 Task: Find connections with filter location Amberg with filter topic #Jobwith filter profile language English with filter current company Dilip Buildcon Ltd. with filter school GIA (Gemological Institute of America) with filter industry Housing and Community Development with filter service category Tax Preparation with filter keywords title Mortgage Loan Processor
Action: Mouse moved to (594, 89)
Screenshot: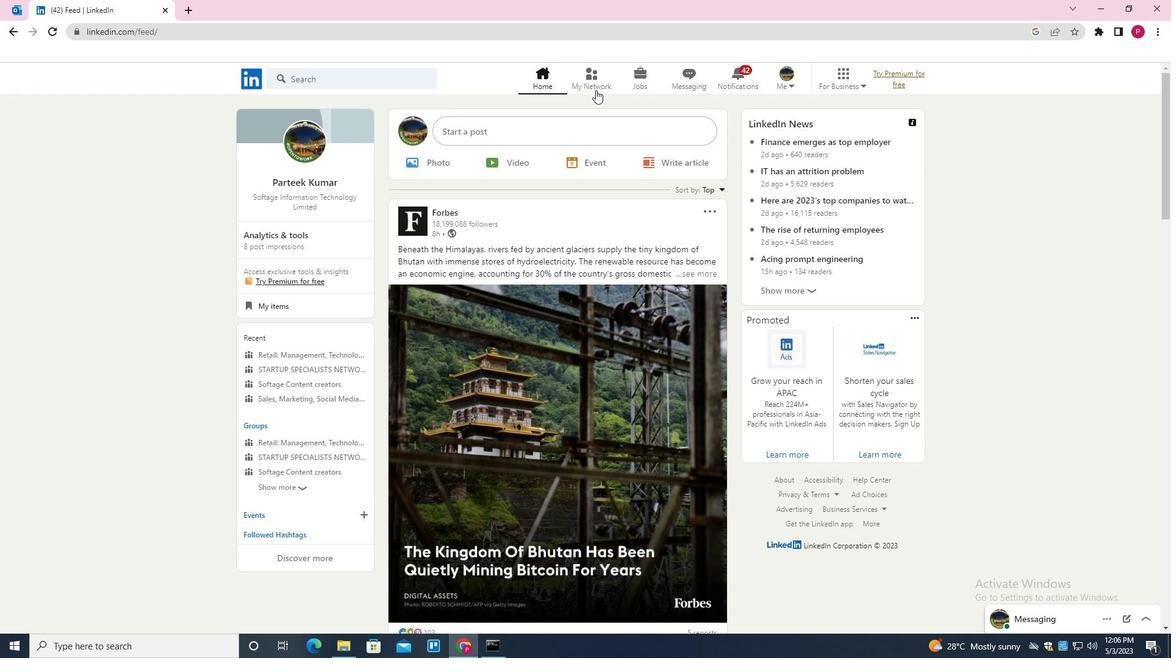 
Action: Mouse pressed left at (594, 89)
Screenshot: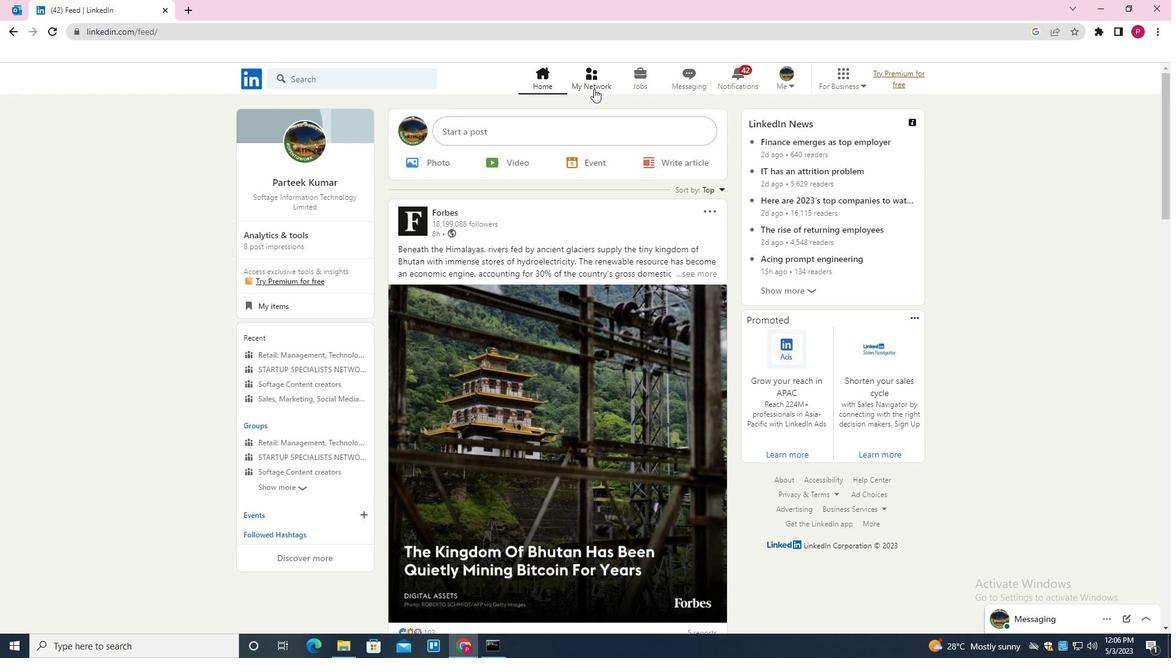 
Action: Mouse moved to (354, 145)
Screenshot: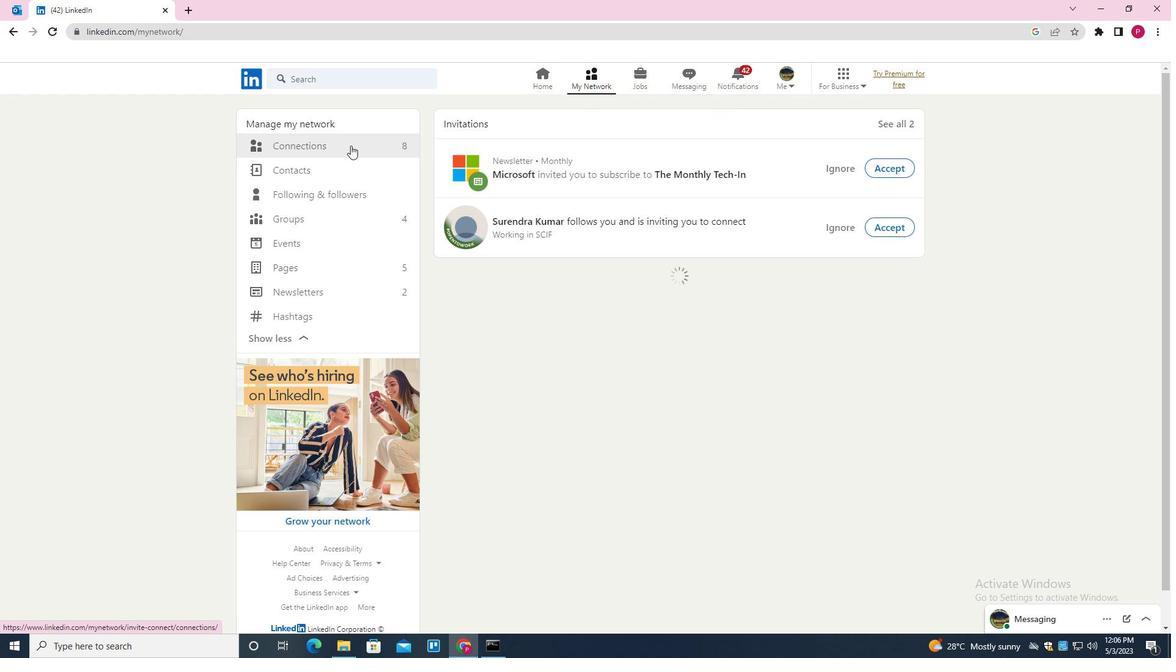 
Action: Mouse pressed left at (354, 145)
Screenshot: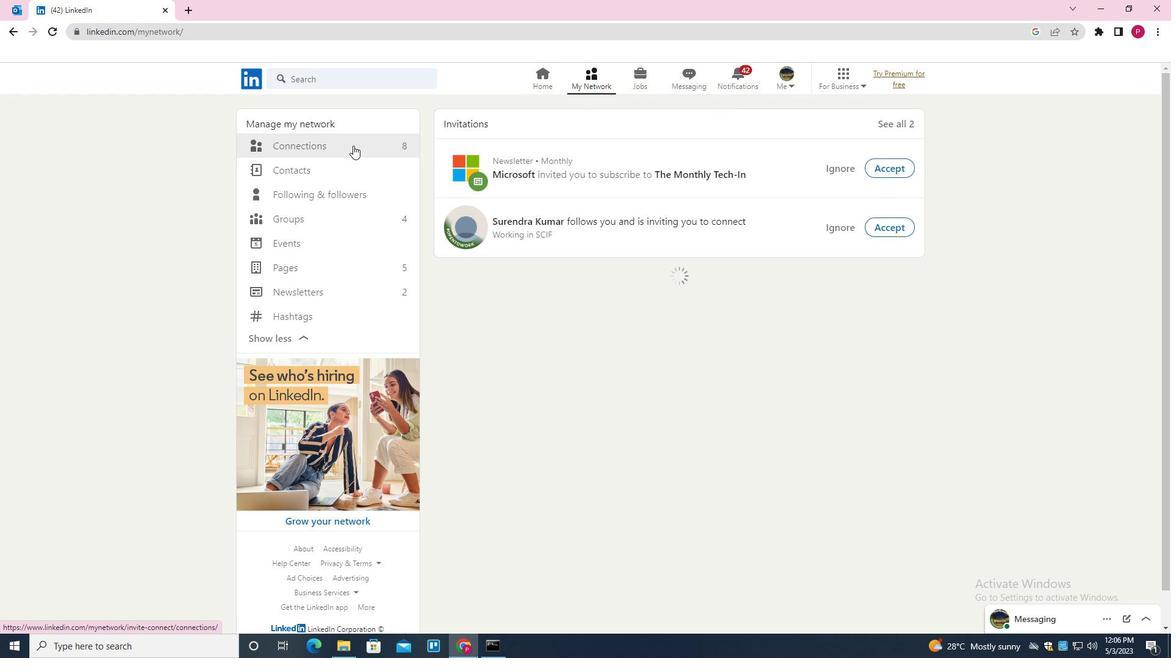 
Action: Mouse moved to (669, 148)
Screenshot: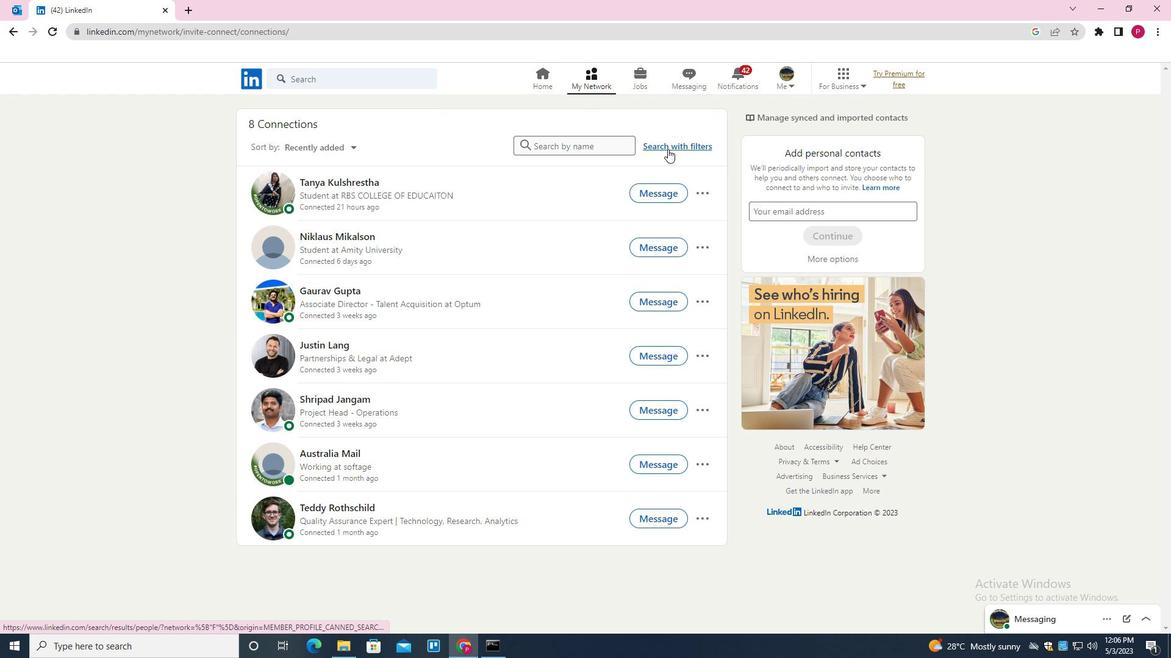 
Action: Mouse pressed left at (669, 148)
Screenshot: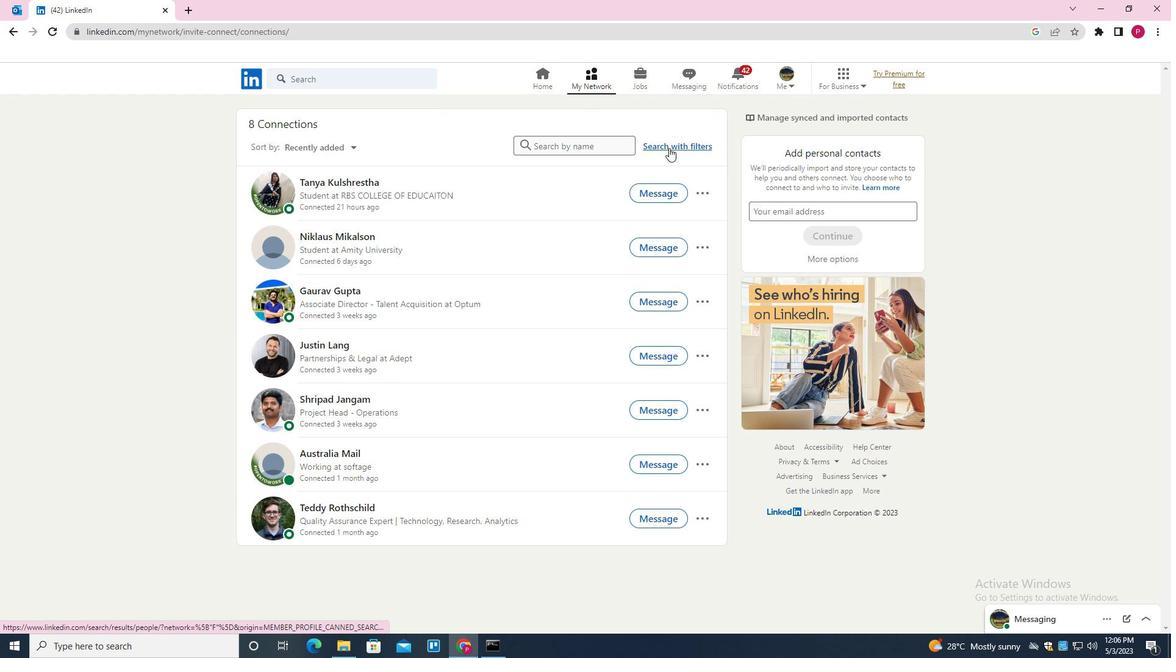 
Action: Mouse moved to (630, 112)
Screenshot: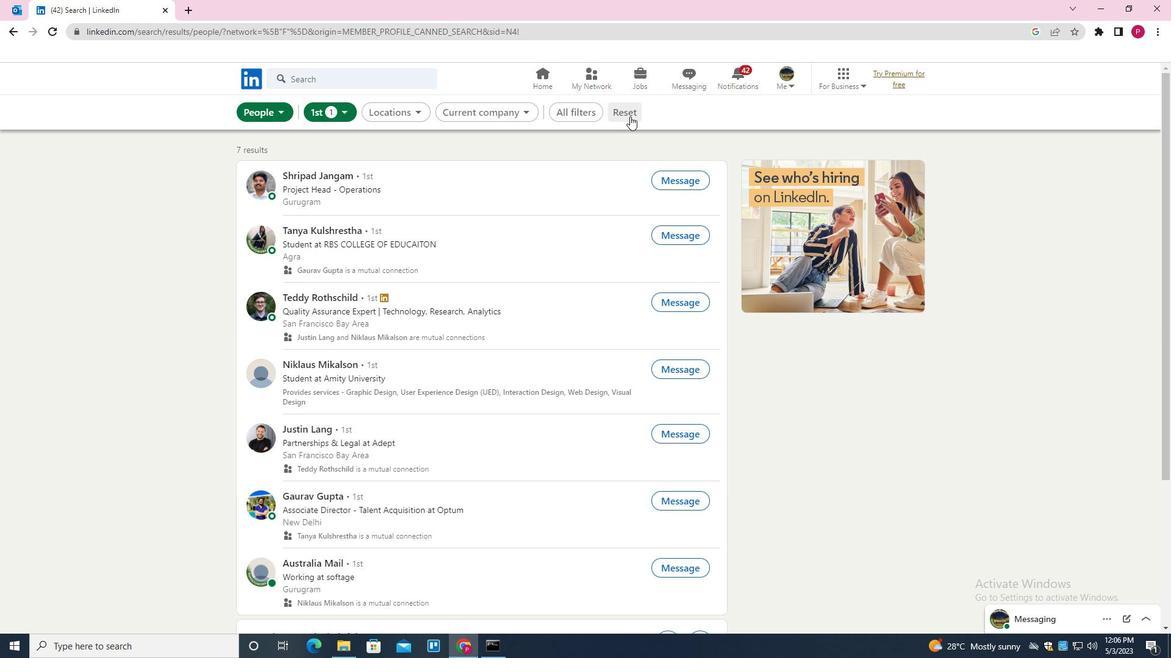 
Action: Mouse pressed left at (630, 112)
Screenshot: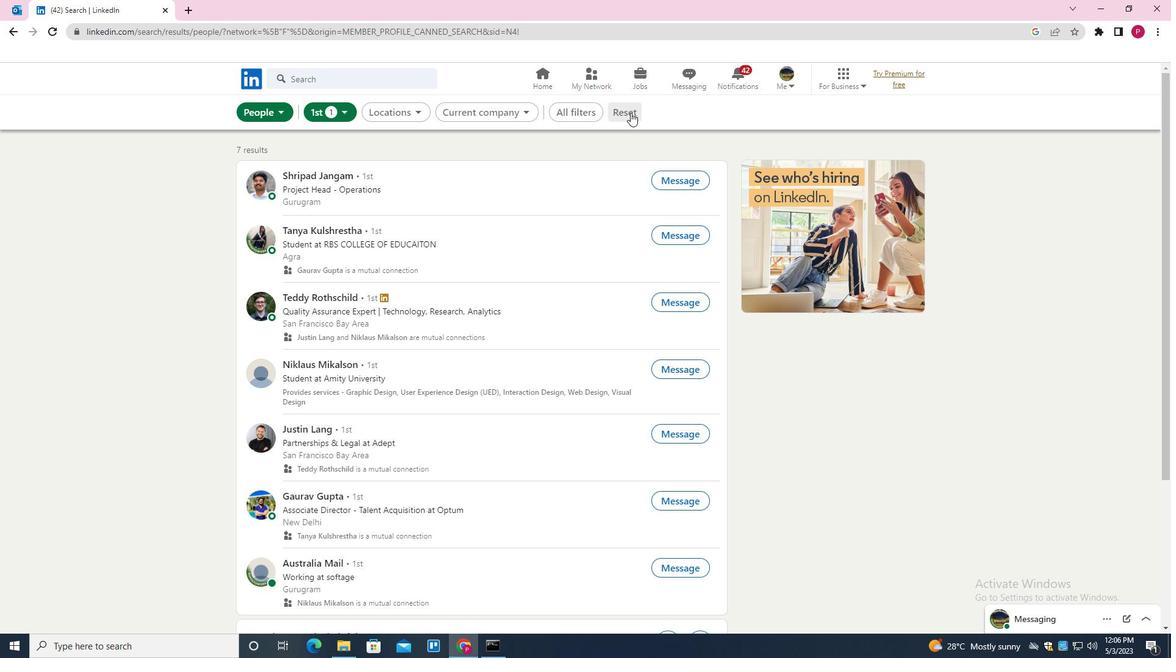 
Action: Mouse moved to (616, 110)
Screenshot: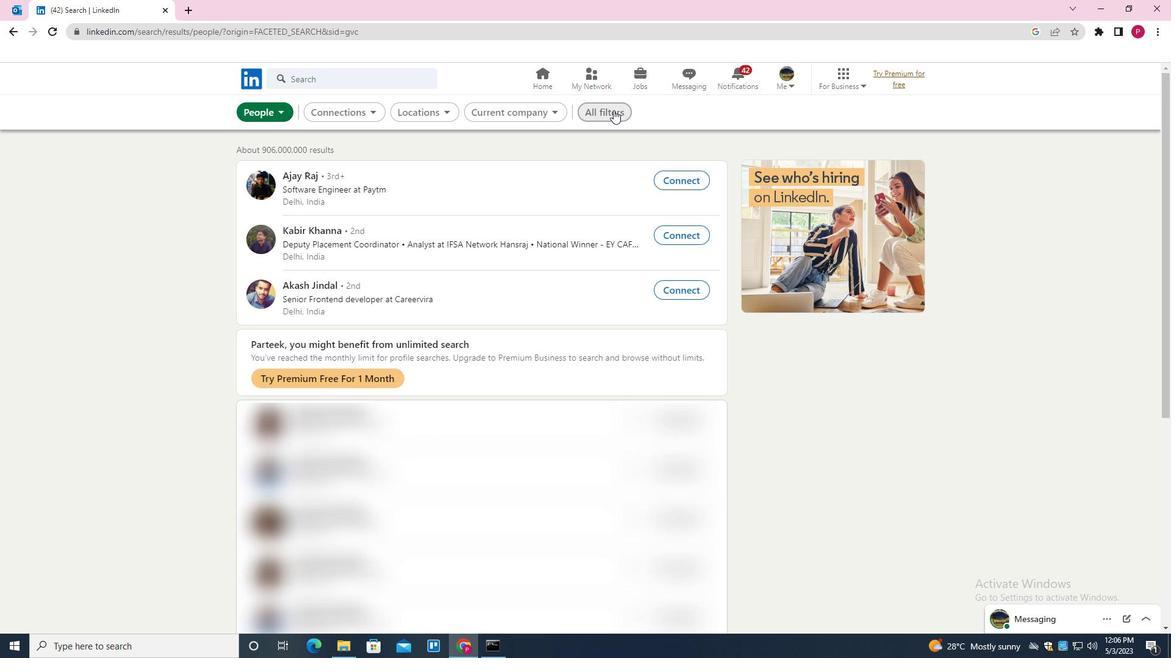 
Action: Mouse pressed left at (616, 110)
Screenshot: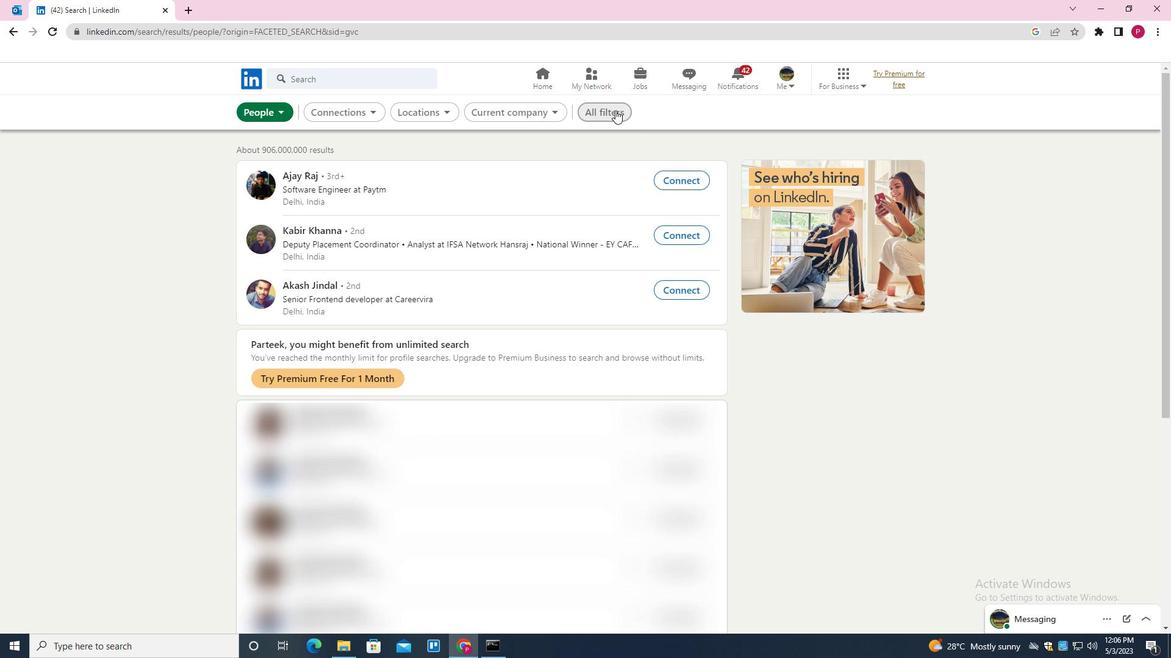 
Action: Mouse moved to (952, 316)
Screenshot: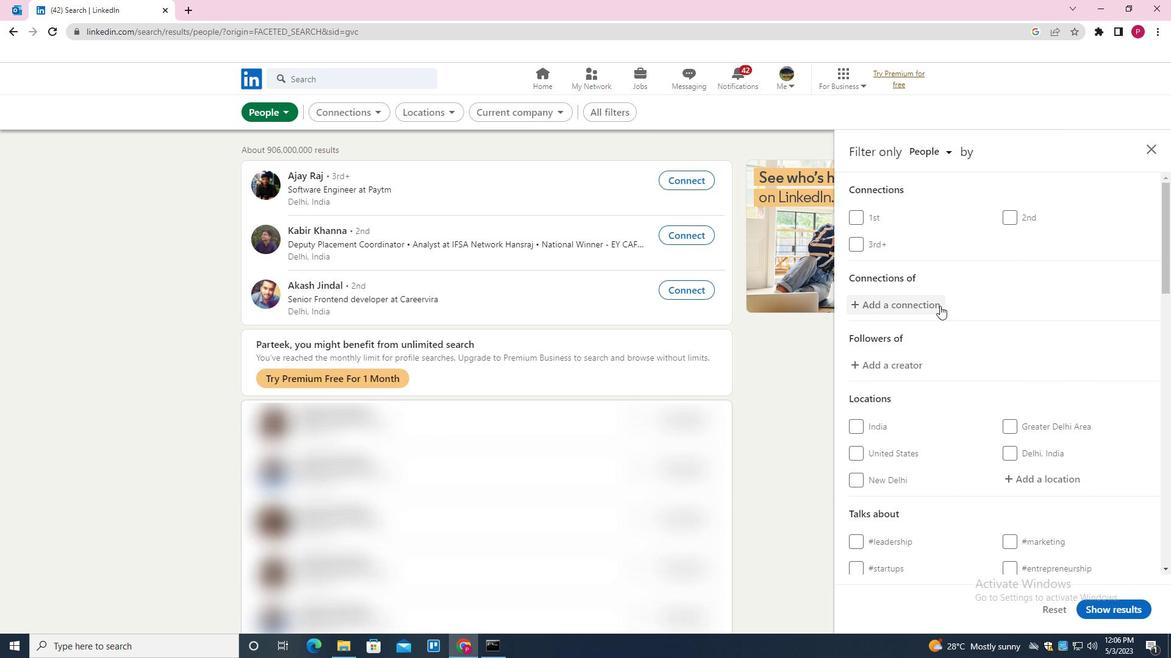 
Action: Mouse scrolled (952, 315) with delta (0, 0)
Screenshot: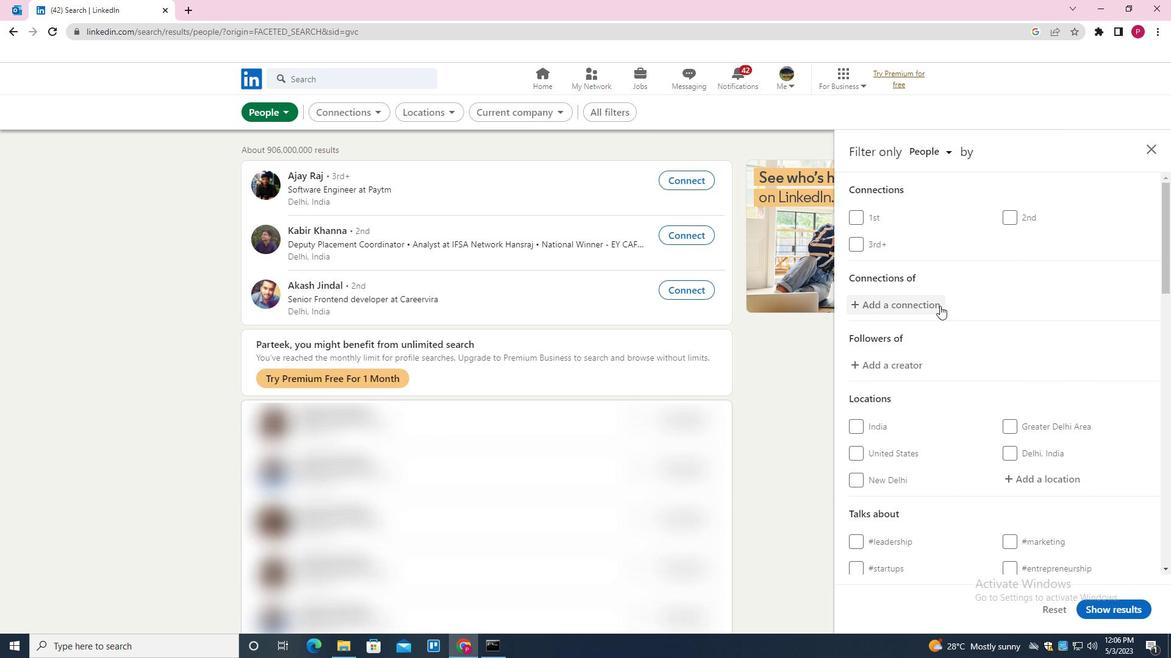 
Action: Mouse moved to (1049, 414)
Screenshot: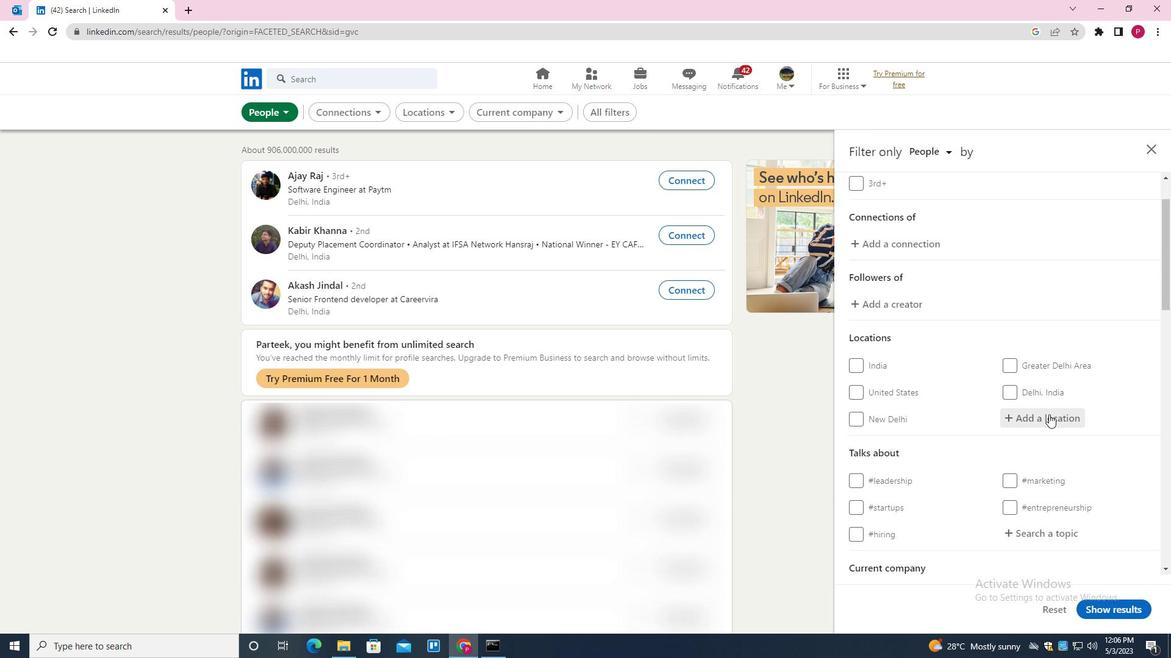 
Action: Mouse pressed left at (1049, 414)
Screenshot: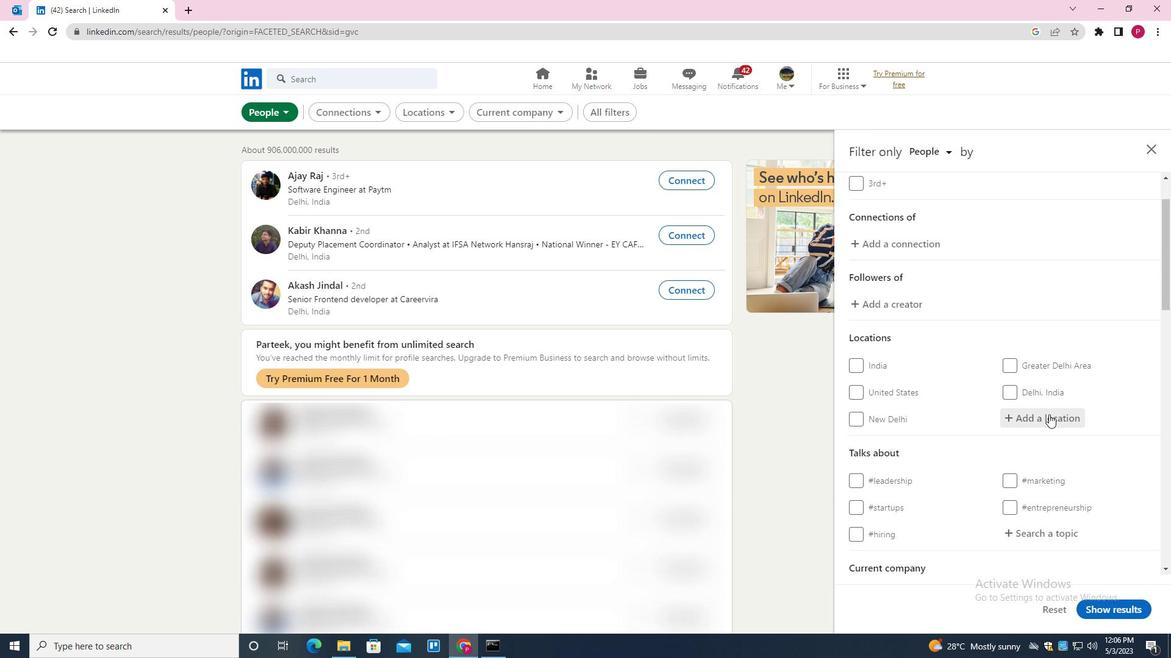 
Action: Key pressed <Key.shift>AMBERG<Key.down><Key.enter>
Screenshot: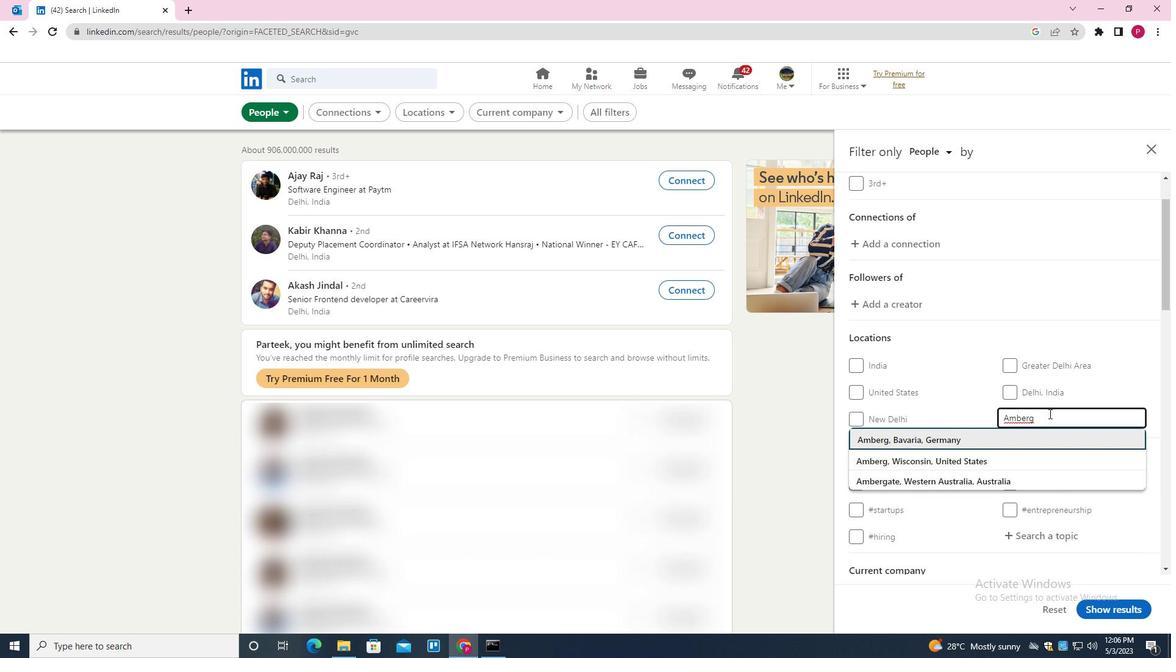
Action: Mouse moved to (1020, 415)
Screenshot: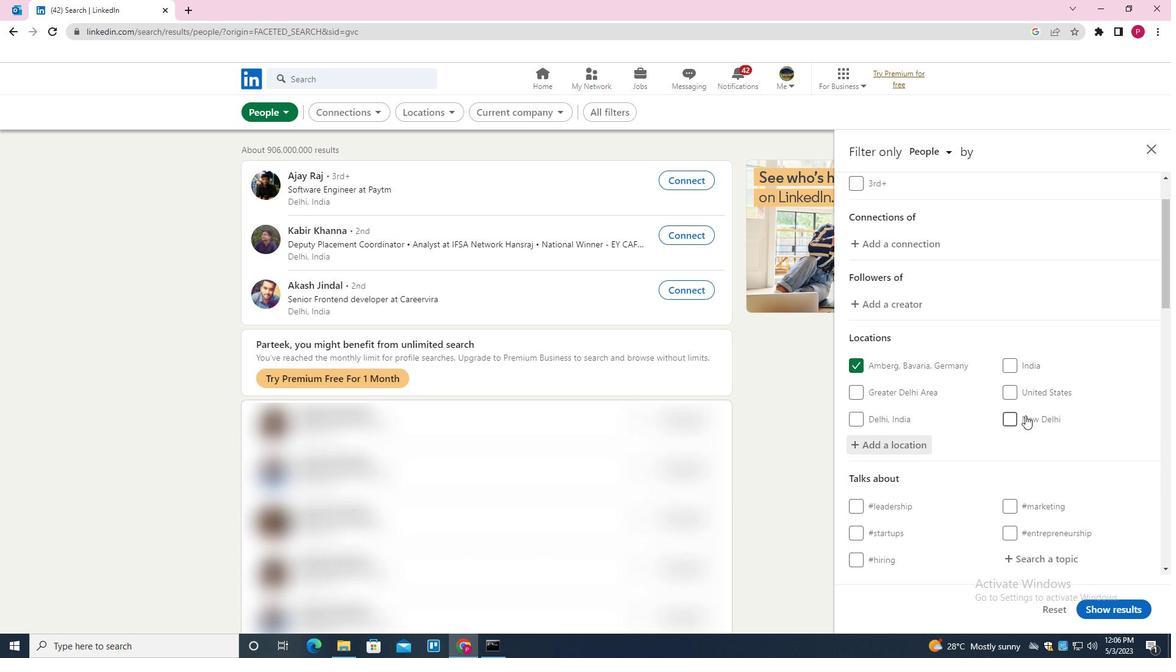 
Action: Mouse scrolled (1020, 415) with delta (0, 0)
Screenshot: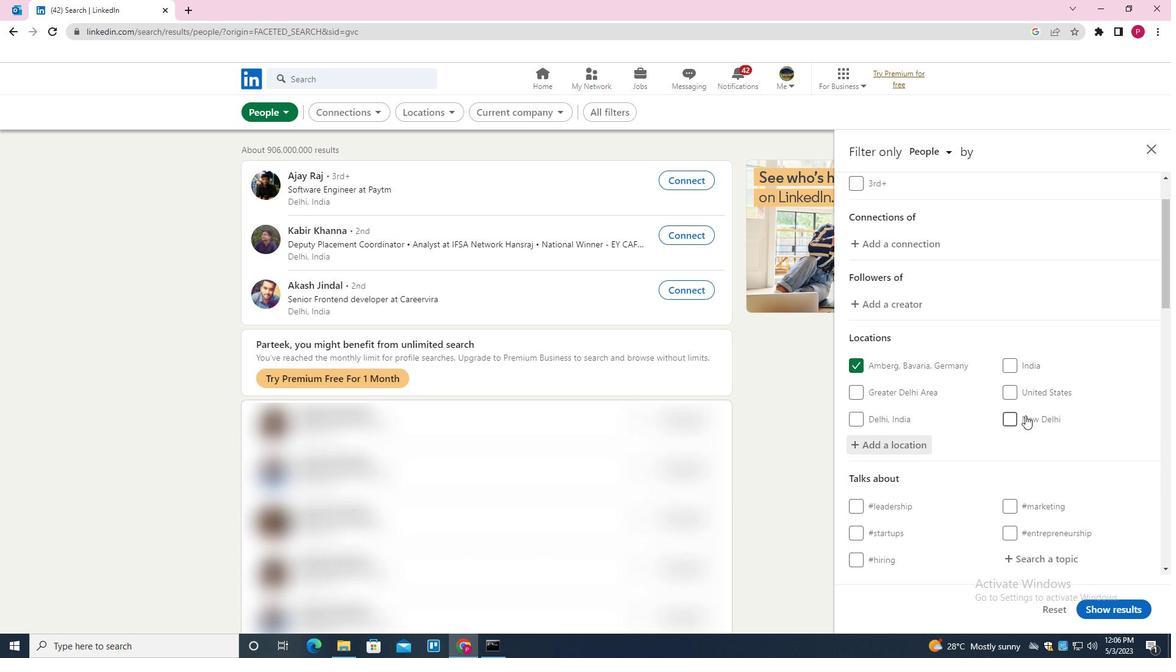 
Action: Mouse moved to (1014, 417)
Screenshot: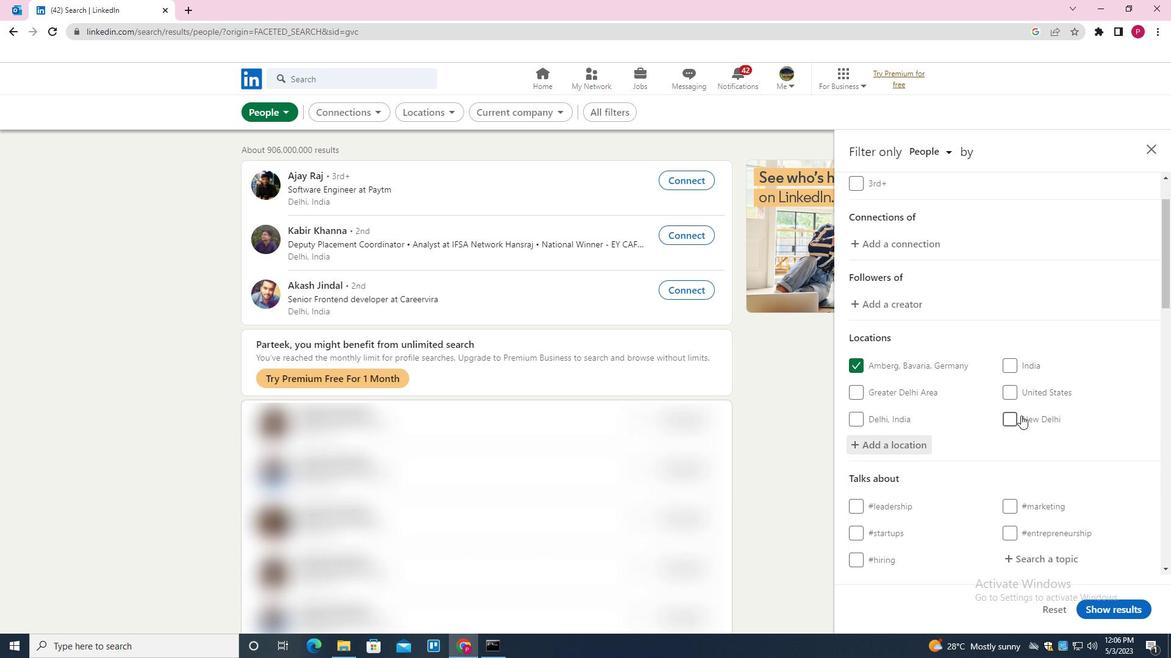 
Action: Mouse scrolled (1014, 416) with delta (0, 0)
Screenshot: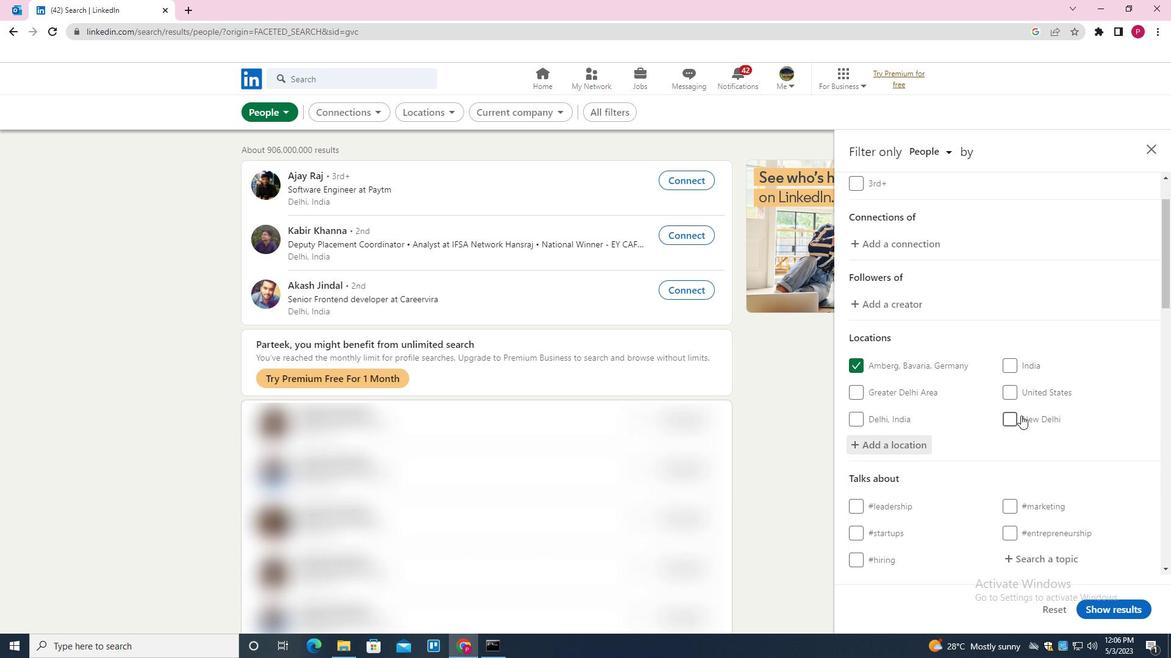 
Action: Mouse scrolled (1014, 416) with delta (0, 0)
Screenshot: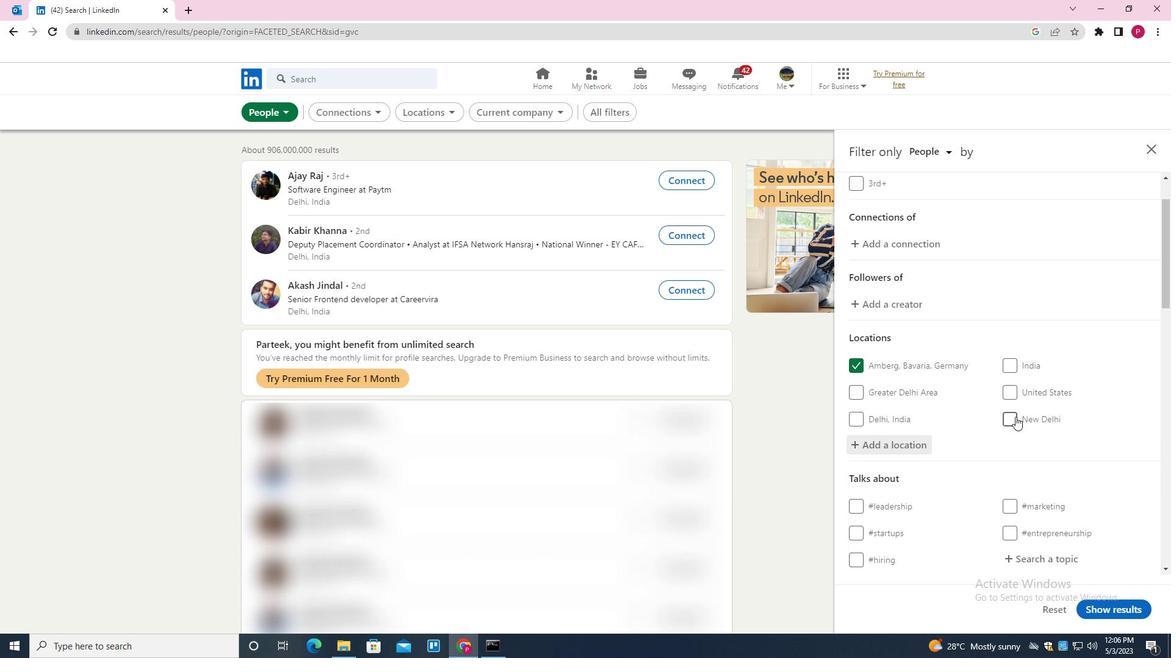
Action: Mouse scrolled (1014, 416) with delta (0, 0)
Screenshot: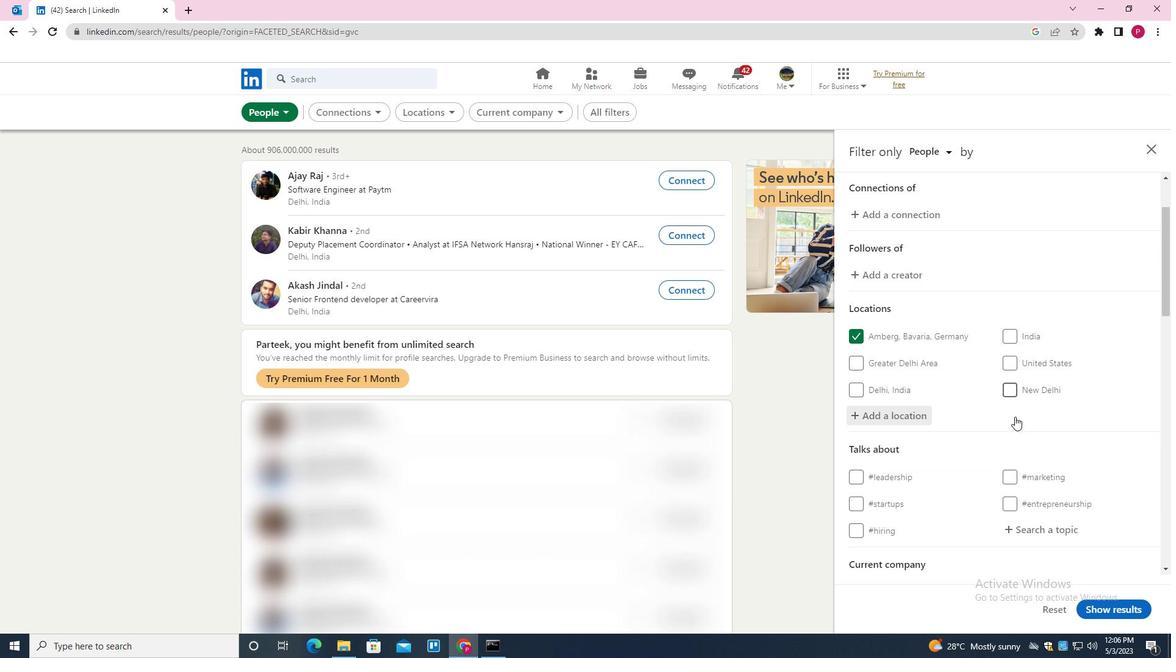 
Action: Mouse moved to (1050, 315)
Screenshot: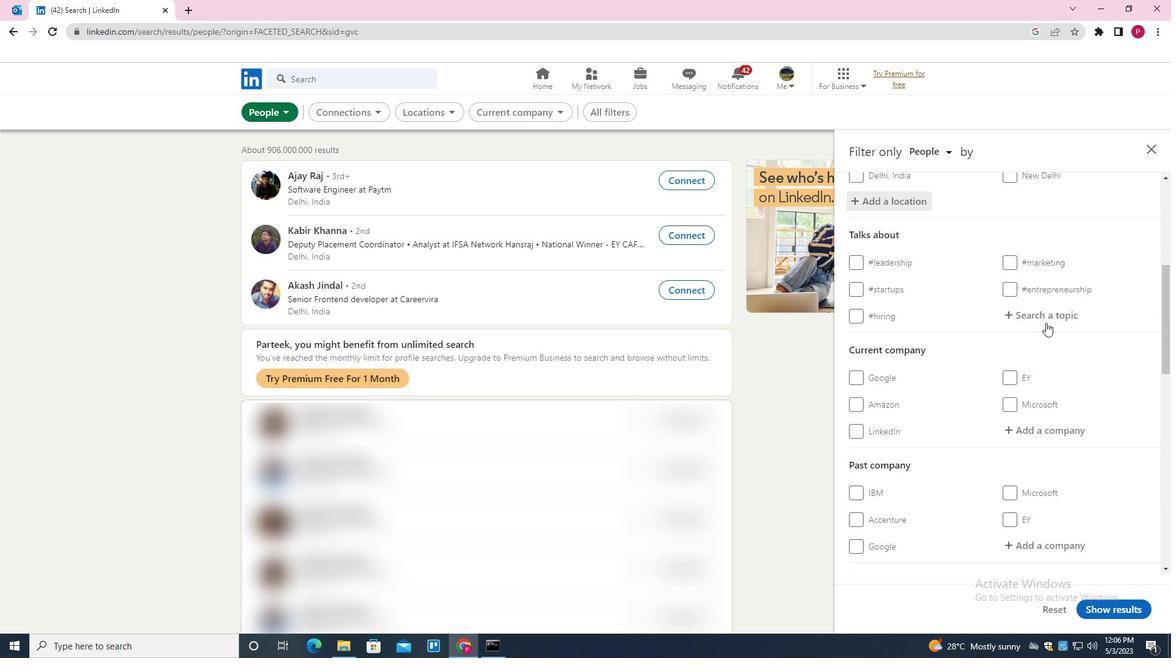
Action: Mouse pressed left at (1050, 315)
Screenshot: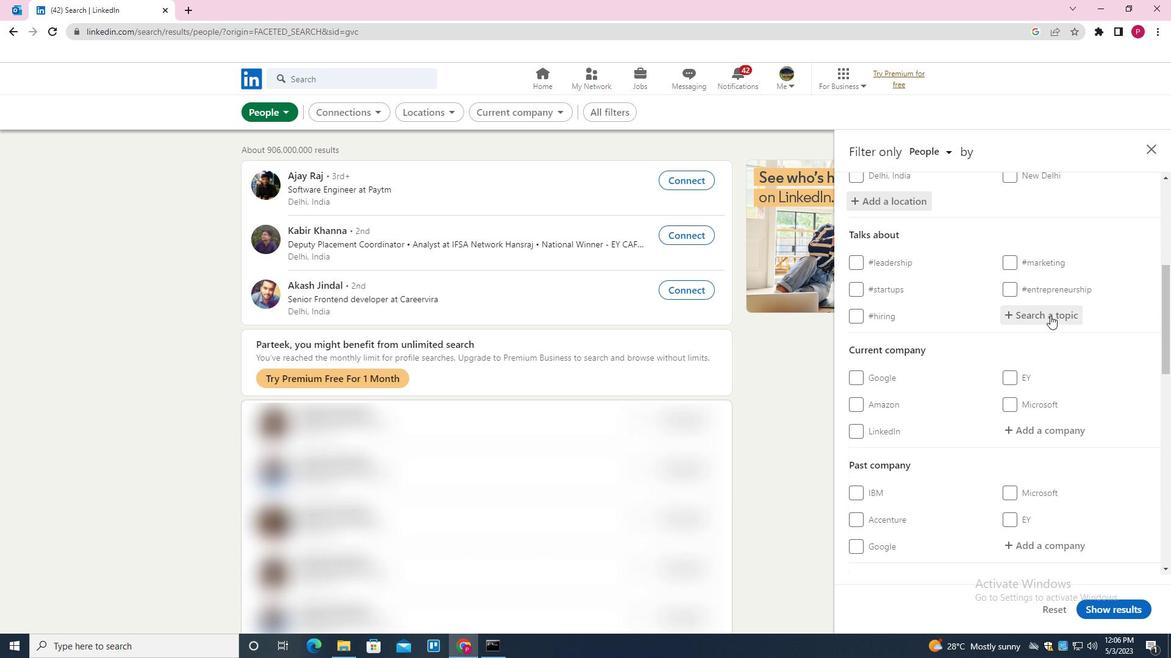
Action: Key pressed JOB<Key.down><Key.enter>
Screenshot: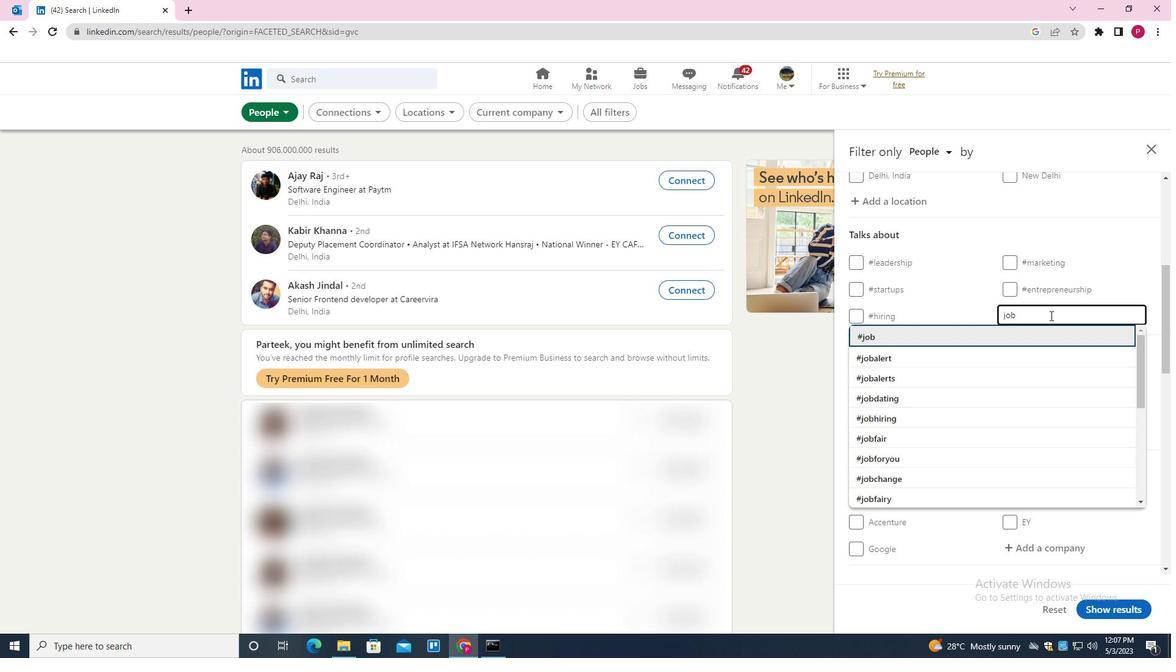 
Action: Mouse moved to (1004, 408)
Screenshot: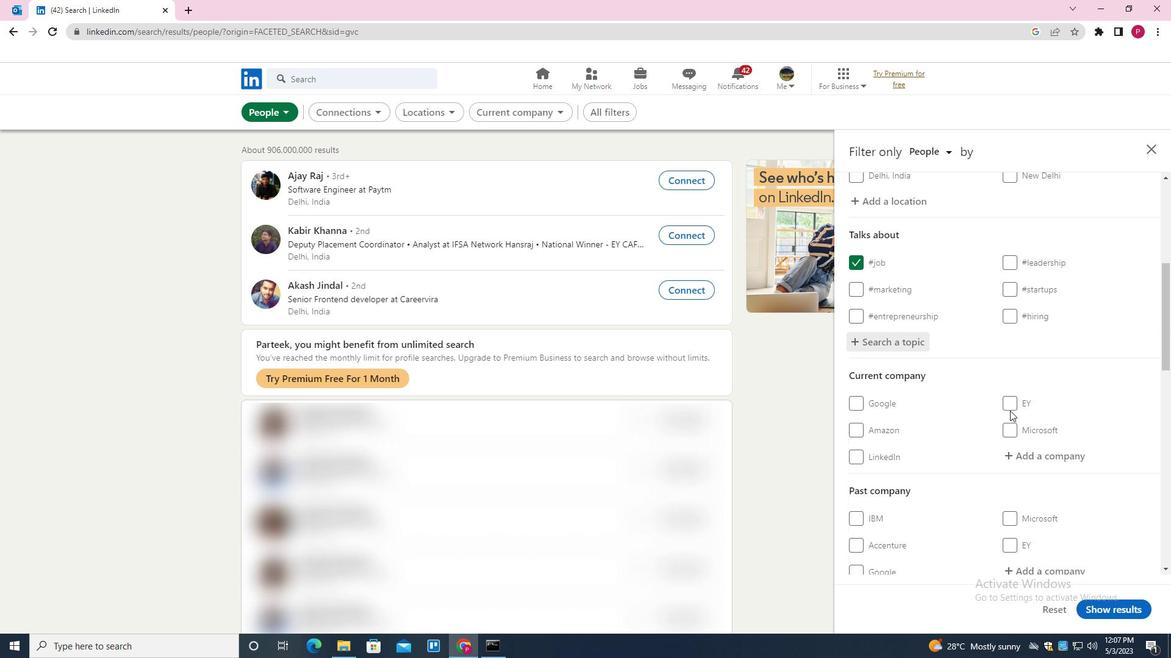 
Action: Mouse scrolled (1004, 407) with delta (0, 0)
Screenshot: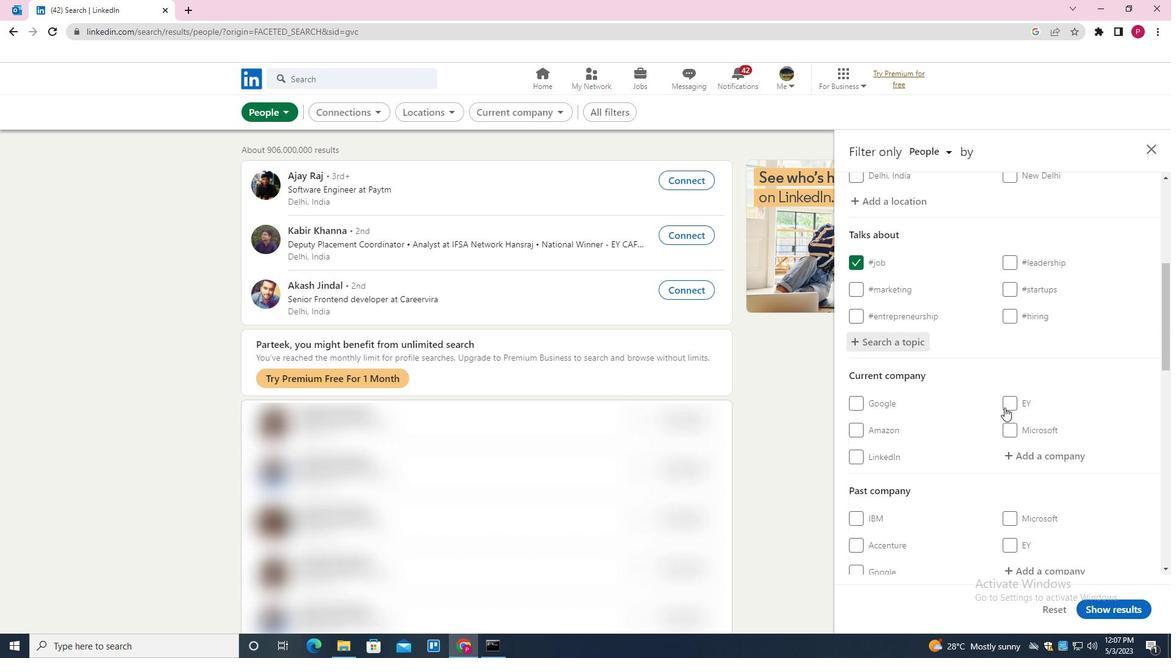 
Action: Mouse scrolled (1004, 407) with delta (0, 0)
Screenshot: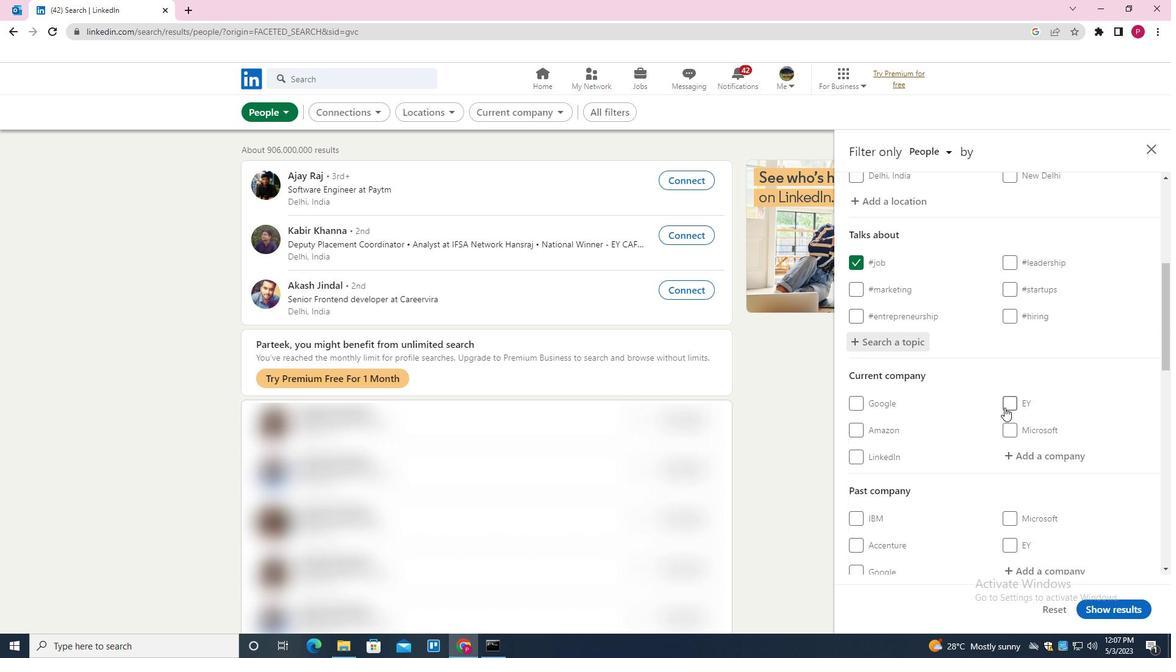 
Action: Mouse scrolled (1004, 407) with delta (0, 0)
Screenshot: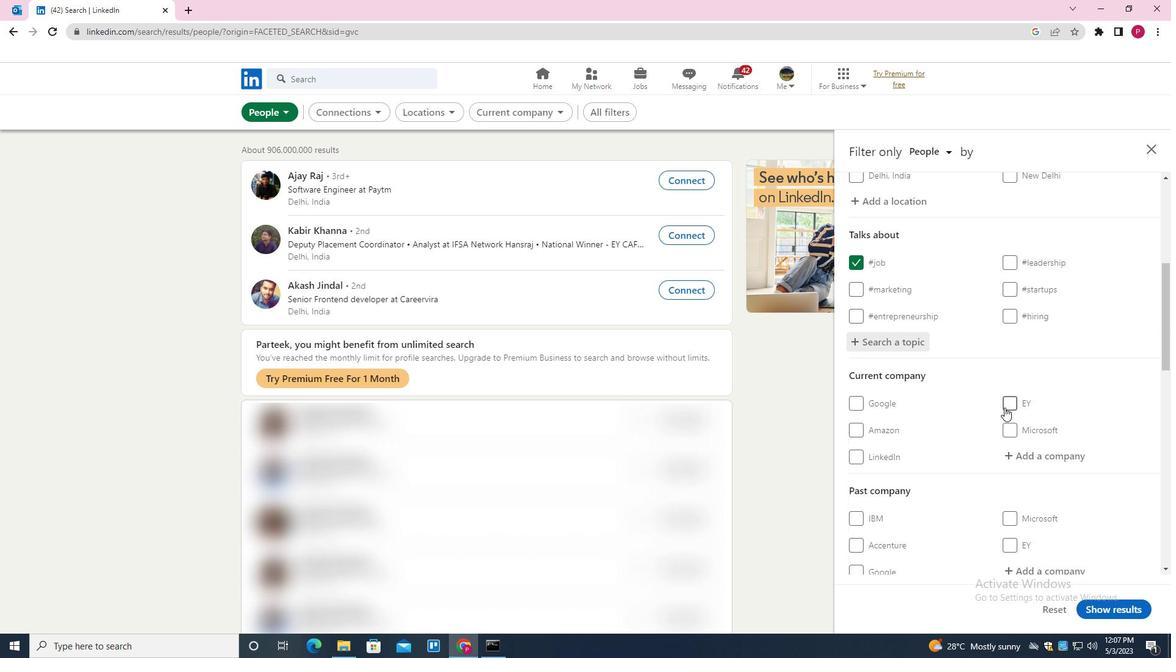 
Action: Mouse scrolled (1004, 407) with delta (0, 0)
Screenshot: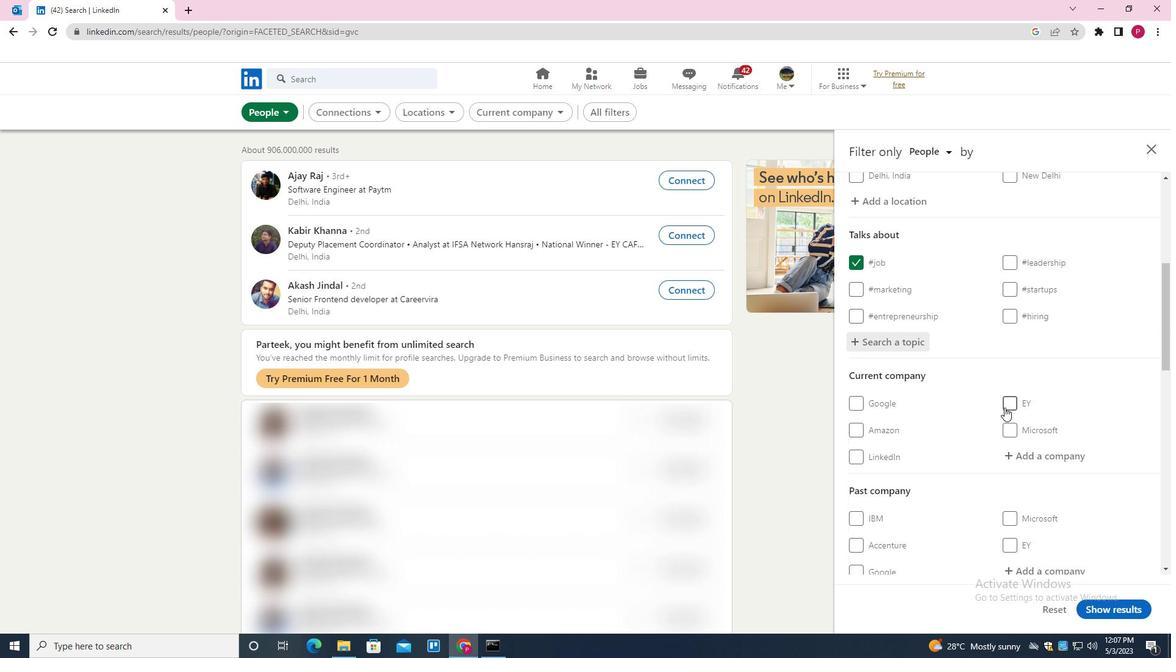 
Action: Mouse scrolled (1004, 407) with delta (0, 0)
Screenshot: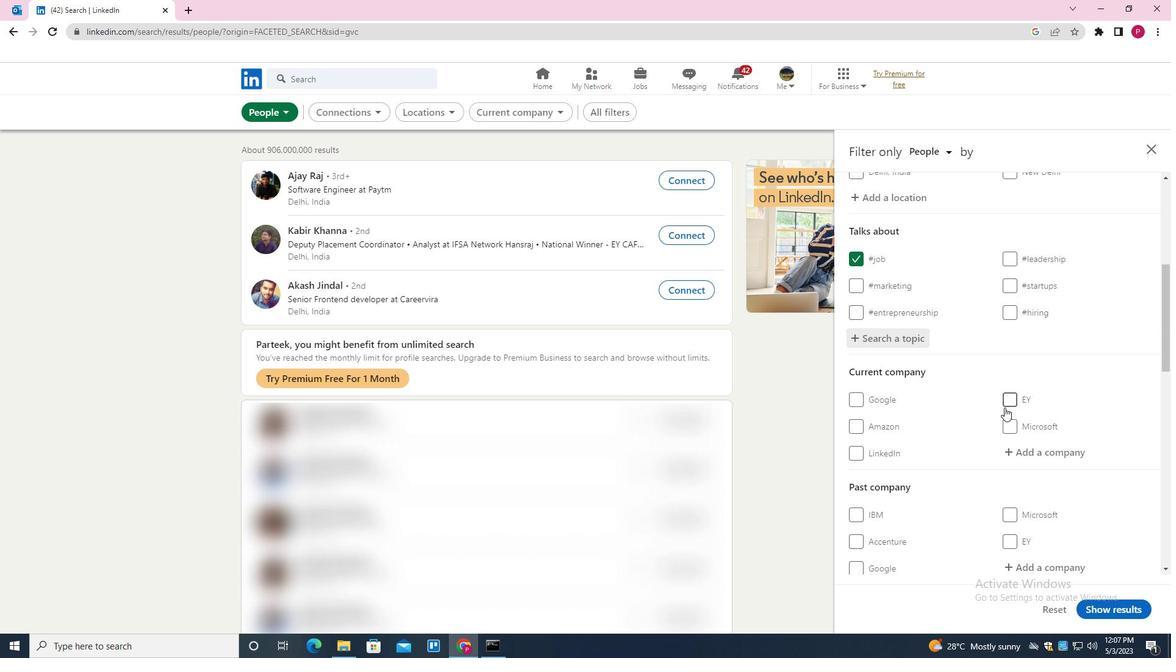 
Action: Mouse moved to (1003, 408)
Screenshot: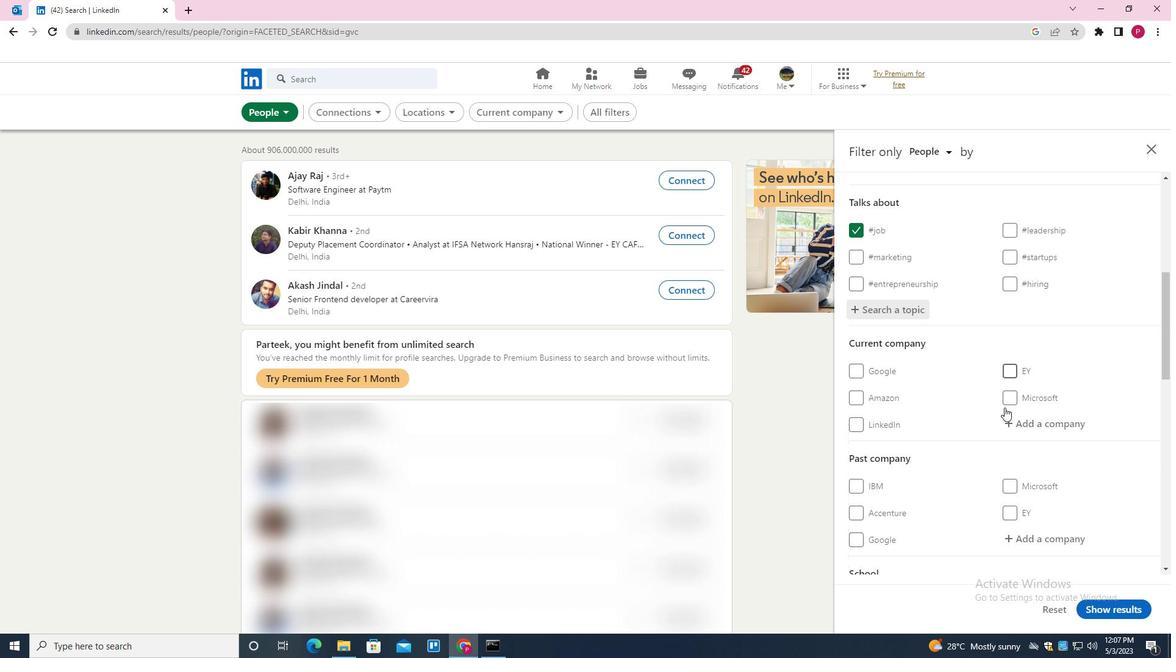 
Action: Mouse scrolled (1003, 407) with delta (0, 0)
Screenshot: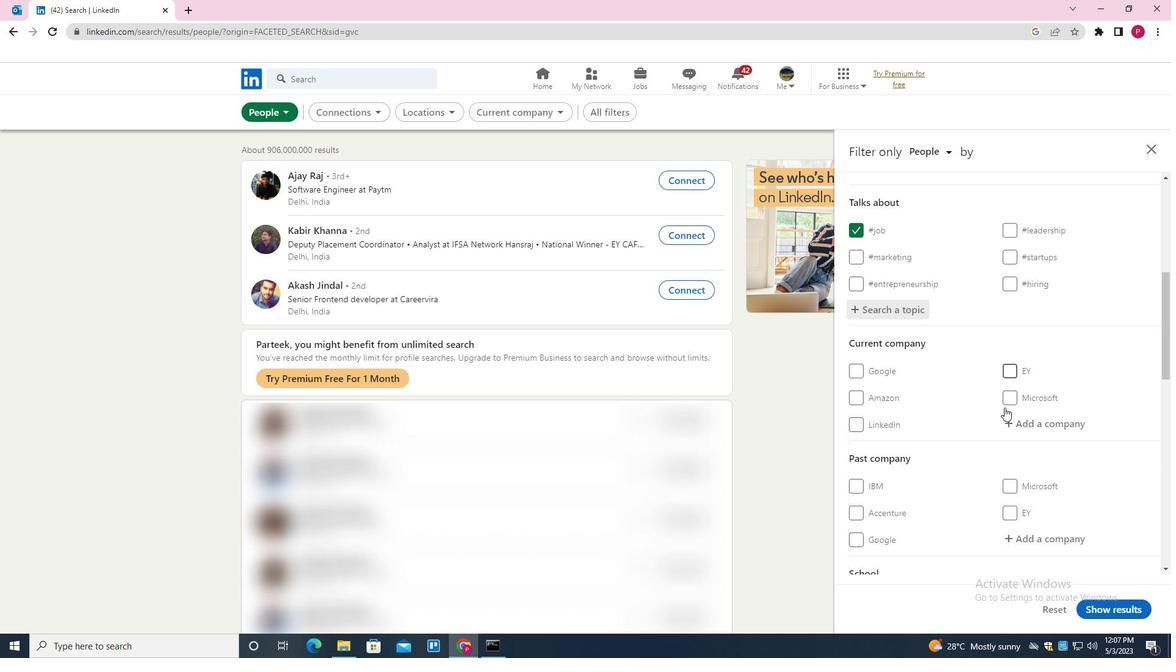 
Action: Mouse moved to (994, 405)
Screenshot: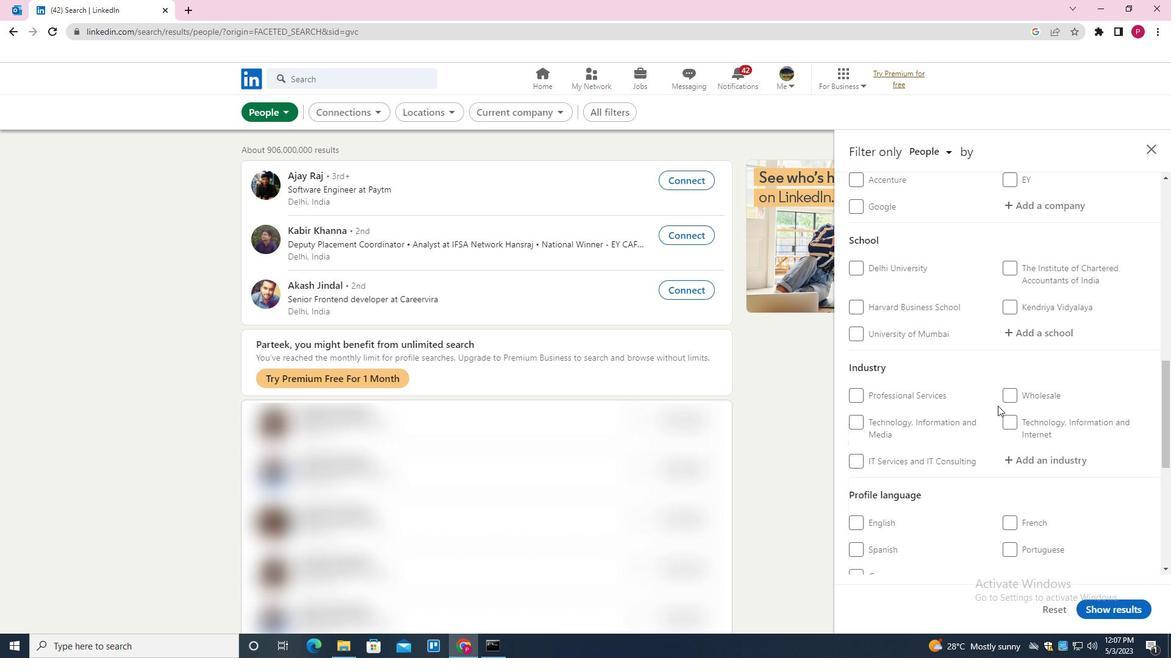 
Action: Mouse scrolled (994, 404) with delta (0, 0)
Screenshot: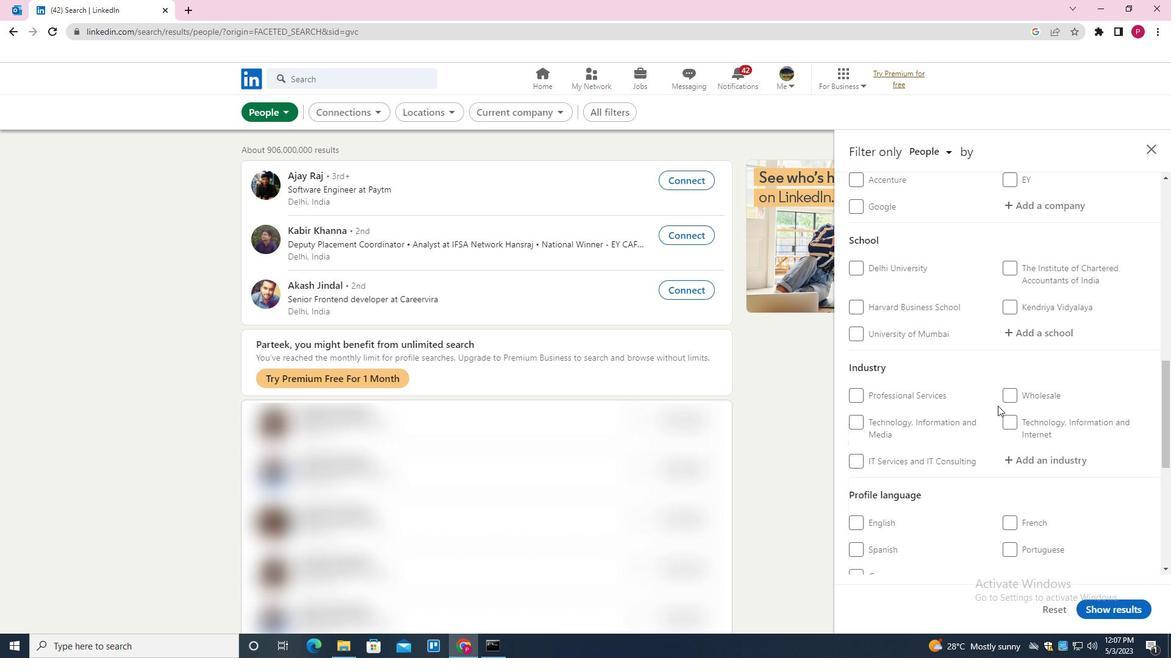 
Action: Mouse moved to (994, 405)
Screenshot: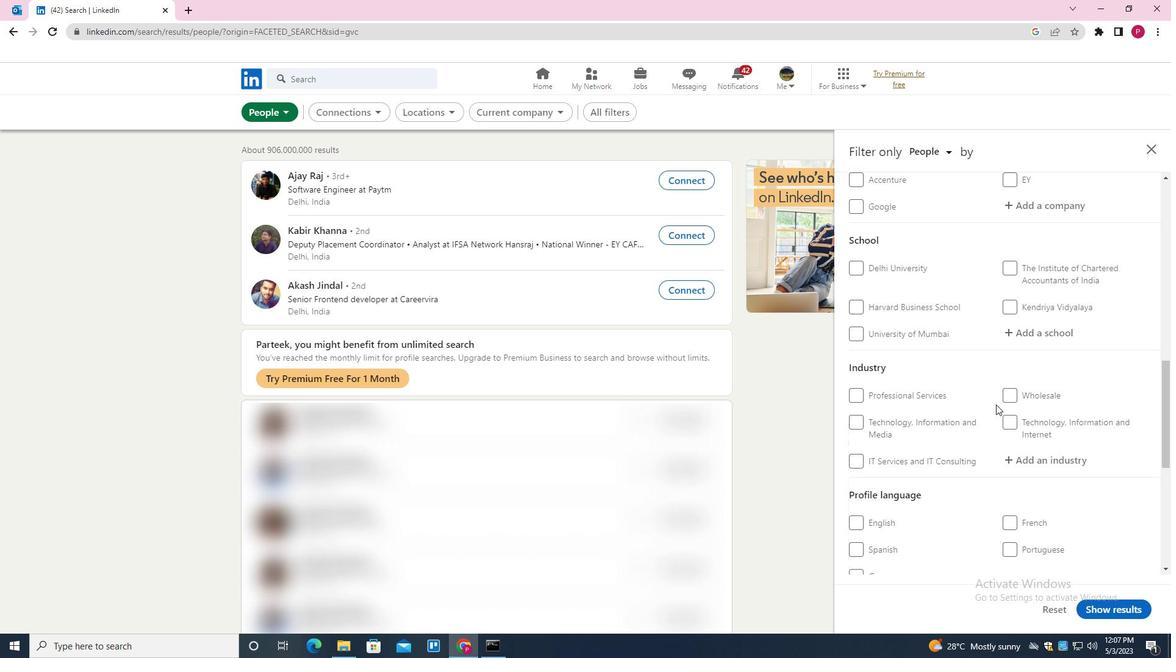 
Action: Mouse scrolled (994, 405) with delta (0, 0)
Screenshot: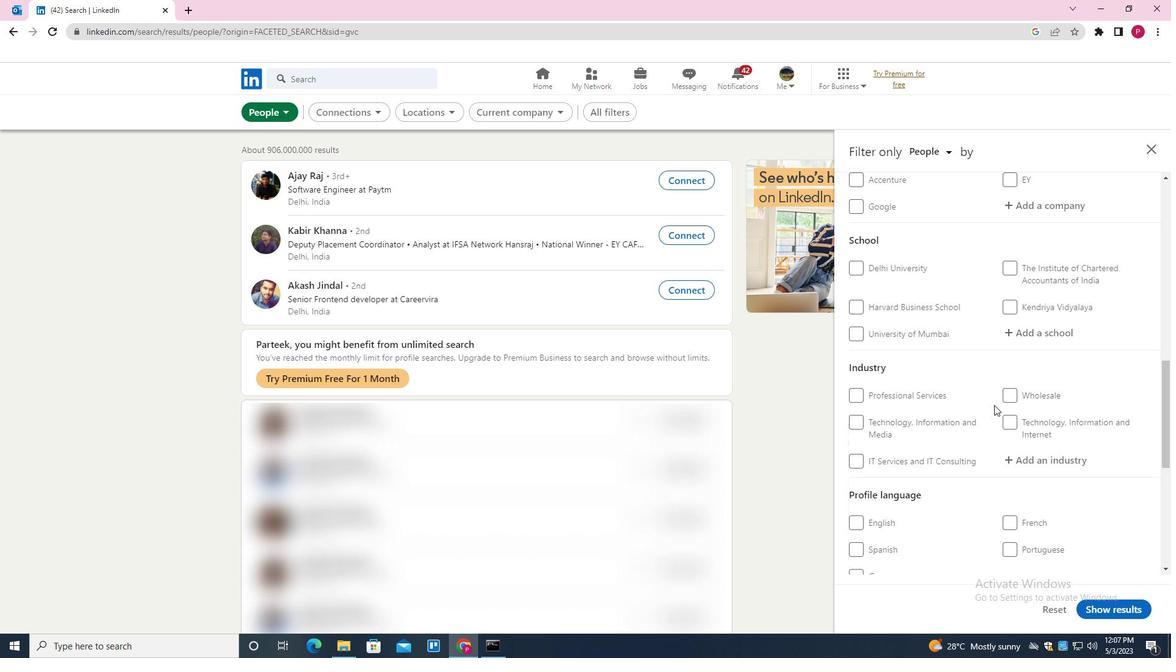 
Action: Mouse scrolled (994, 405) with delta (0, 0)
Screenshot: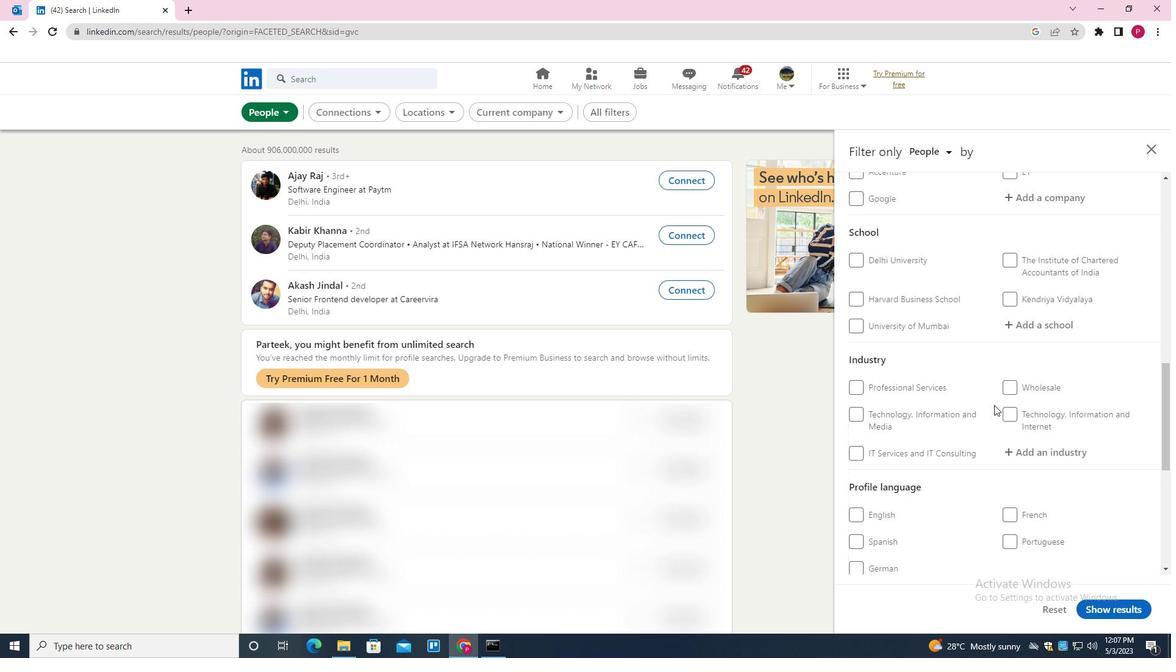 
Action: Mouse moved to (990, 405)
Screenshot: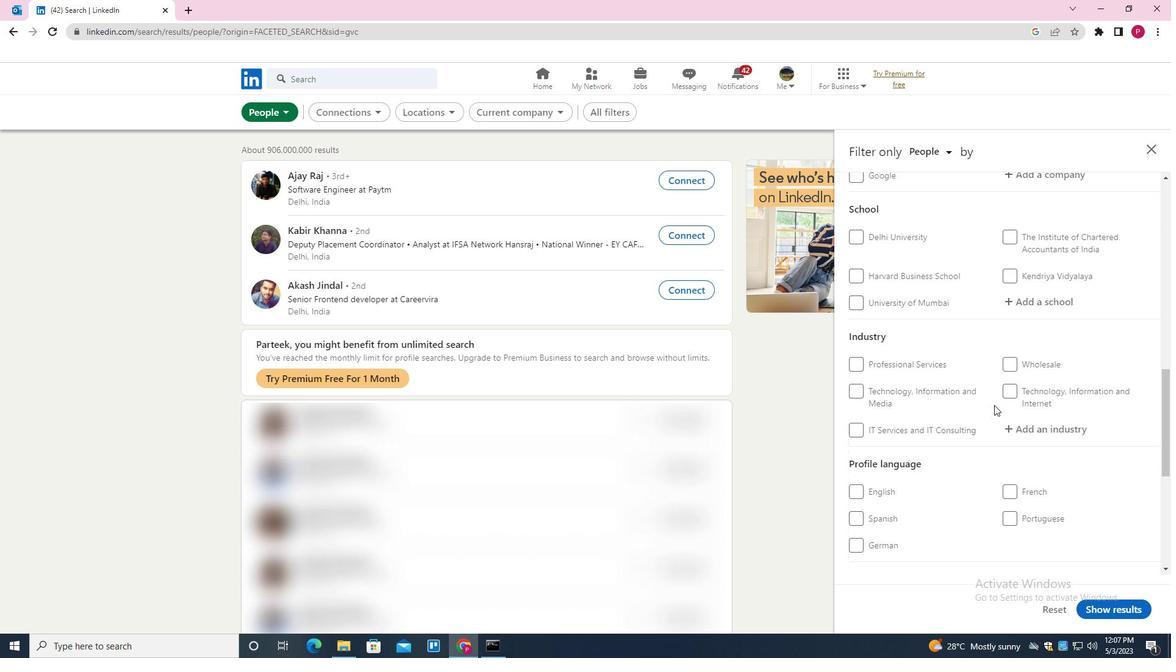 
Action: Mouse scrolled (990, 405) with delta (0, 0)
Screenshot: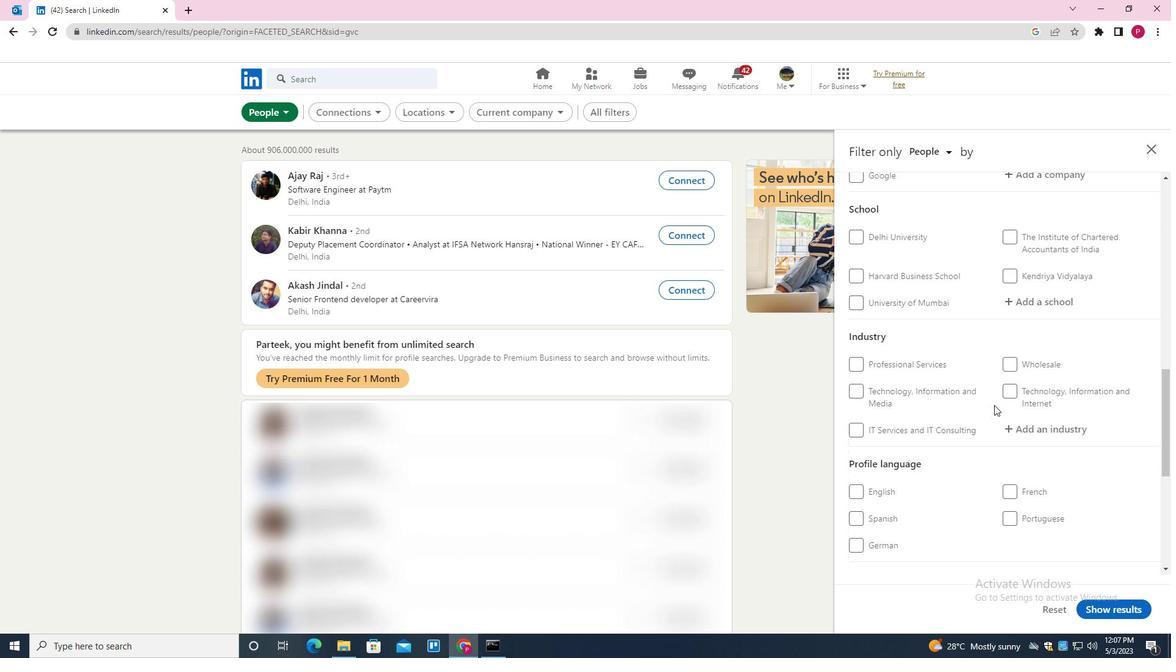 
Action: Mouse moved to (856, 274)
Screenshot: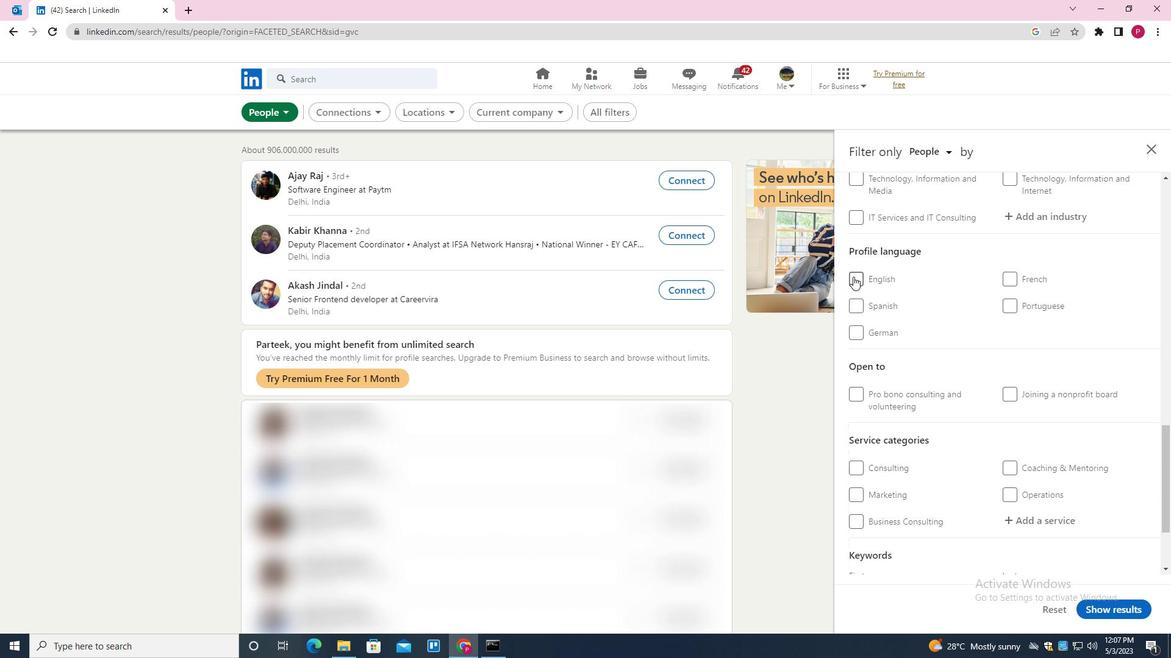 
Action: Mouse pressed left at (856, 274)
Screenshot: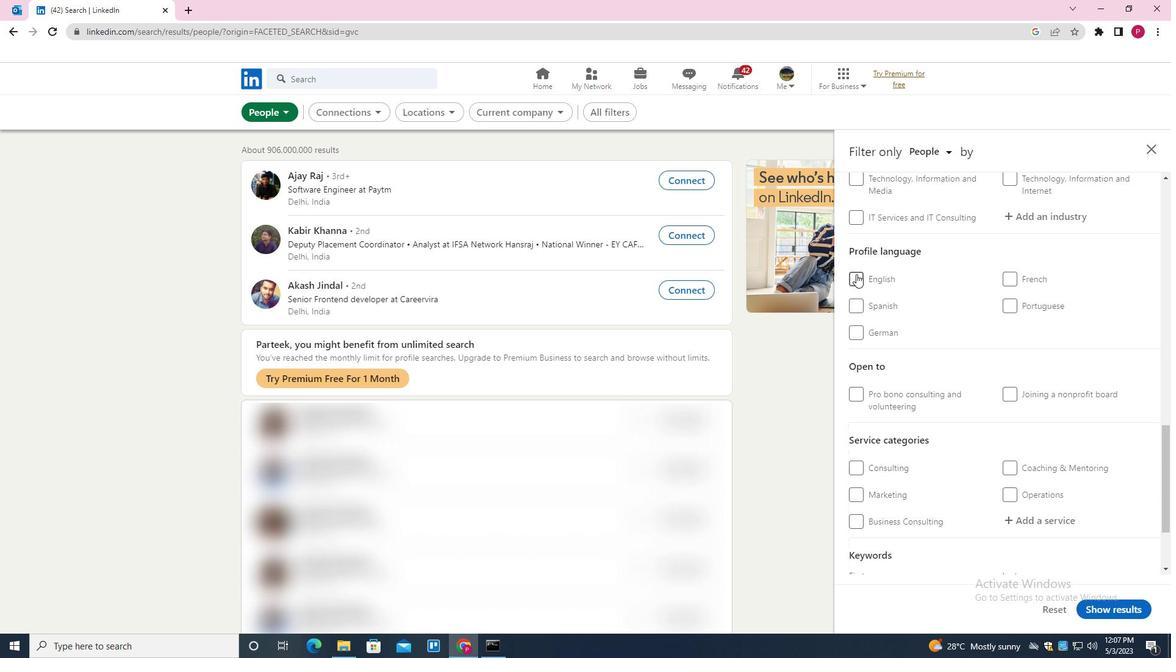 
Action: Mouse moved to (923, 341)
Screenshot: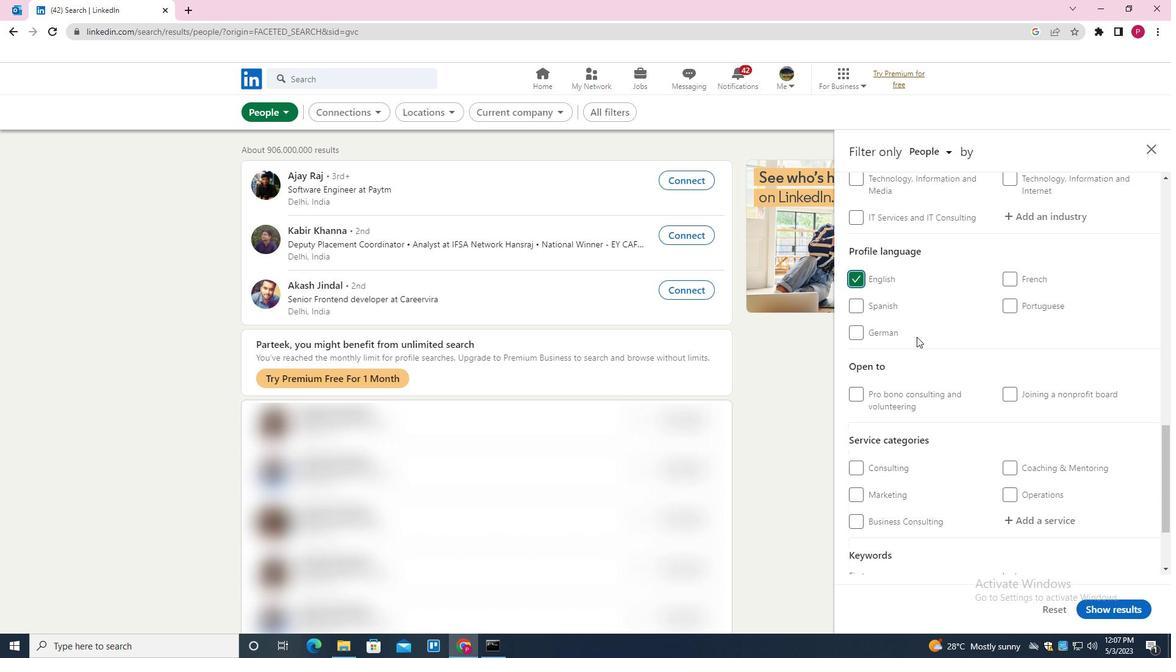 
Action: Mouse scrolled (923, 342) with delta (0, 0)
Screenshot: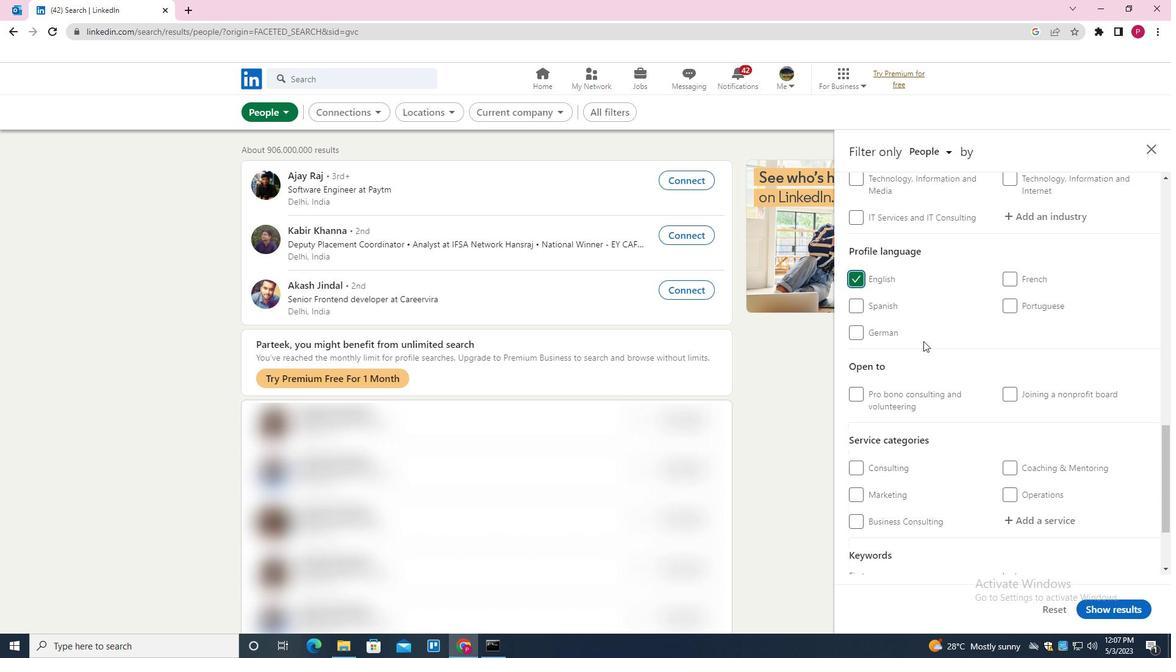 
Action: Mouse scrolled (923, 342) with delta (0, 0)
Screenshot: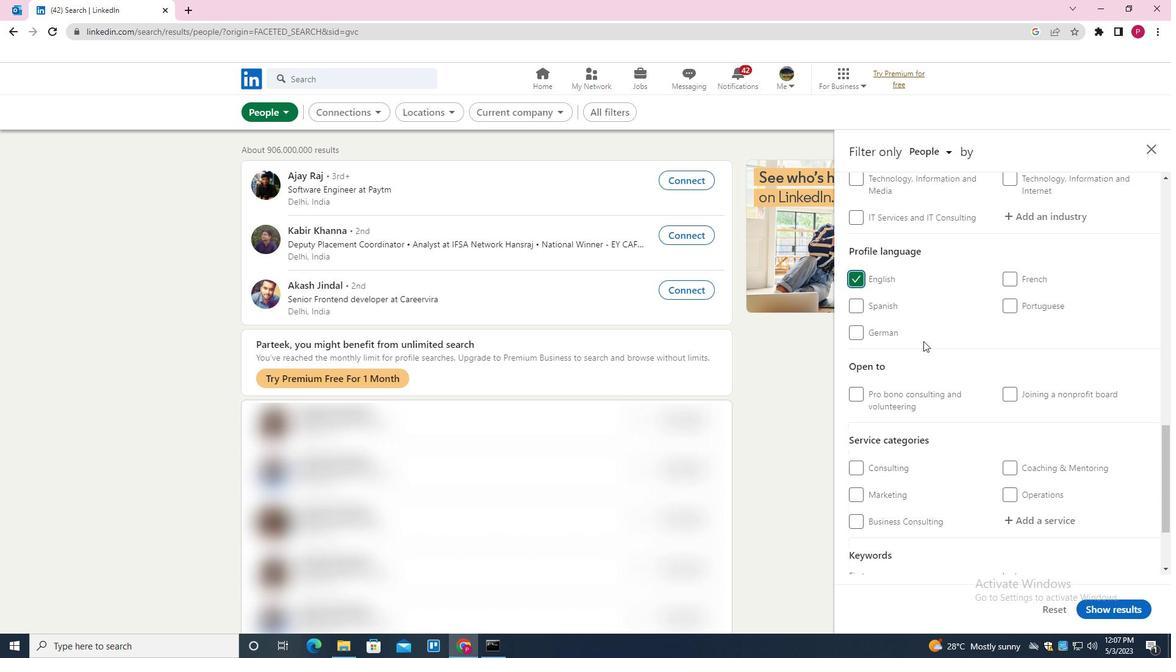 
Action: Mouse scrolled (923, 342) with delta (0, 0)
Screenshot: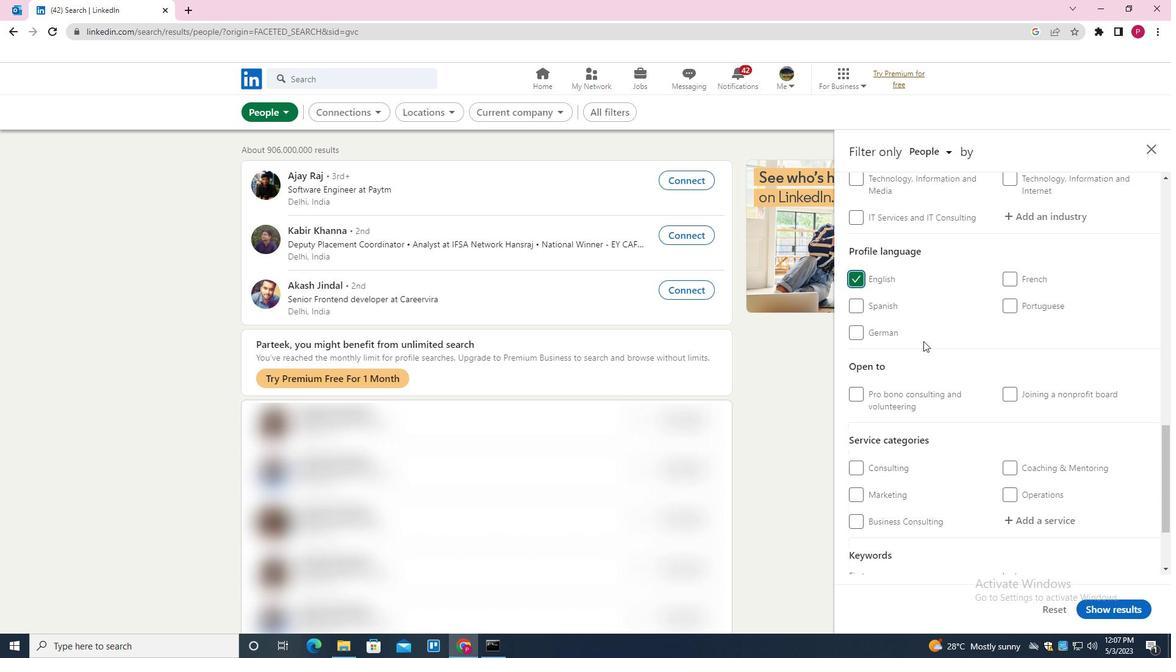 
Action: Mouse scrolled (923, 342) with delta (0, 0)
Screenshot: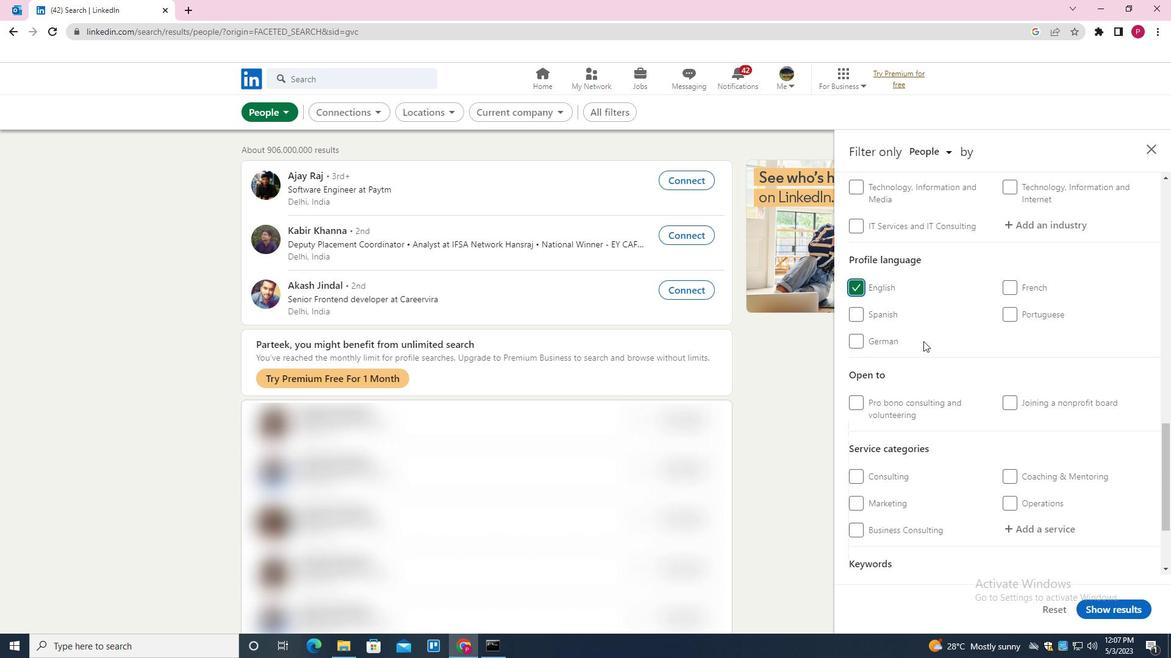 
Action: Mouse scrolled (923, 342) with delta (0, 0)
Screenshot: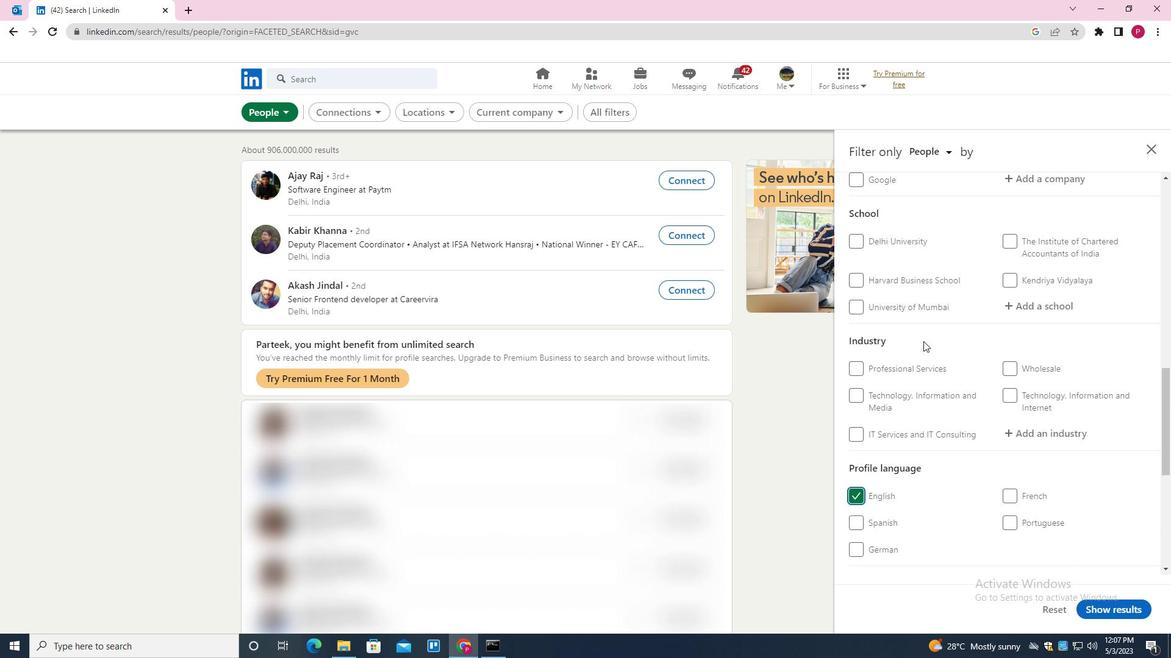 
Action: Mouse scrolled (923, 342) with delta (0, 0)
Screenshot: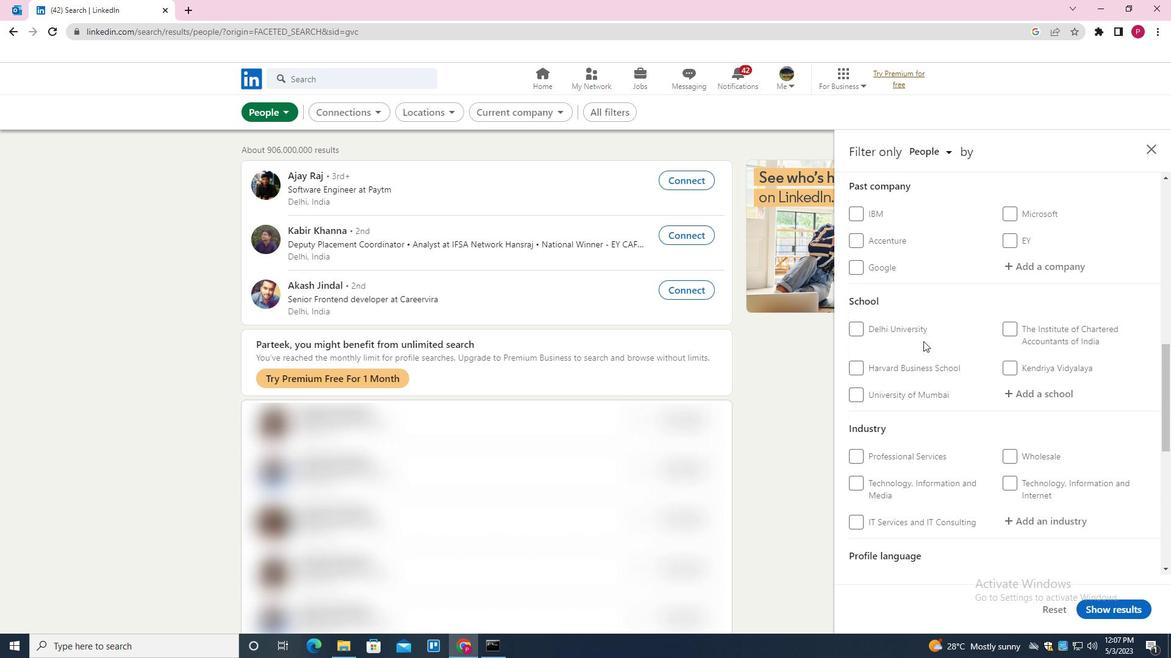 
Action: Mouse scrolled (923, 342) with delta (0, 0)
Screenshot: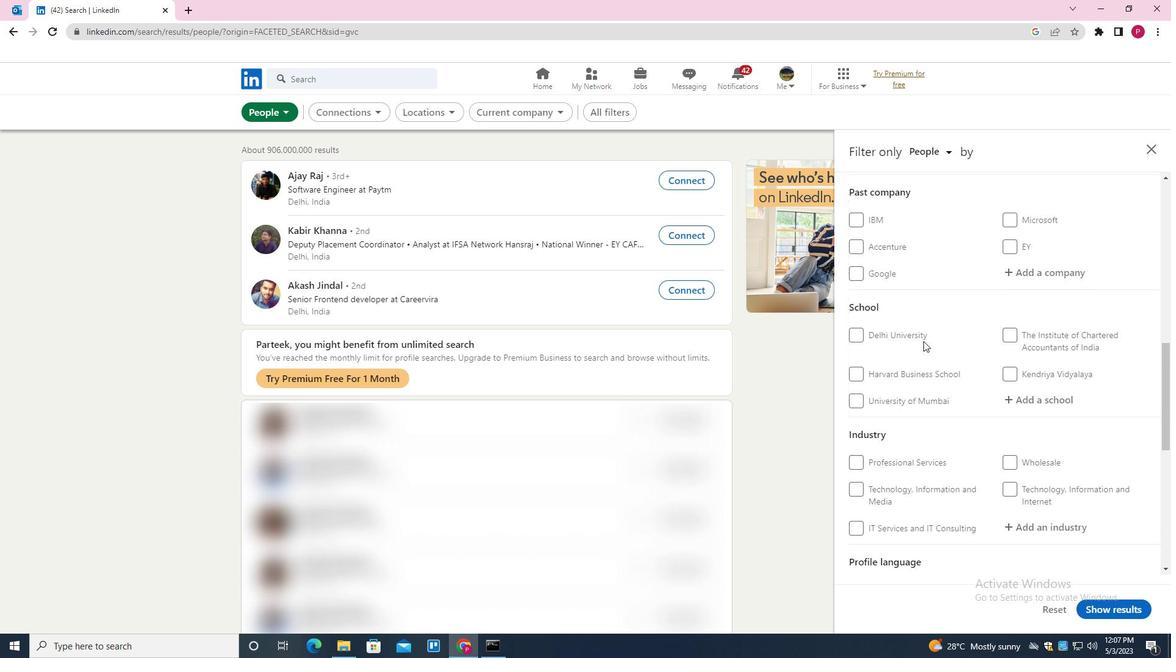 
Action: Mouse moved to (1067, 276)
Screenshot: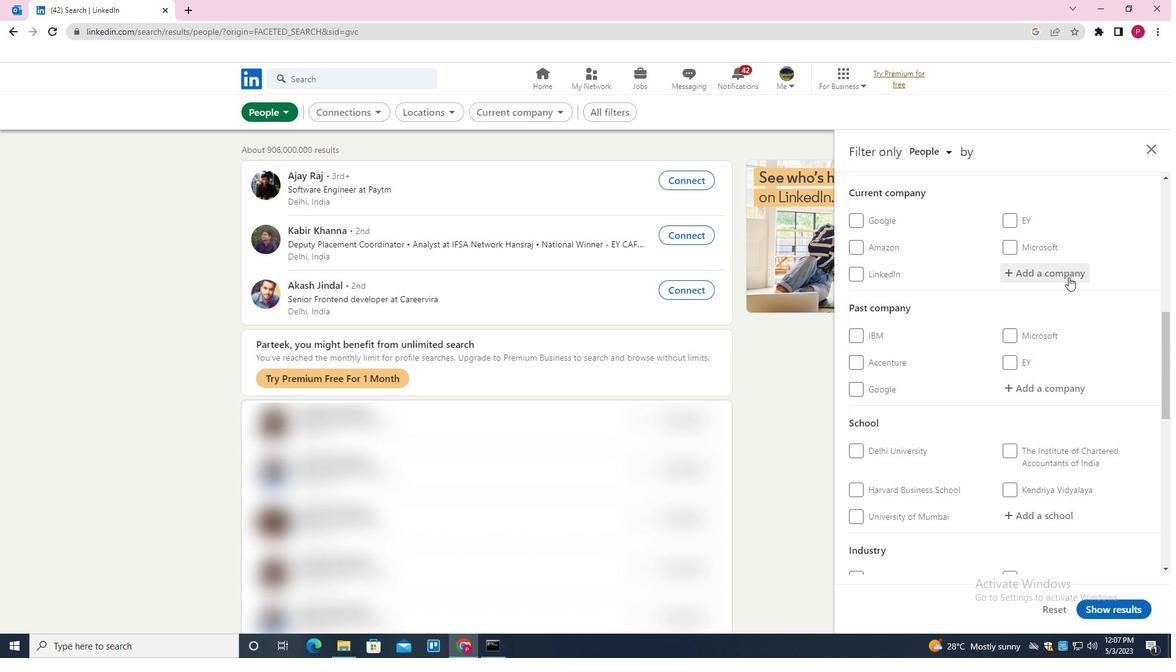 
Action: Mouse pressed left at (1067, 276)
Screenshot: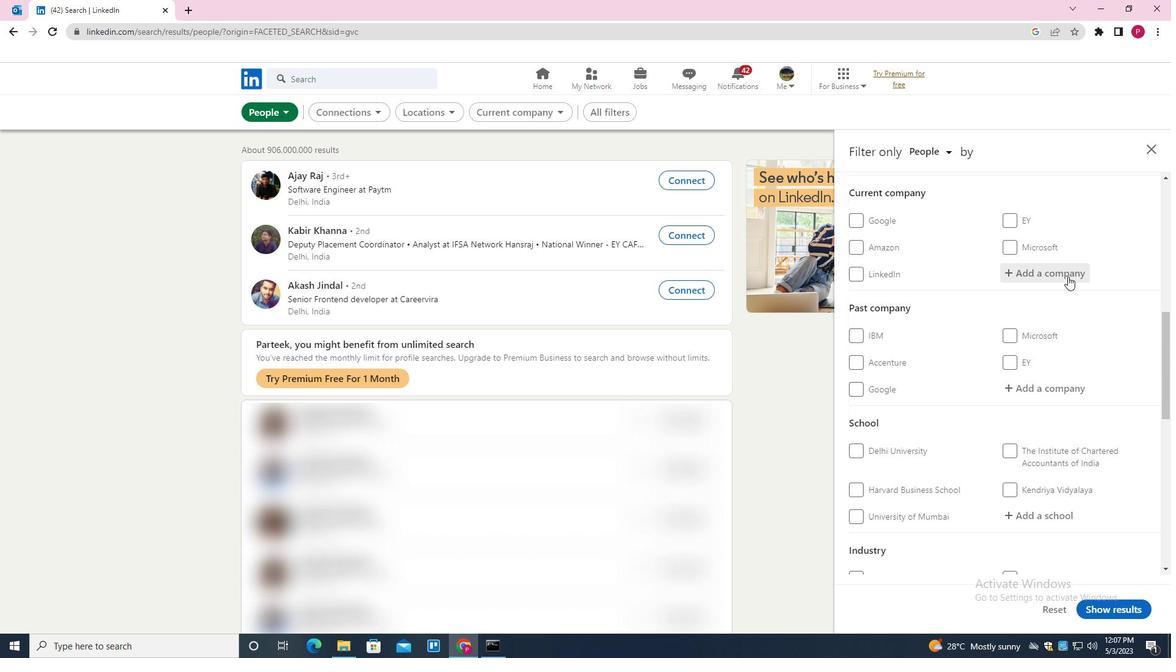 
Action: Key pressed <Key.shift><Key.shift><Key.shift><Key.shift><Key.shift>DILIP<Key.space><Key.shift>BUILDCON<Key.down><Key.enter>
Screenshot: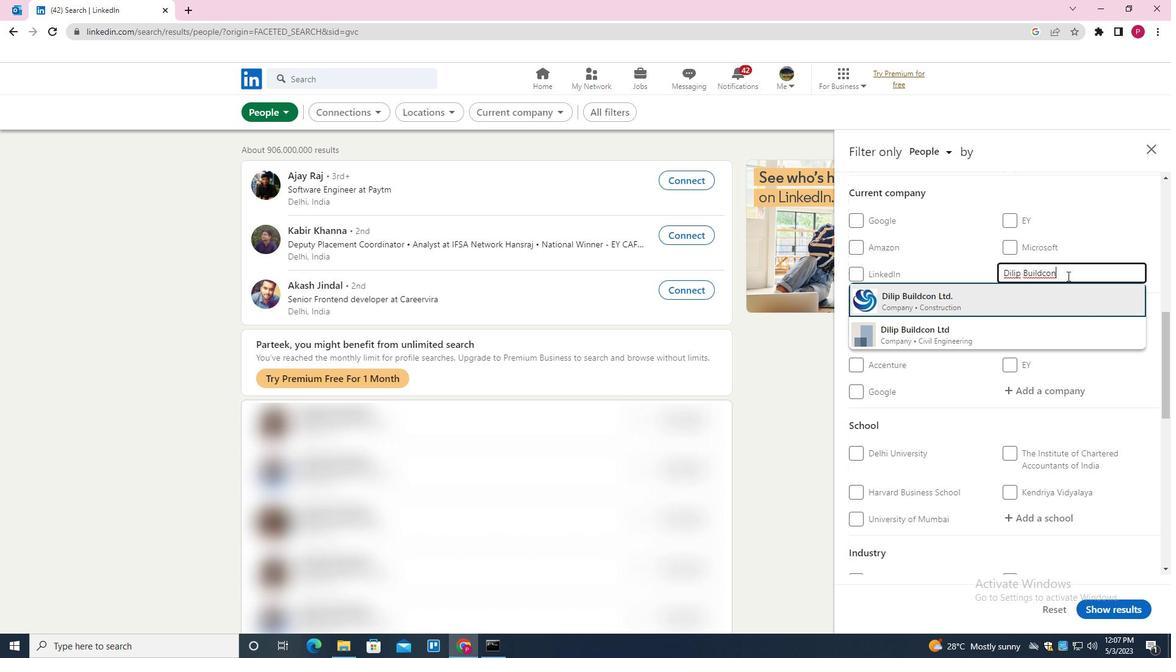 
Action: Mouse moved to (993, 334)
Screenshot: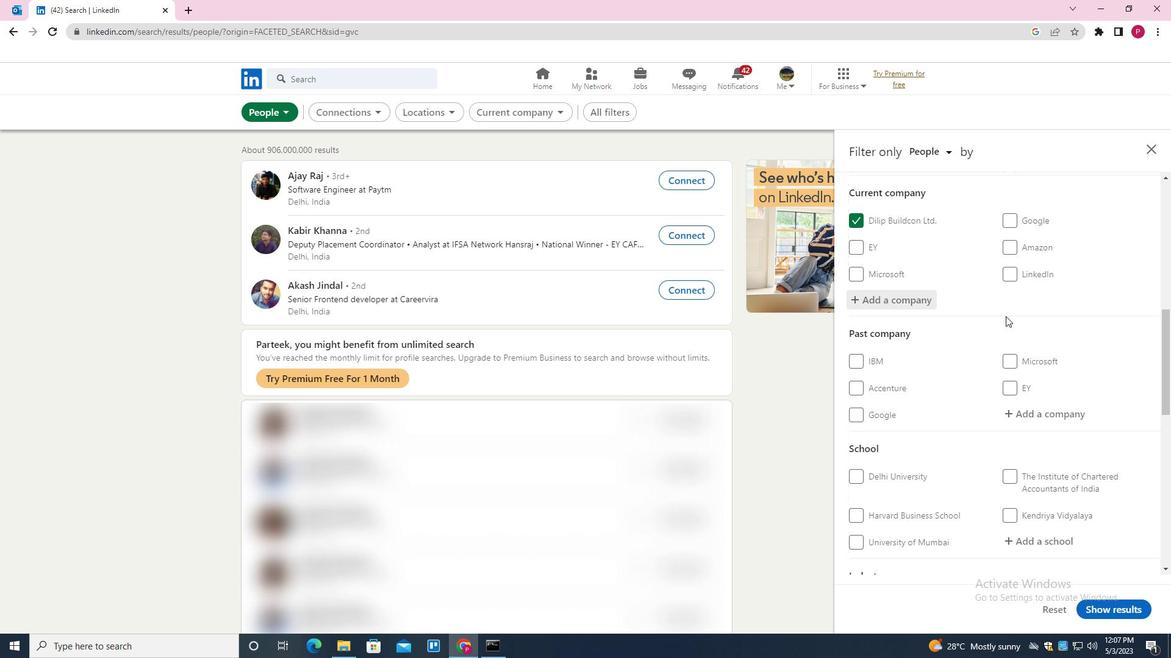 
Action: Mouse scrolled (993, 333) with delta (0, 0)
Screenshot: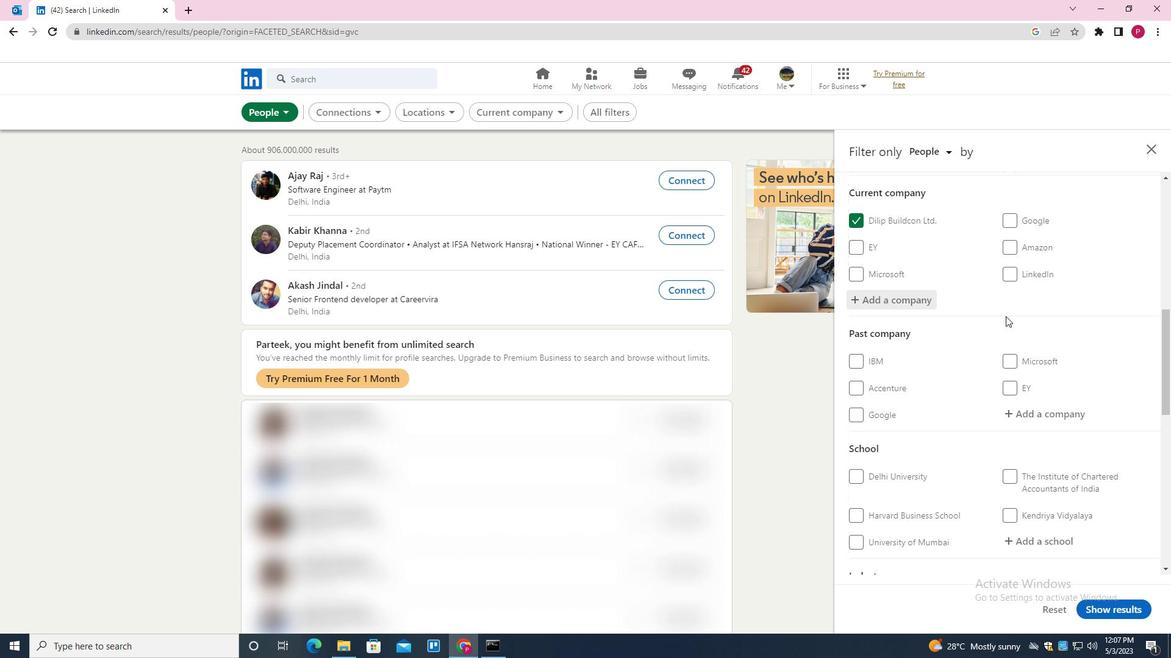 
Action: Mouse moved to (992, 336)
Screenshot: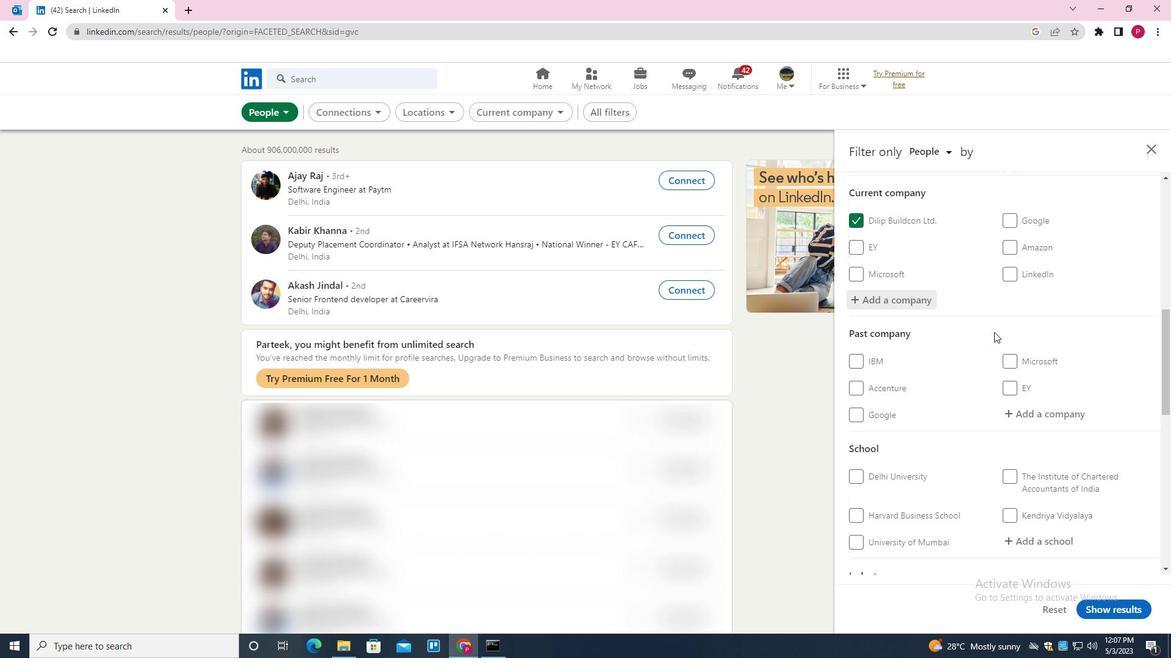 
Action: Mouse scrolled (992, 335) with delta (0, 0)
Screenshot: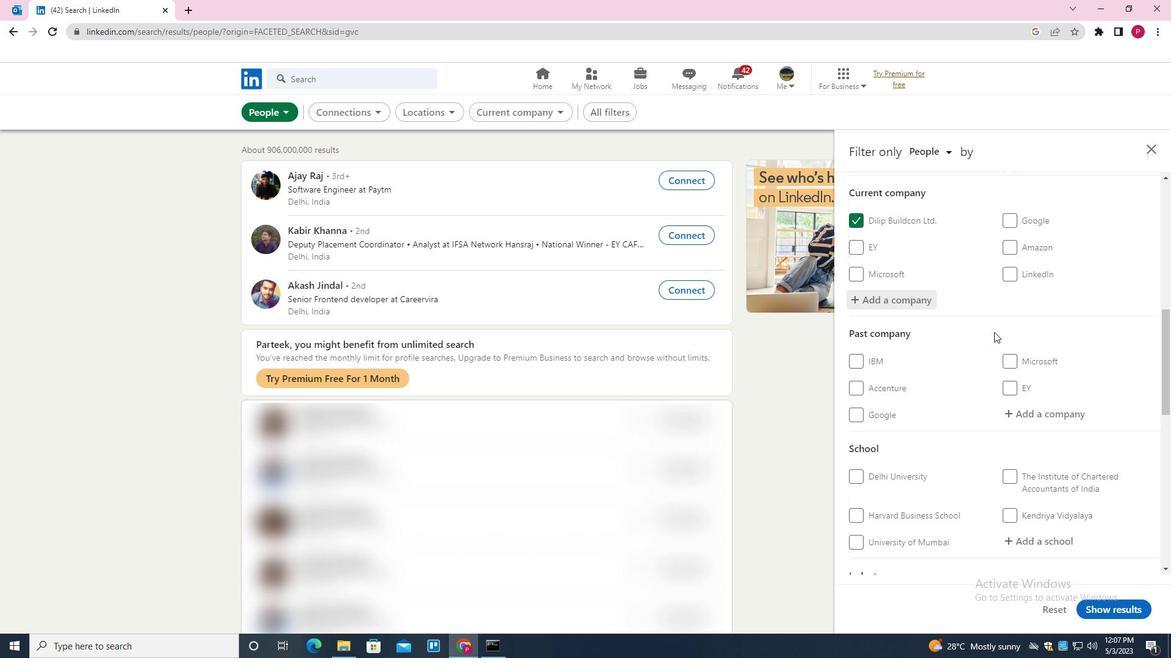 
Action: Mouse moved to (991, 336)
Screenshot: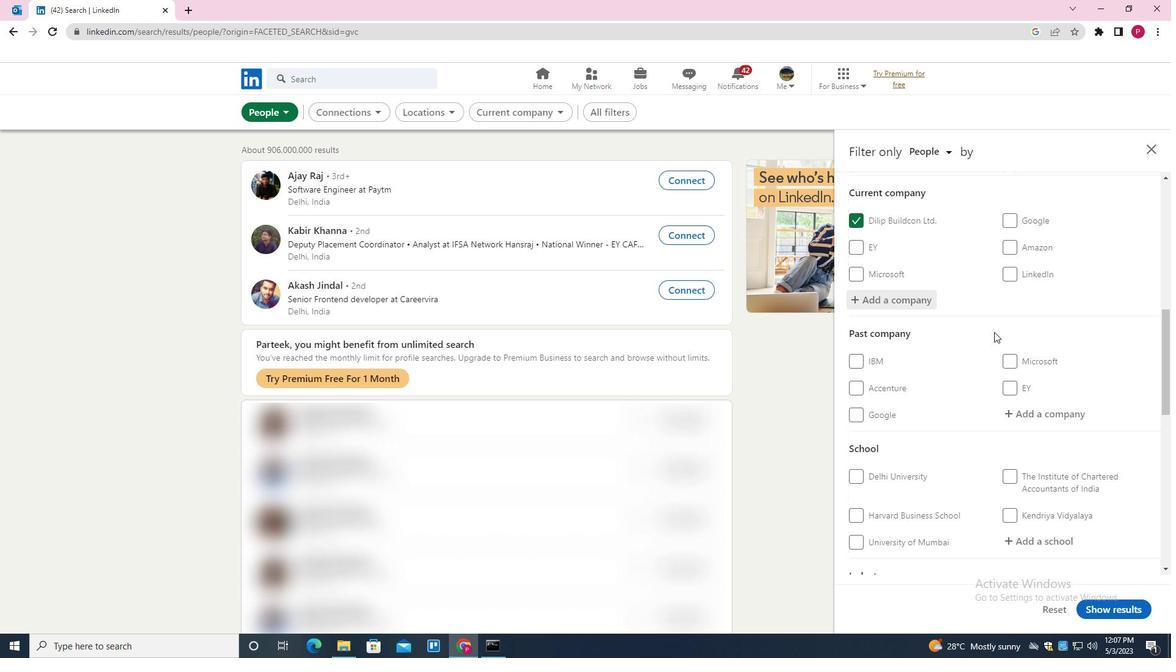 
Action: Mouse scrolled (991, 336) with delta (0, 0)
Screenshot: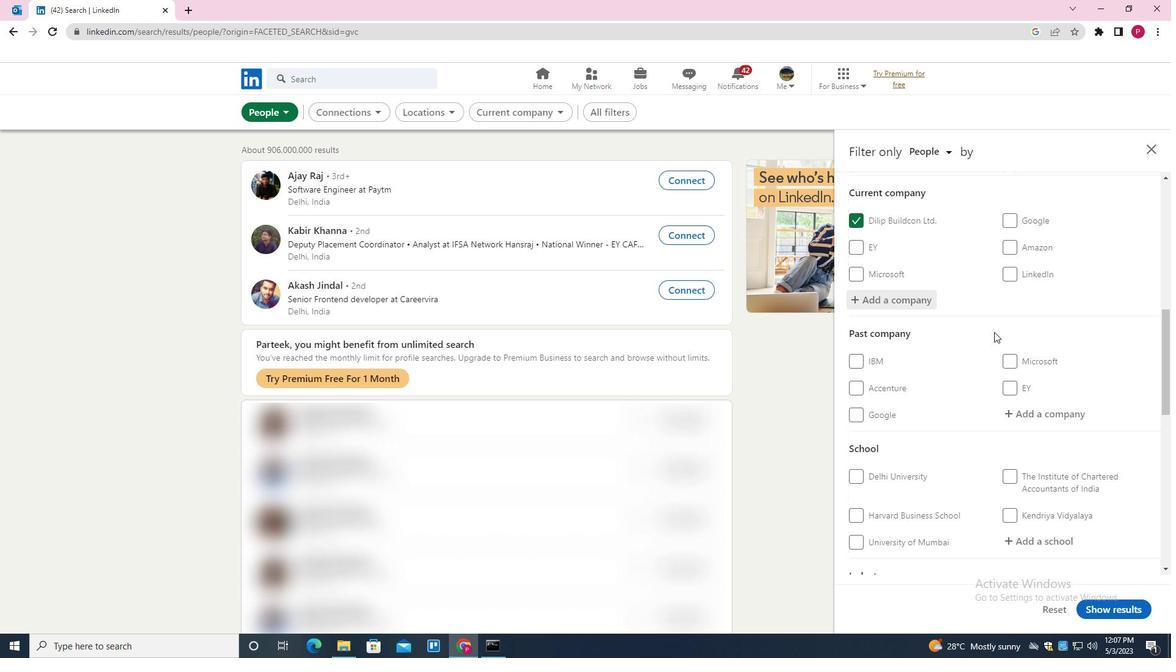 
Action: Mouse moved to (991, 337)
Screenshot: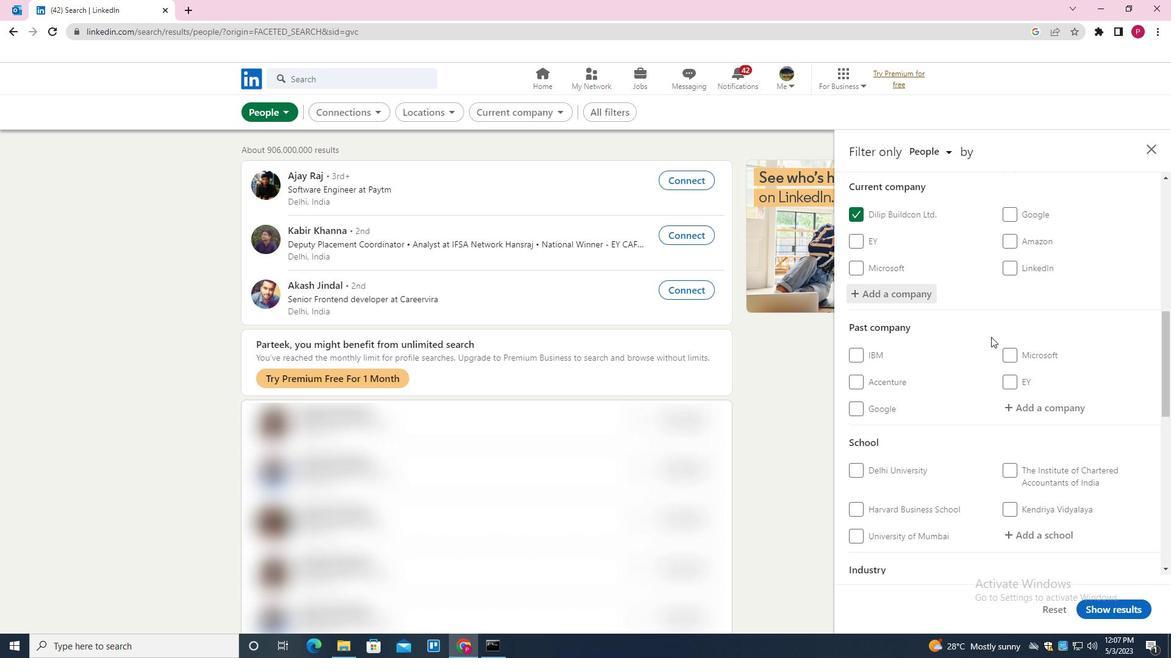 
Action: Mouse scrolled (991, 337) with delta (0, 0)
Screenshot: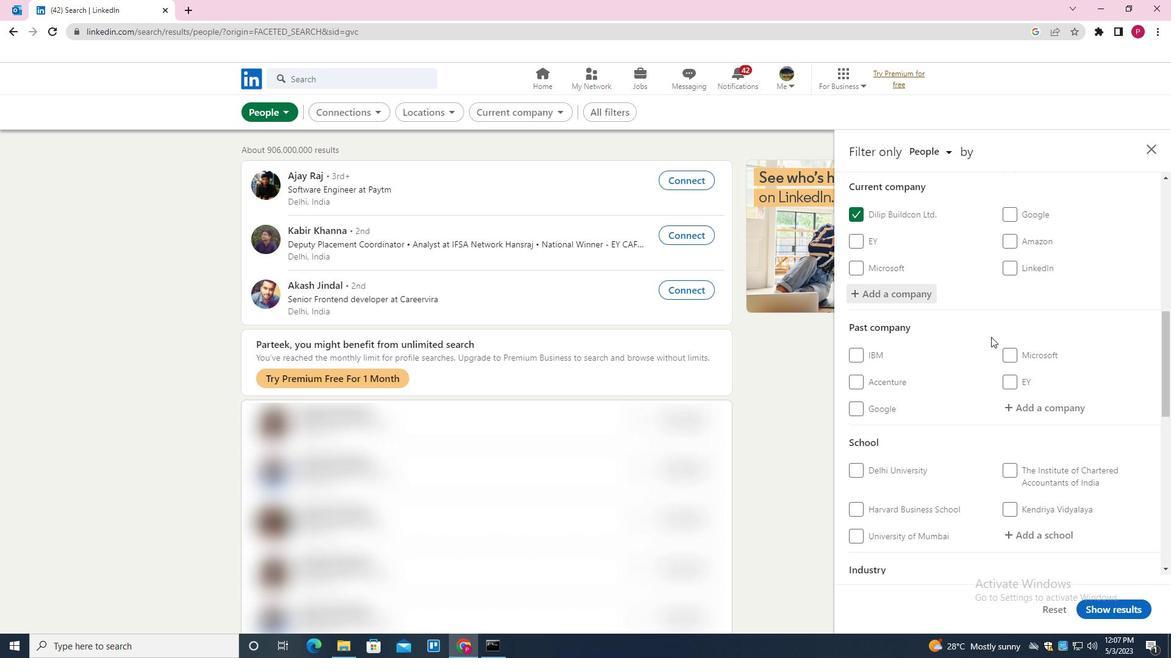 
Action: Mouse moved to (1048, 291)
Screenshot: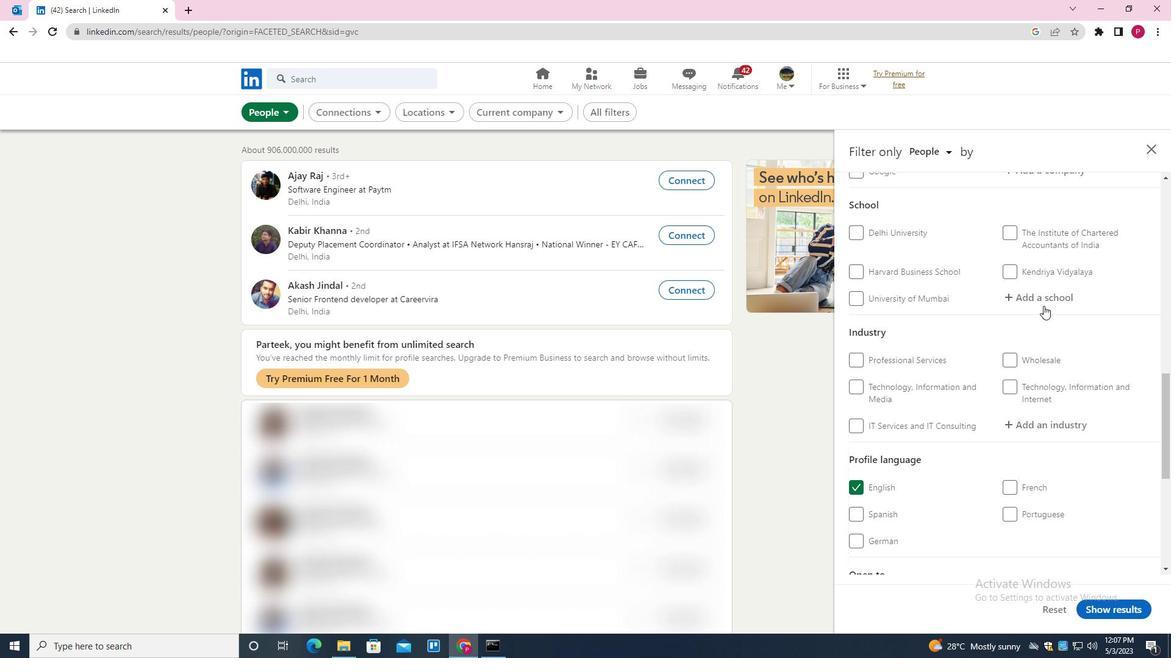 
Action: Mouse pressed left at (1048, 291)
Screenshot: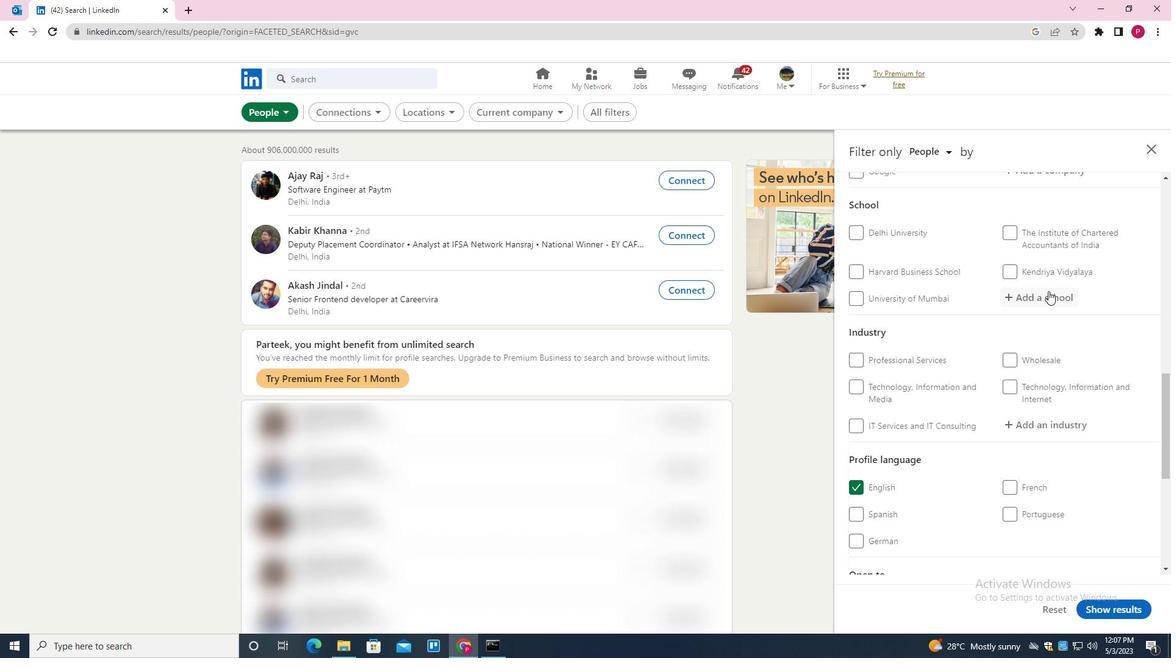 
Action: Key pressed <Key.shift><Key.shift><Key.shift><Key.shift><Key.shift><Key.shift><Key.shift><Key.shift>GIA<Key.space><Key.down><Key.enter>
Screenshot: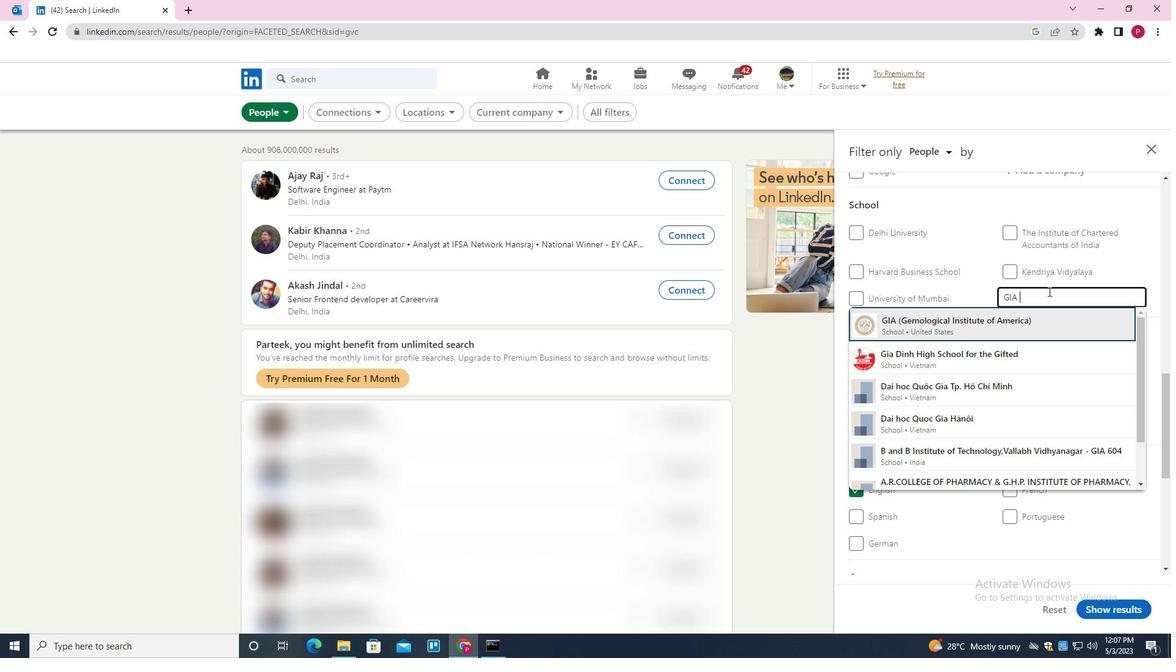 
Action: Mouse moved to (985, 341)
Screenshot: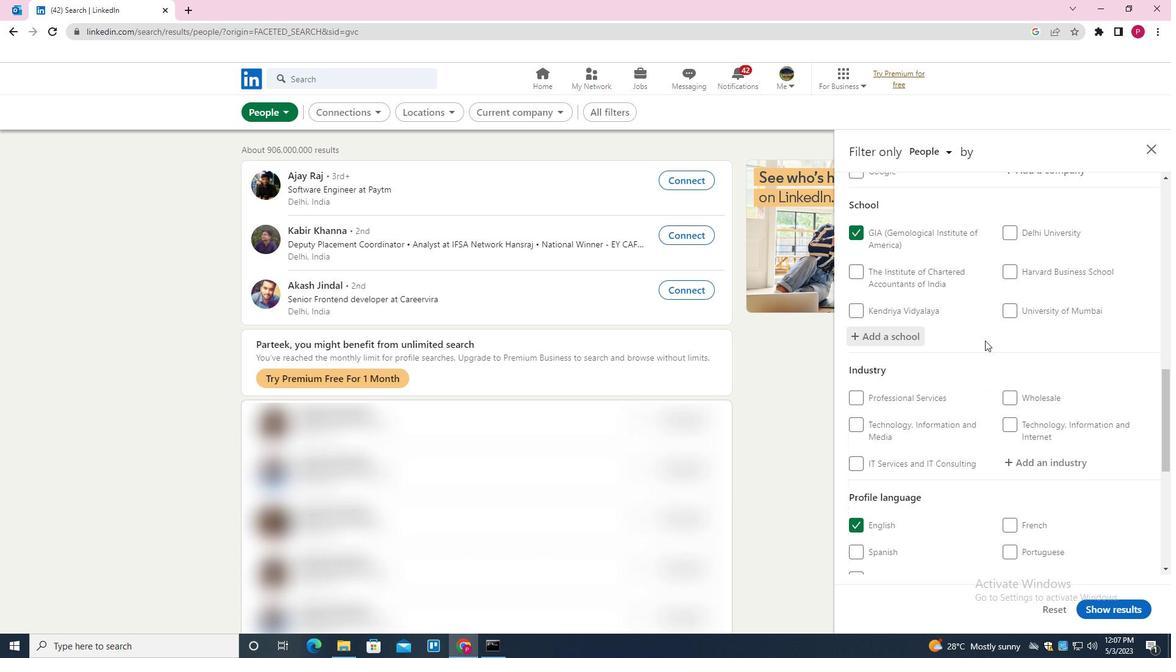 
Action: Mouse scrolled (985, 340) with delta (0, 0)
Screenshot: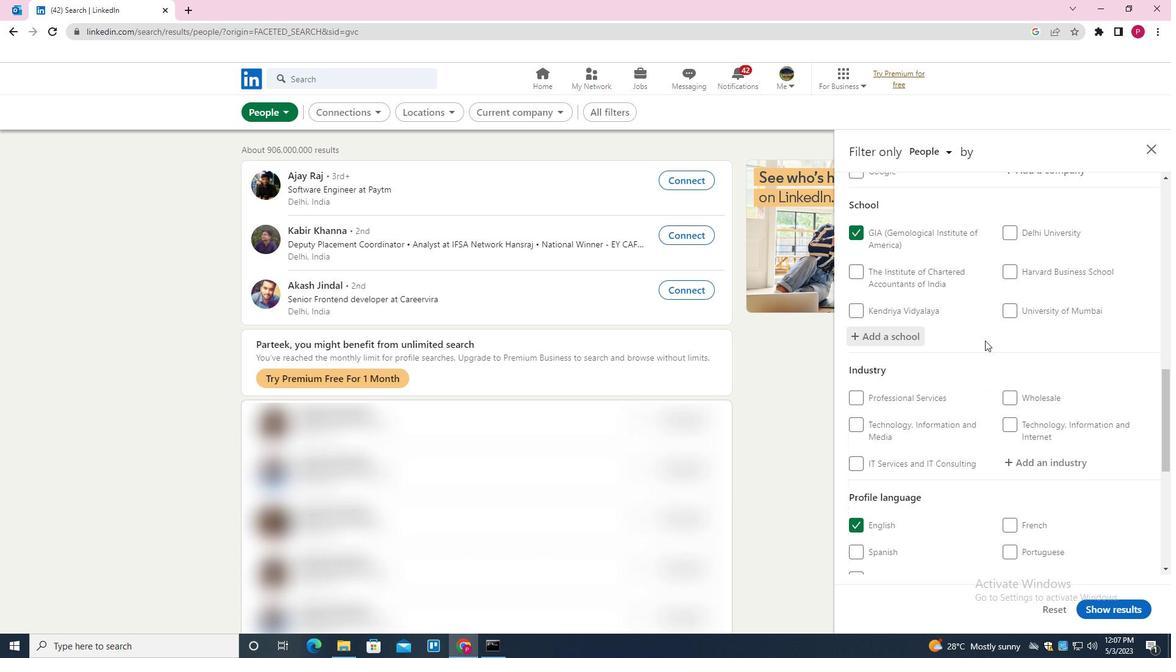 
Action: Mouse moved to (985, 342)
Screenshot: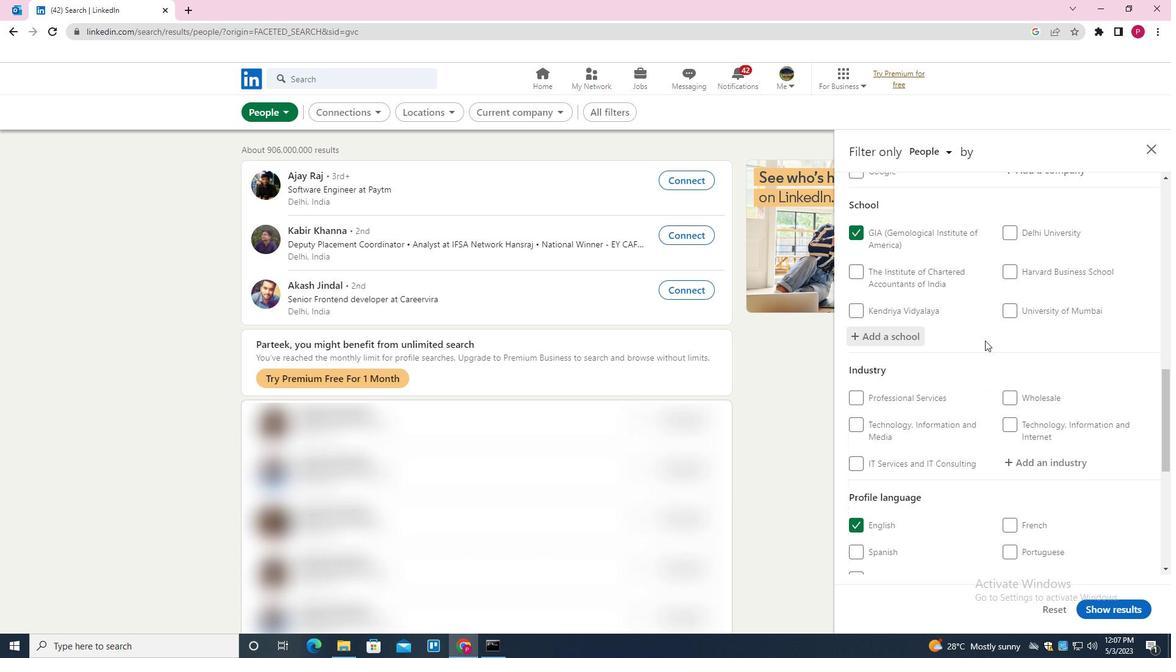 
Action: Mouse scrolled (985, 342) with delta (0, 0)
Screenshot: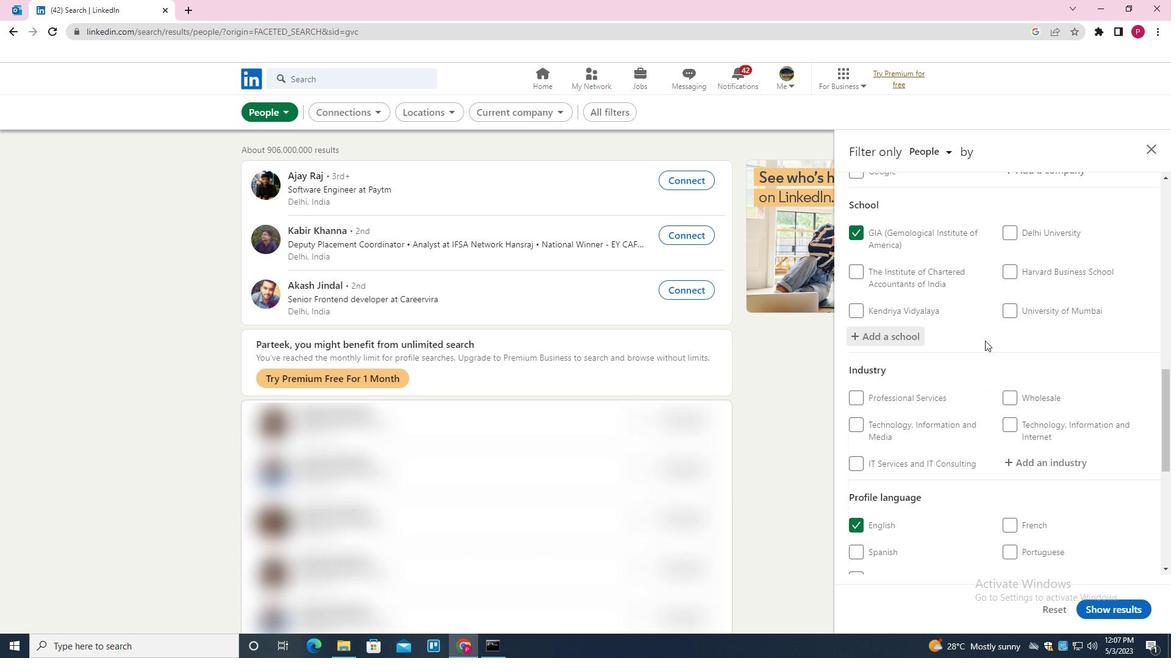 
Action: Mouse moved to (985, 343)
Screenshot: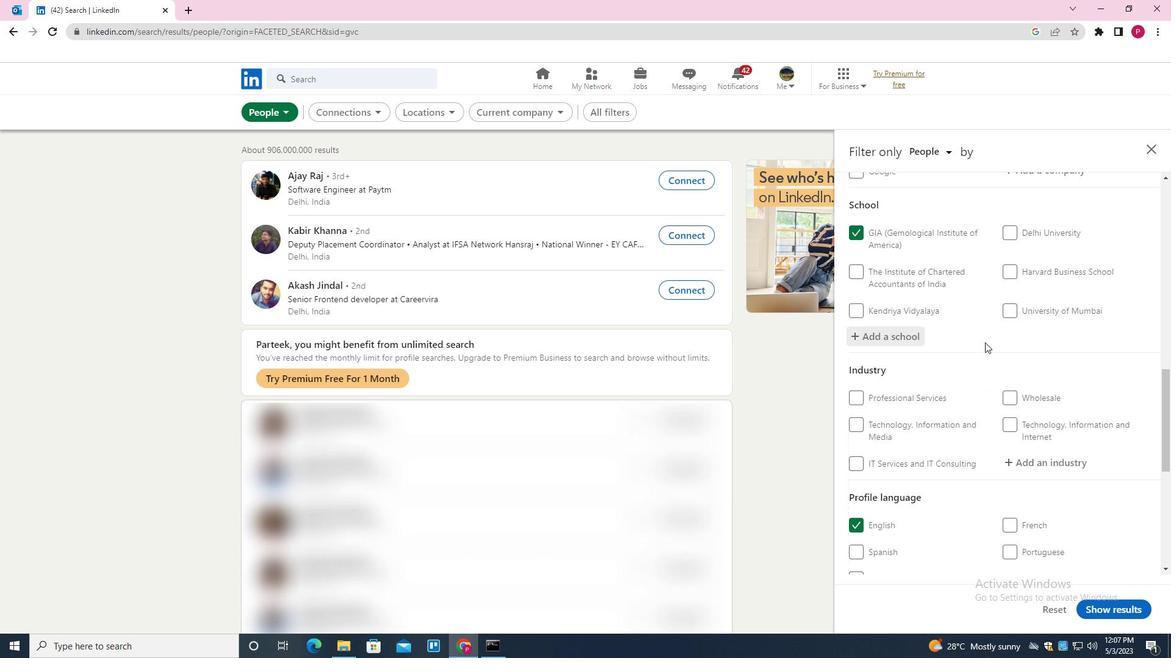 
Action: Mouse scrolled (985, 342) with delta (0, 0)
Screenshot: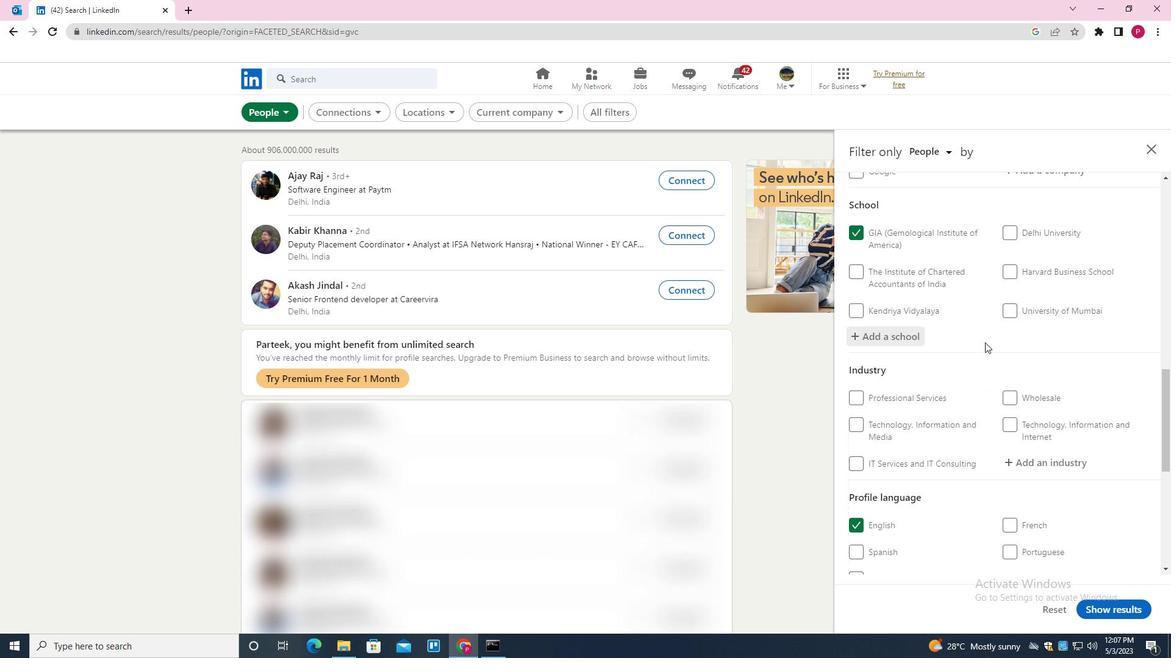 
Action: Mouse moved to (1050, 276)
Screenshot: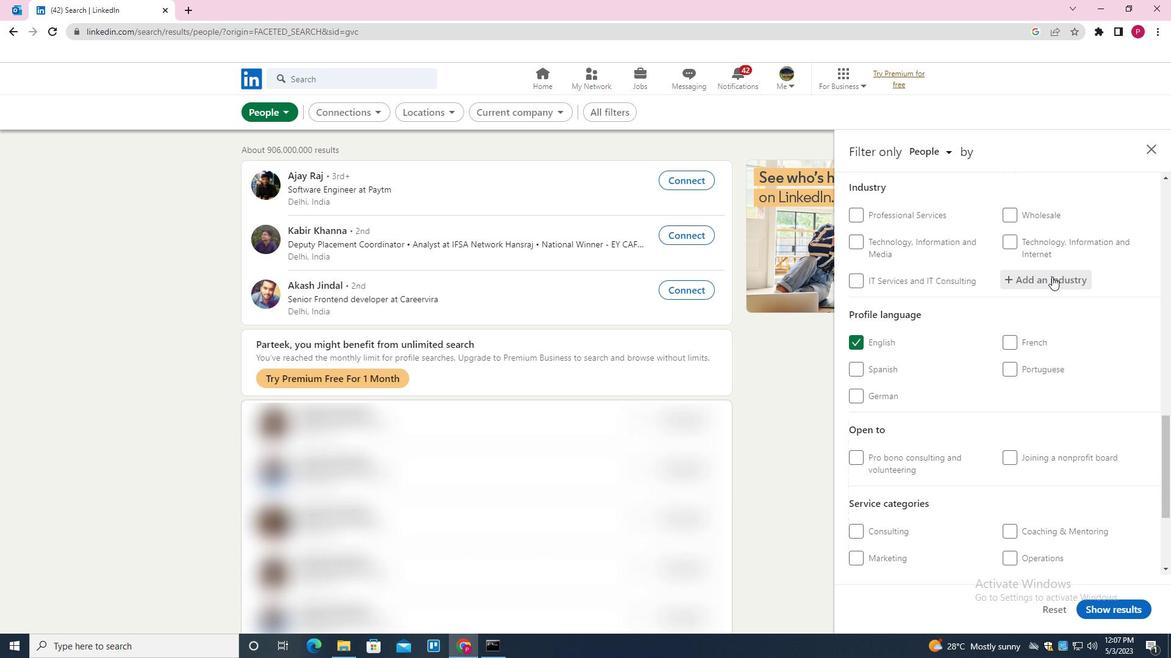 
Action: Mouse pressed left at (1050, 276)
Screenshot: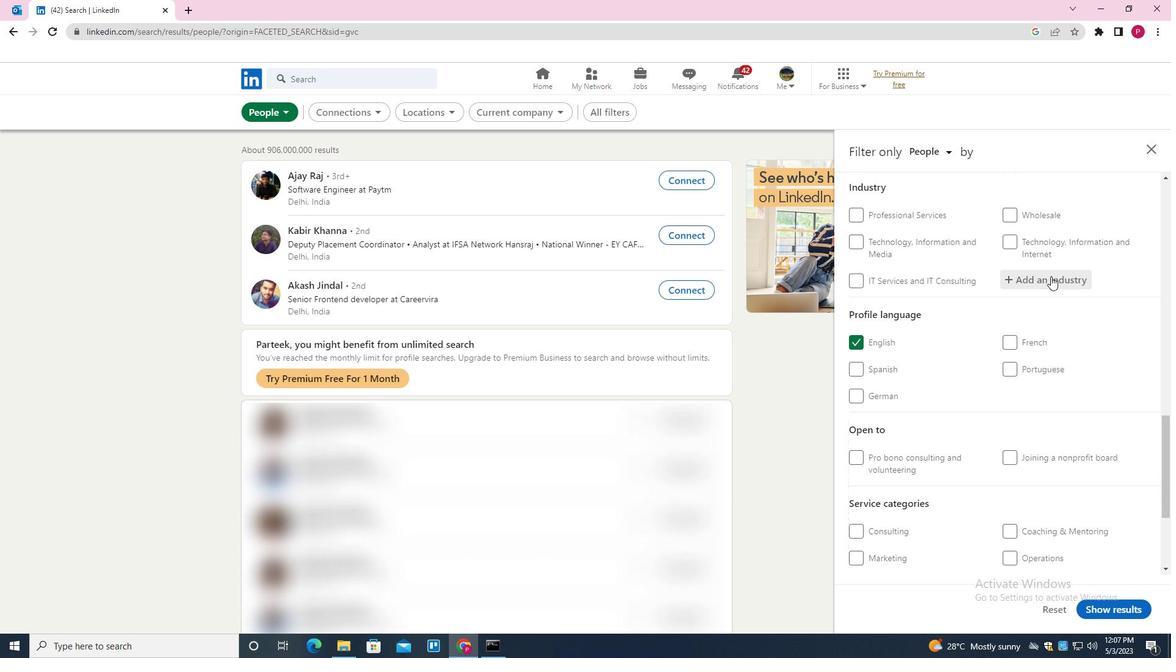 
Action: Key pressed <Key.shift>HOUSING<Key.space>AND<Key.space><Key.shift>COMMUNITY<Key.space><Key.shift>DEVELOPMENT<Key.down><Key.enter>
Screenshot: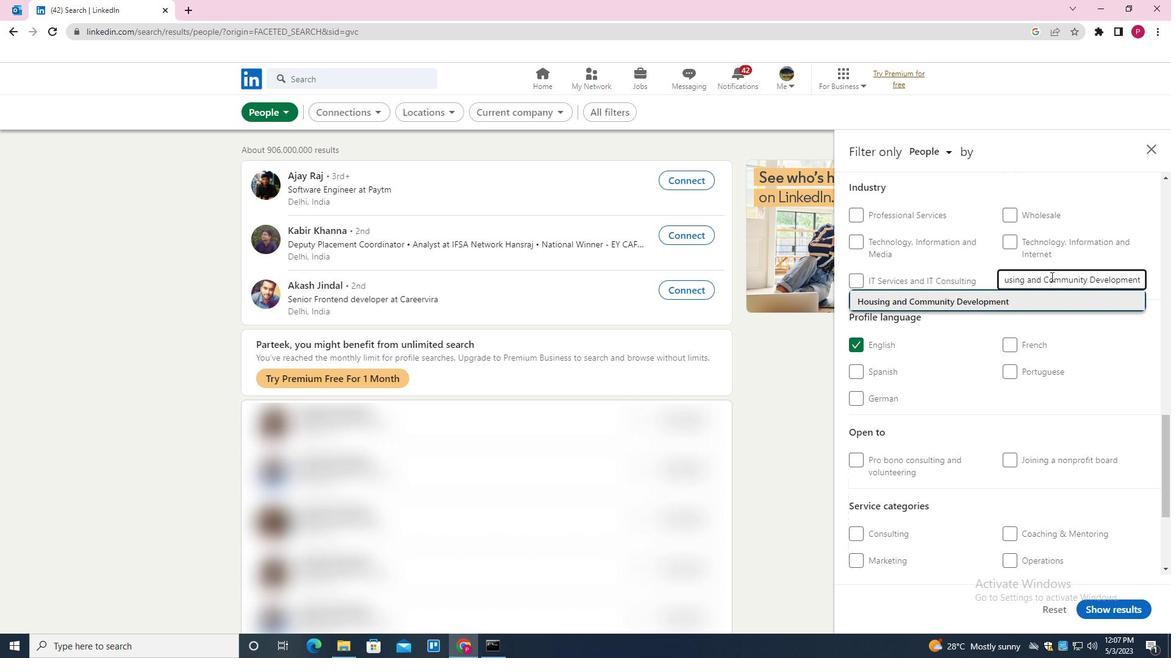 
Action: Mouse moved to (968, 365)
Screenshot: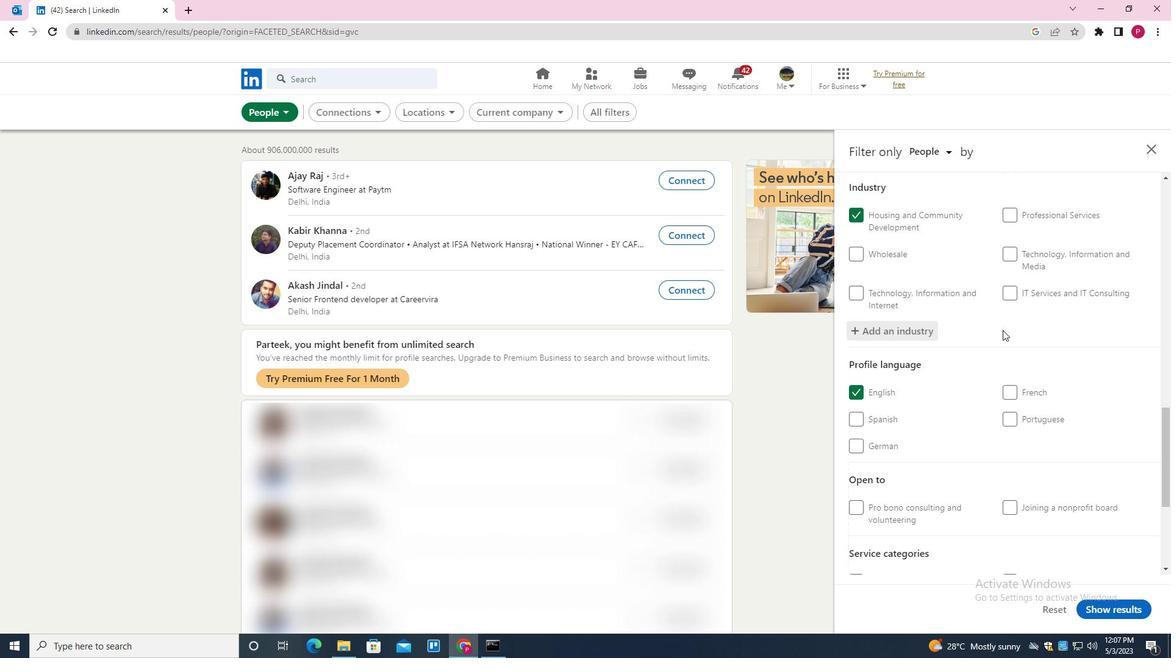 
Action: Mouse scrolled (968, 364) with delta (0, 0)
Screenshot: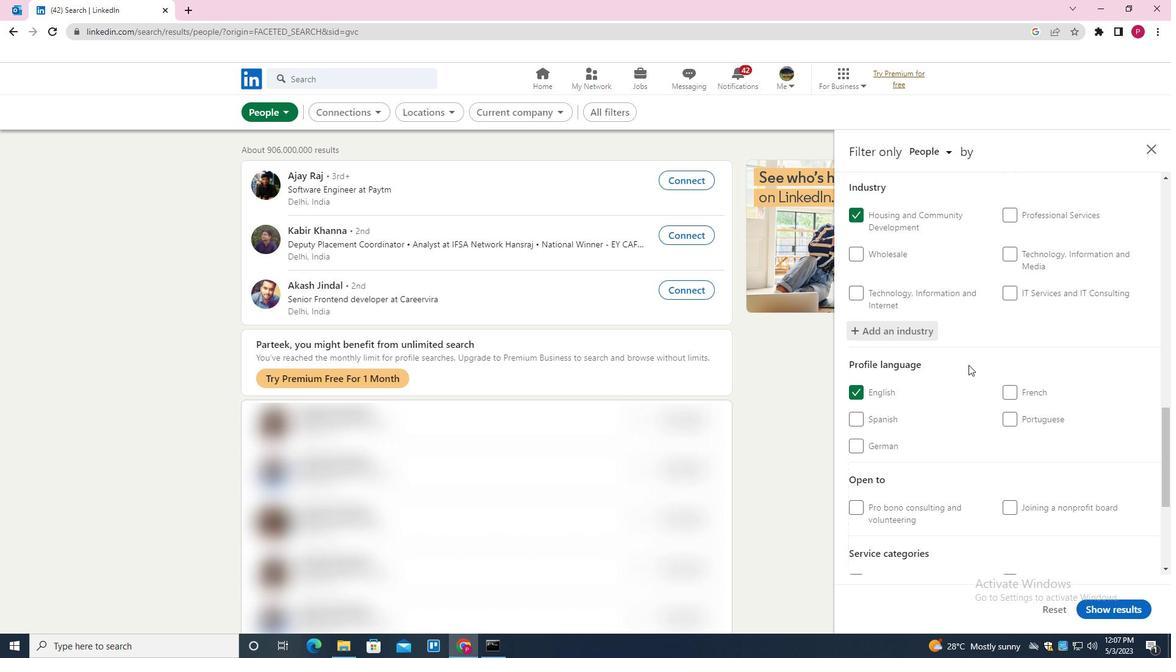 
Action: Mouse scrolled (968, 364) with delta (0, 0)
Screenshot: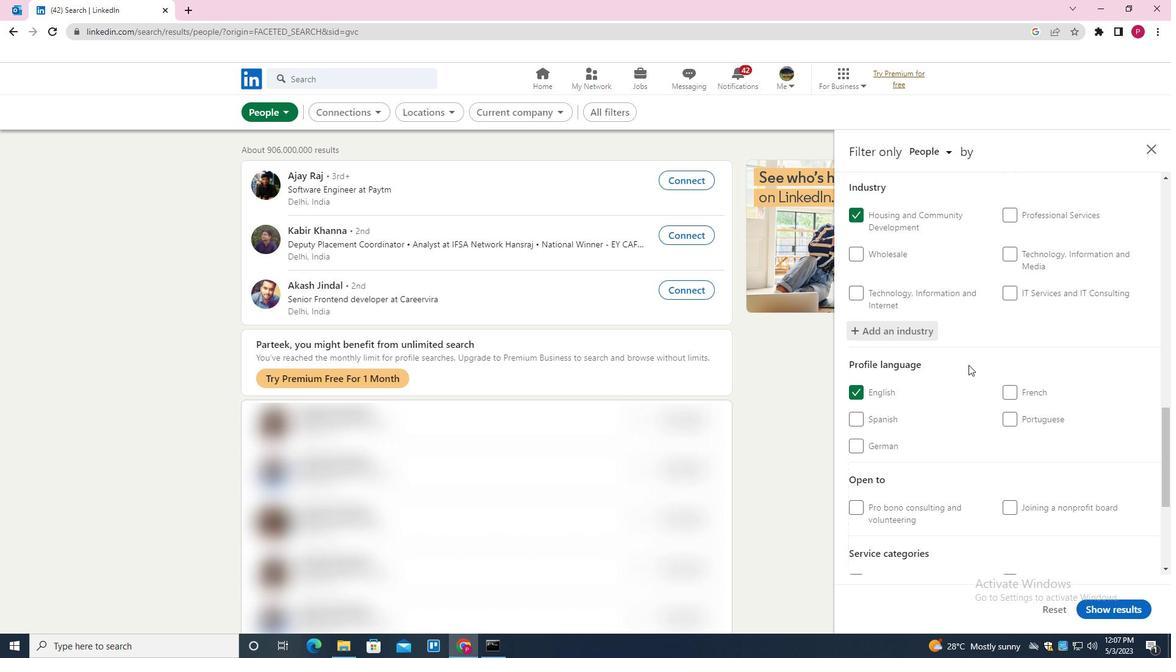 
Action: Mouse scrolled (968, 364) with delta (0, 0)
Screenshot: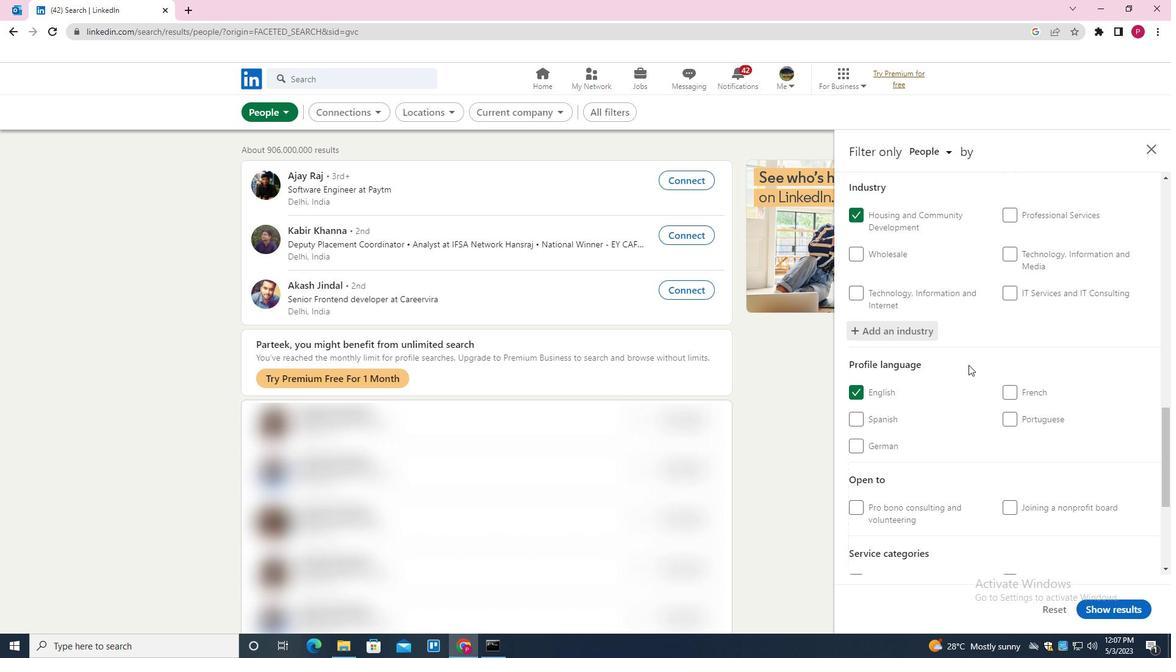 
Action: Mouse scrolled (968, 364) with delta (0, 0)
Screenshot: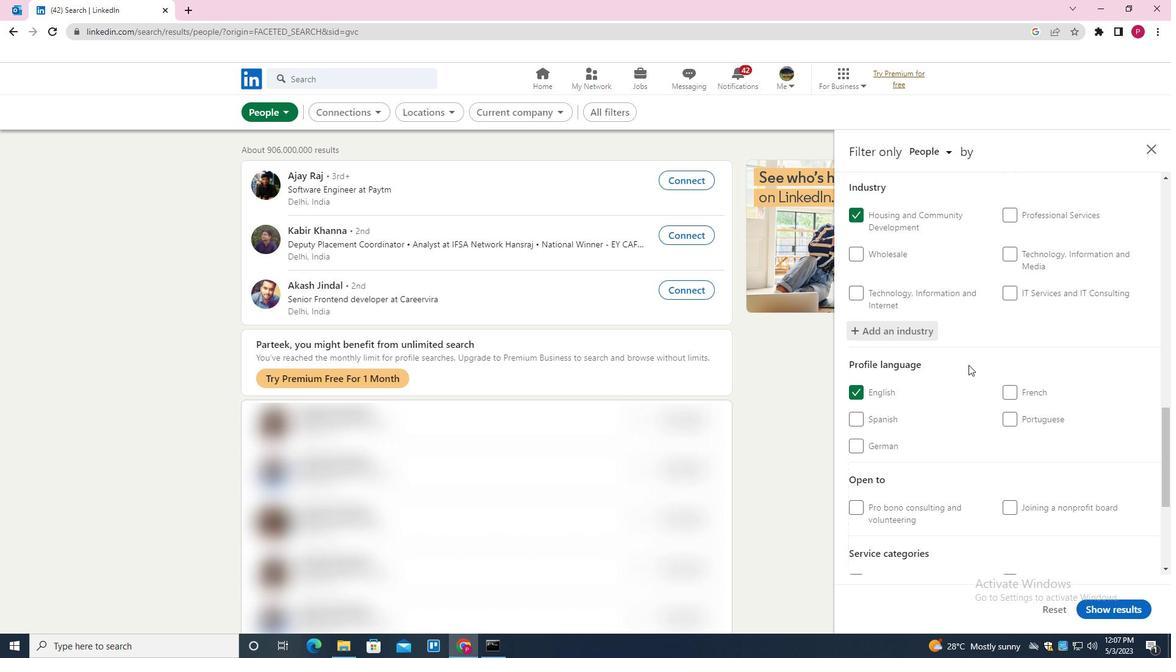 
Action: Mouse moved to (1054, 405)
Screenshot: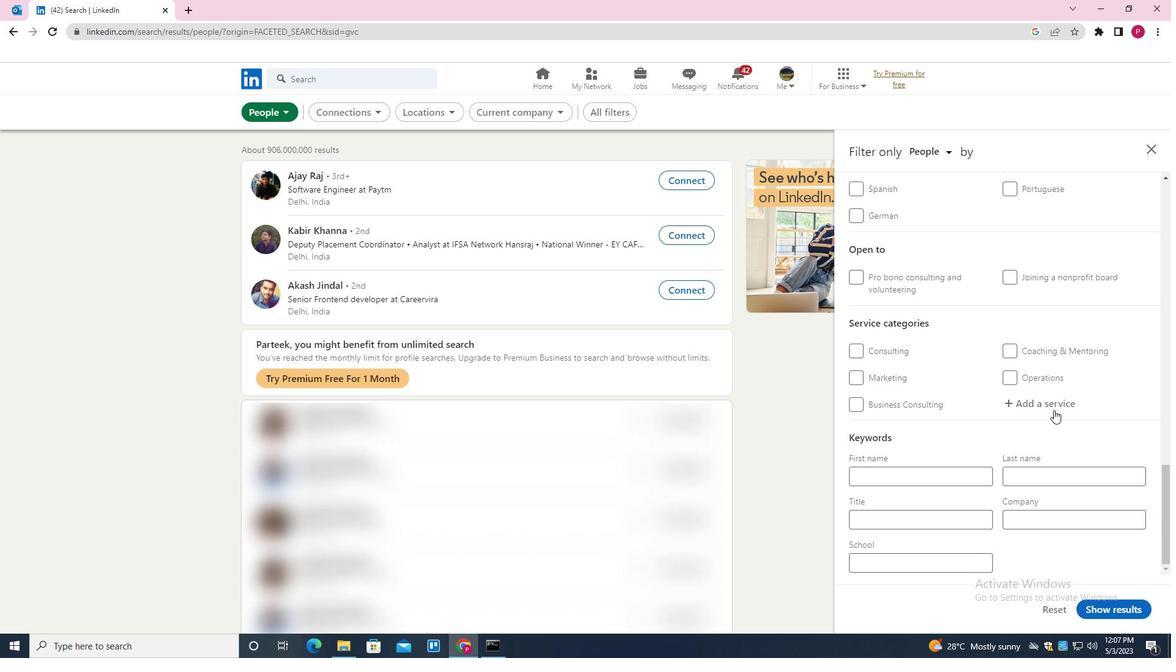 
Action: Mouse pressed left at (1054, 405)
Screenshot: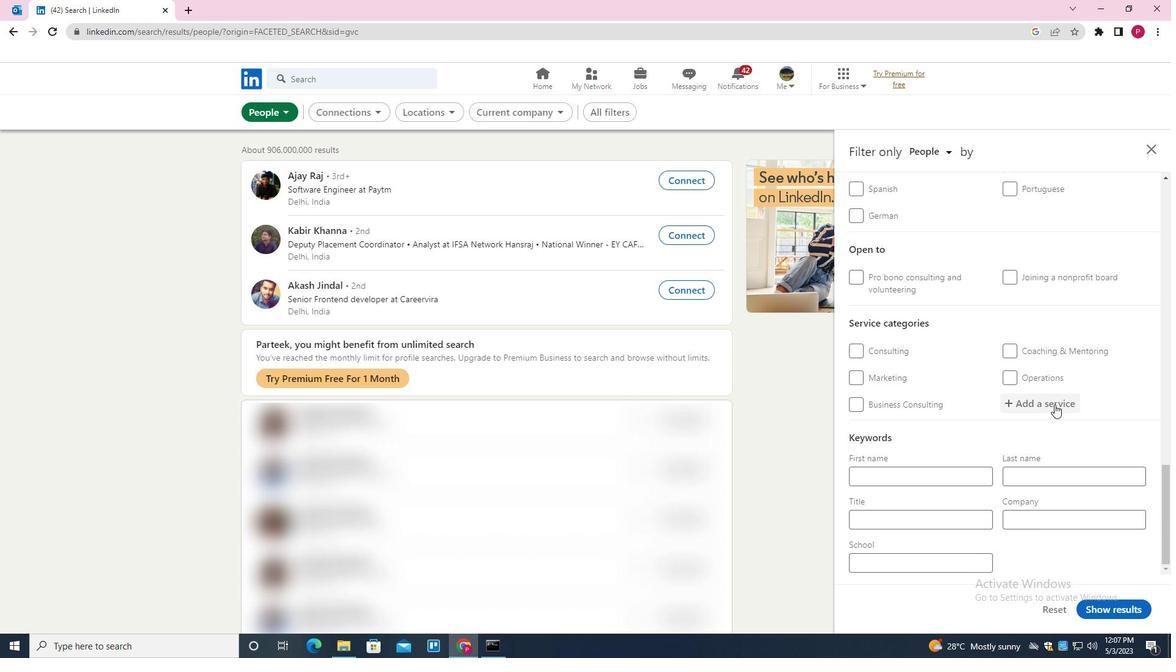
Action: Key pressed <Key.shift>TAX<Key.space><Key.shift><Key.shift><Key.shift><Key.shift><Key.shift><Key.shift><Key.shift><Key.shift><Key.shift><Key.shift><Key.shift><Key.shift><Key.shift><Key.shift><Key.shift><Key.shift><Key.shift><Key.shift><Key.shift><Key.shift><Key.shift><Key.shift><Key.shift><Key.shift><Key.shift><Key.shift><Key.shift><Key.shift><Key.shift><Key.shift><Key.shift><Key.shift>PREPARATION<Key.down><Key.enter>
Screenshot: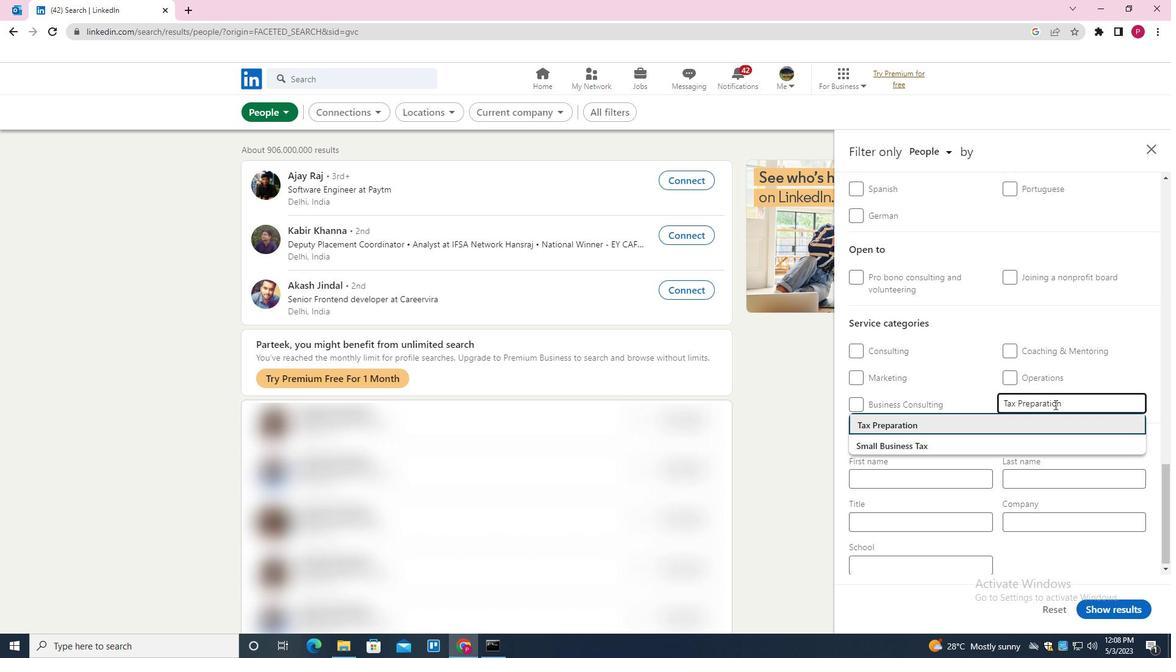 
Action: Mouse moved to (1033, 425)
Screenshot: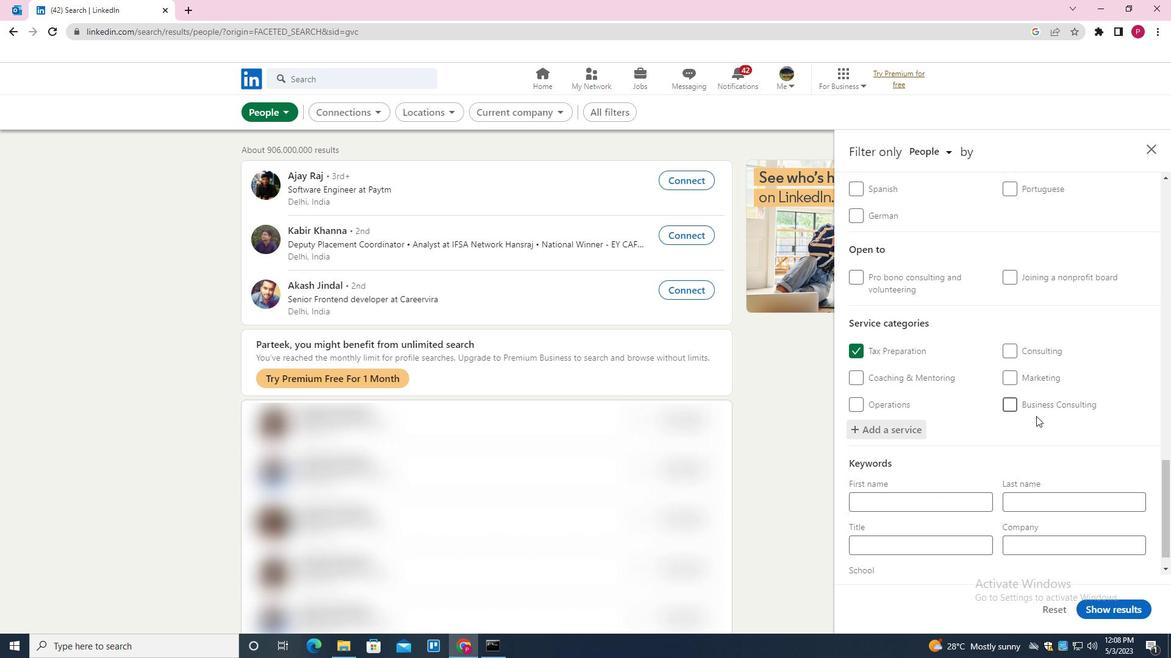 
Action: Mouse scrolled (1033, 424) with delta (0, 0)
Screenshot: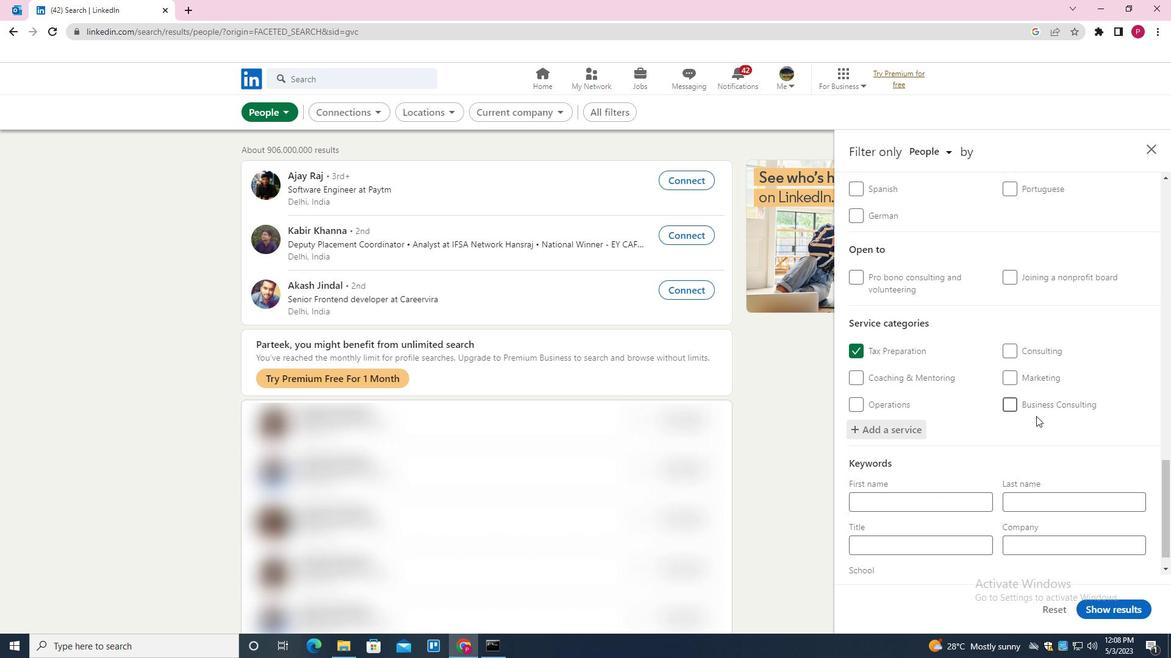 
Action: Mouse moved to (1032, 426)
Screenshot: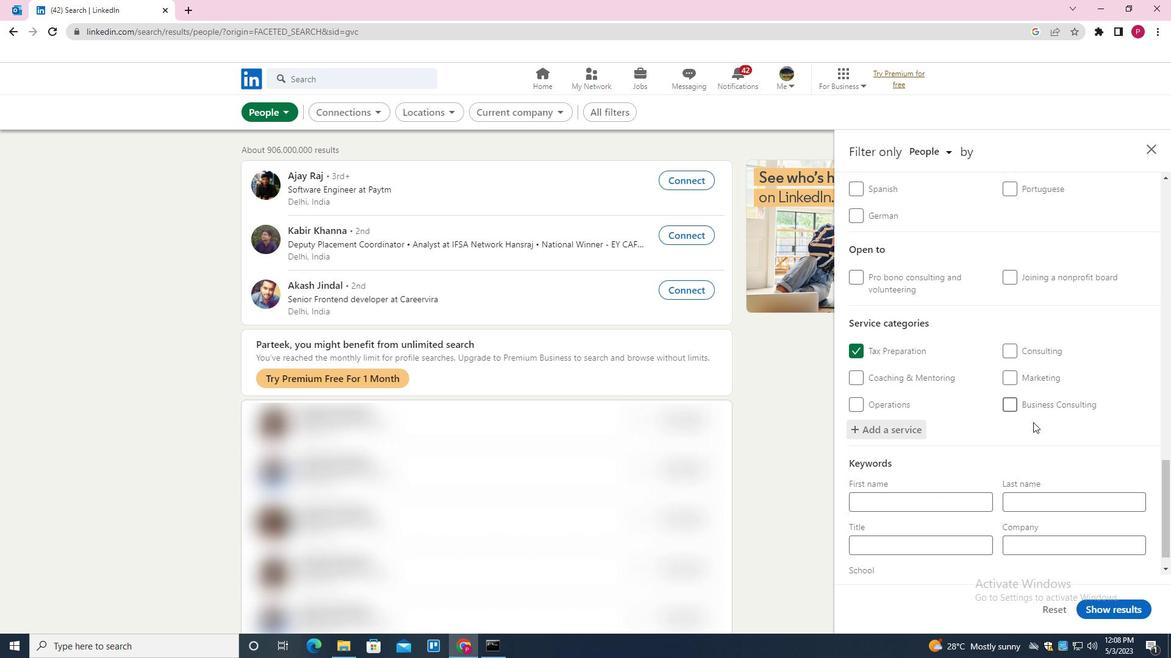 
Action: Mouse scrolled (1032, 426) with delta (0, 0)
Screenshot: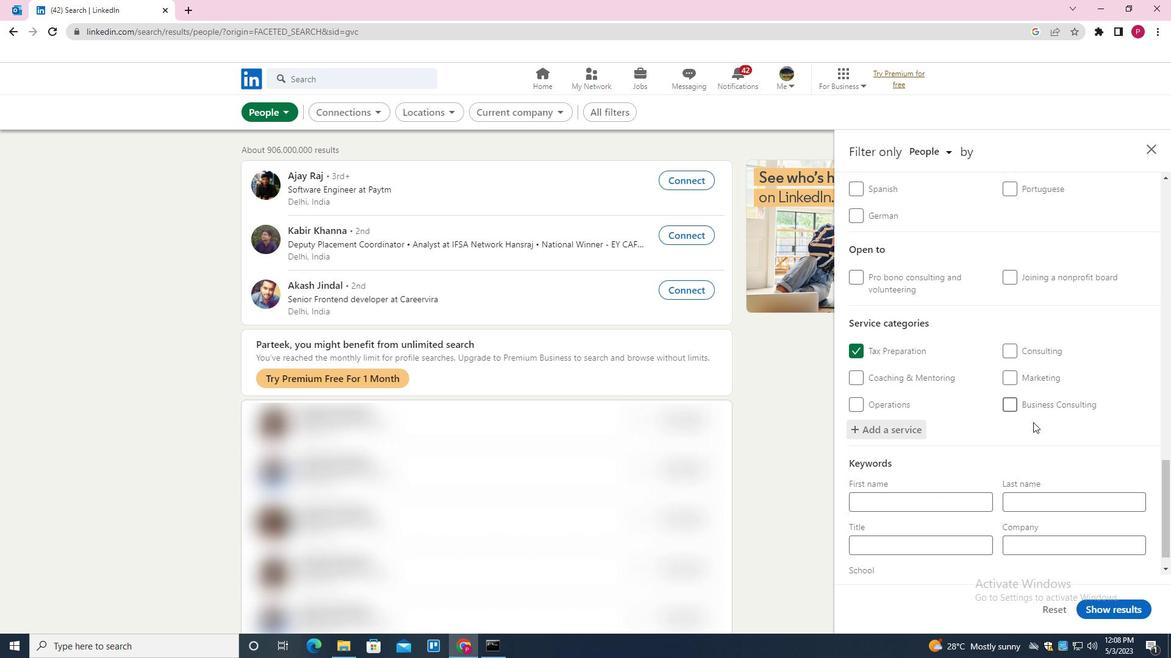 
Action: Mouse moved to (1030, 434)
Screenshot: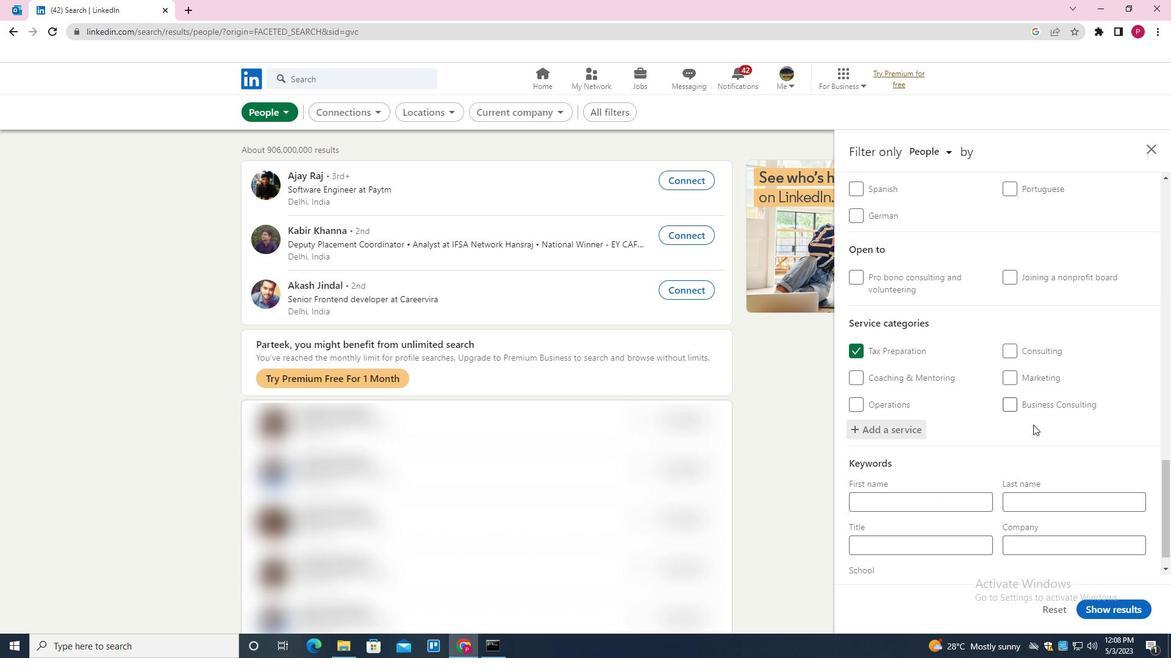 
Action: Mouse scrolled (1030, 433) with delta (0, 0)
Screenshot: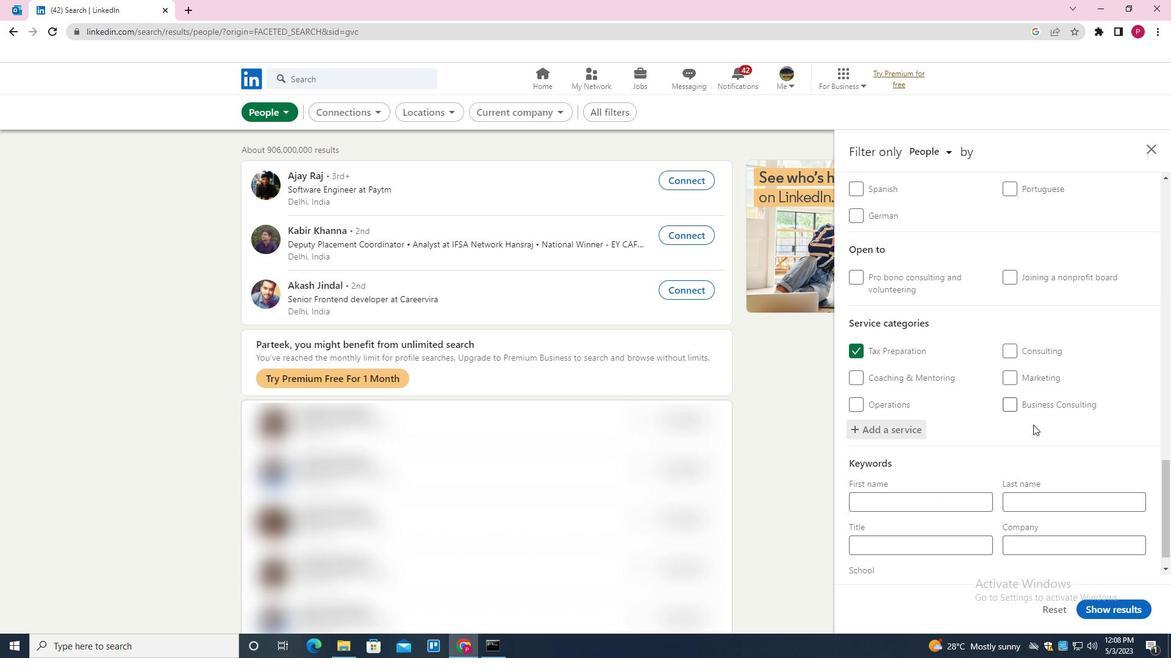 
Action: Mouse moved to (875, 526)
Screenshot: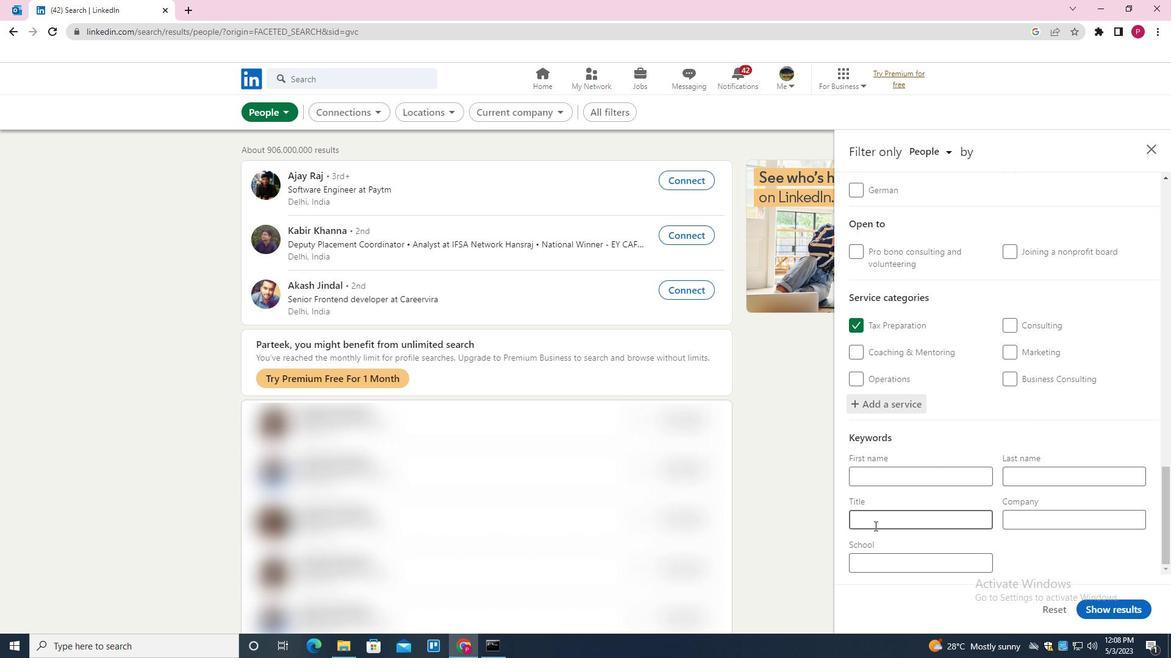 
Action: Mouse pressed left at (875, 526)
Screenshot: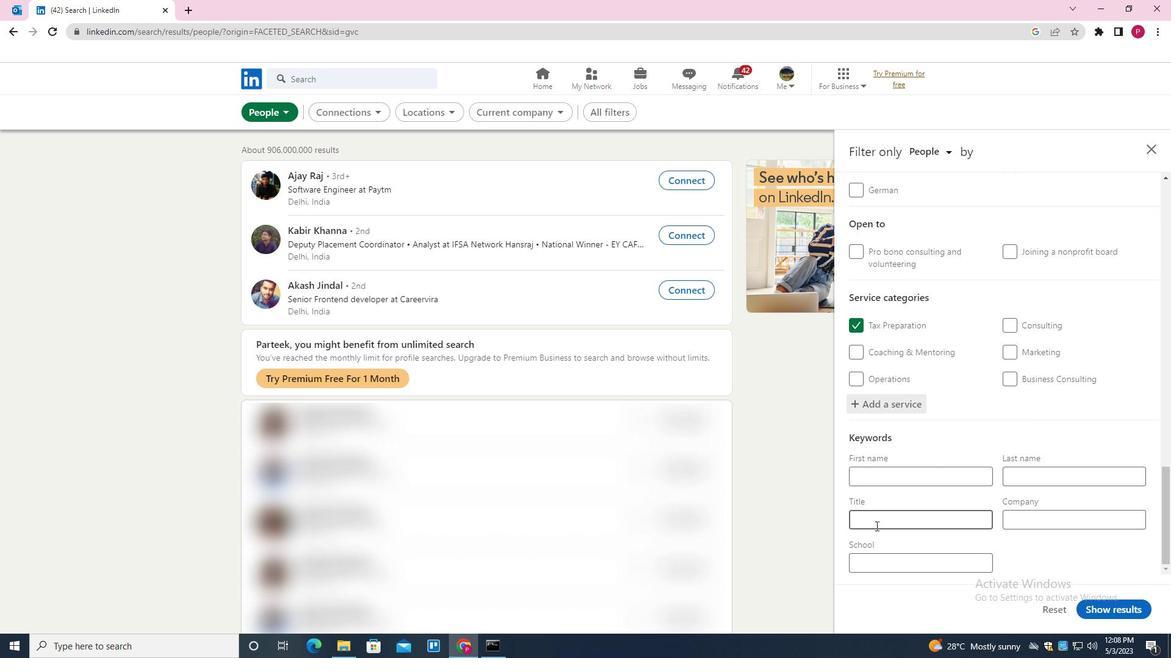 
Action: Mouse moved to (876, 525)
Screenshot: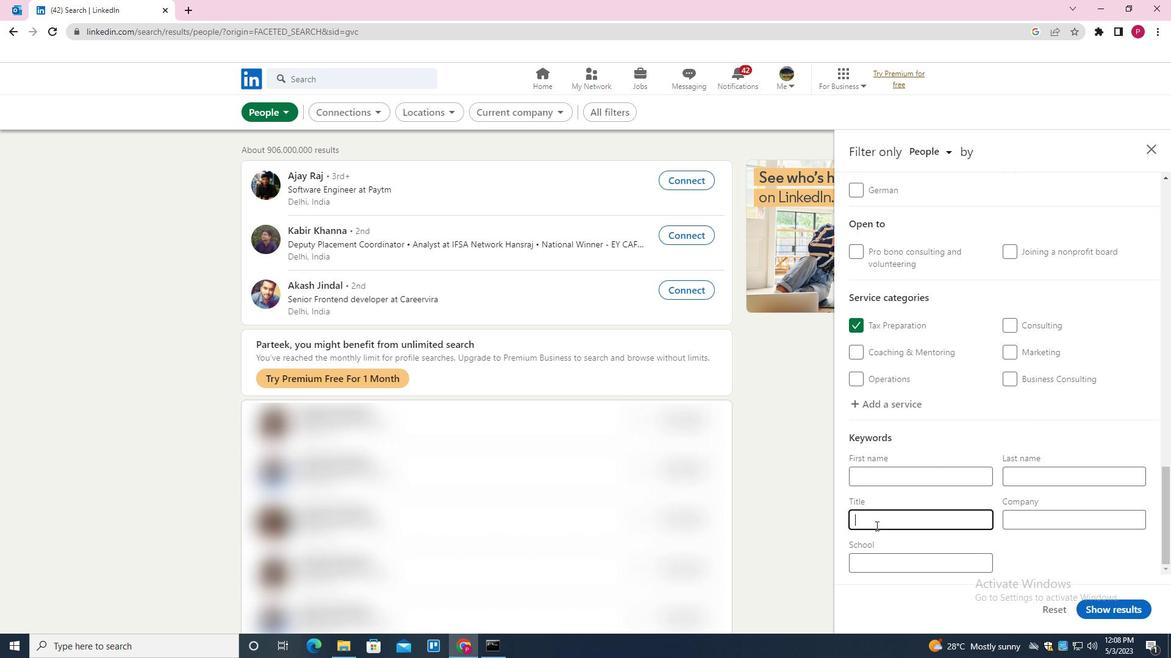 
Action: Key pressed <Key.shift>MORTA<Key.backspace>GAGE<Key.space><Key.shift>LOAN<Key.space><Key.shift><Key.shift><Key.shift><Key.shift><Key.shift><Key.shift><Key.shift><Key.shift><Key.shift><Key.shift><Key.shift><Key.shift><Key.shift><Key.shift><Key.shift><Key.shift><Key.shift><Key.shift><Key.shift><Key.shift><Key.shift><Key.shift><Key.shift><Key.shift><Key.shift>PROCESSOR
Screenshot: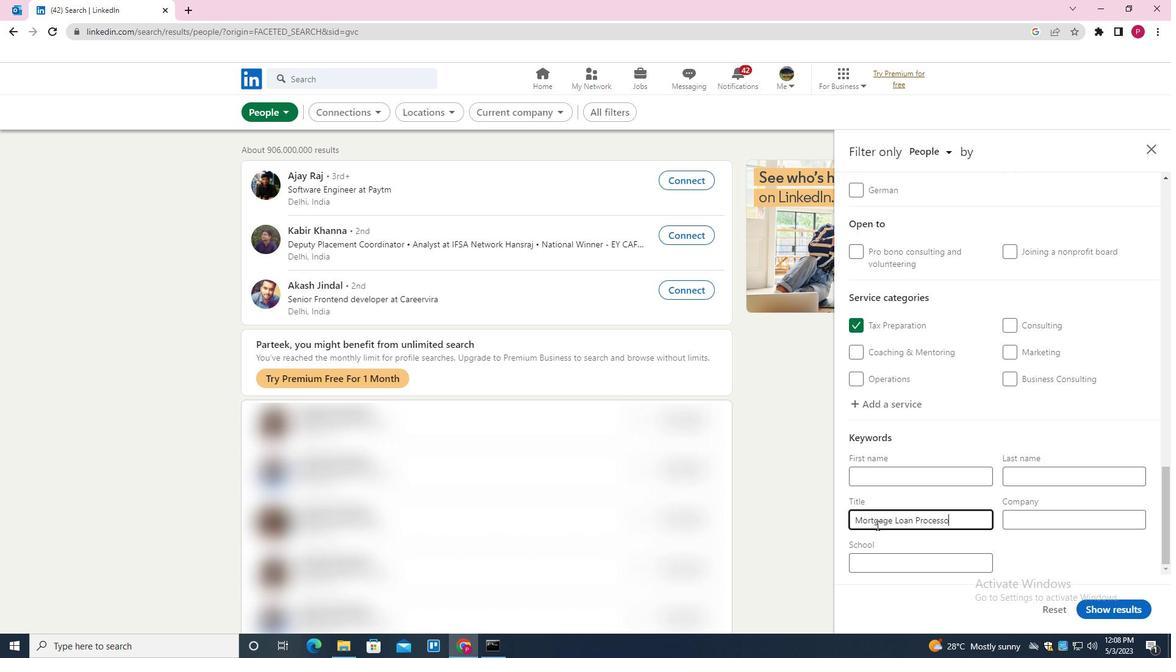 
Action: Mouse moved to (1123, 609)
Screenshot: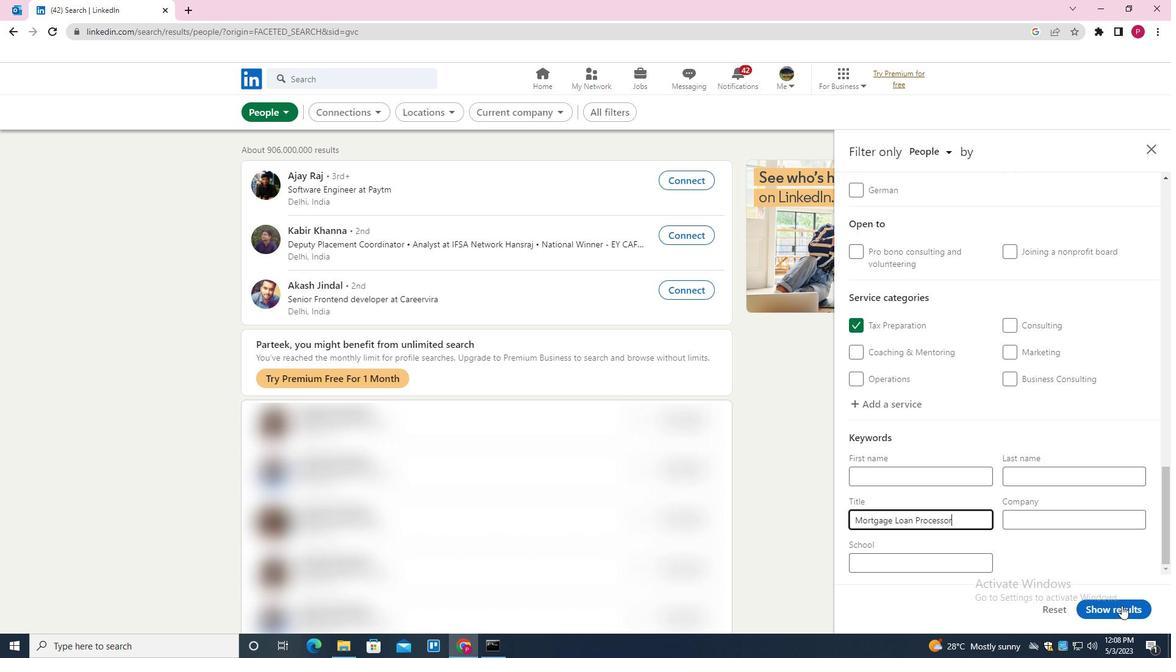 
Action: Mouse pressed left at (1123, 609)
Screenshot: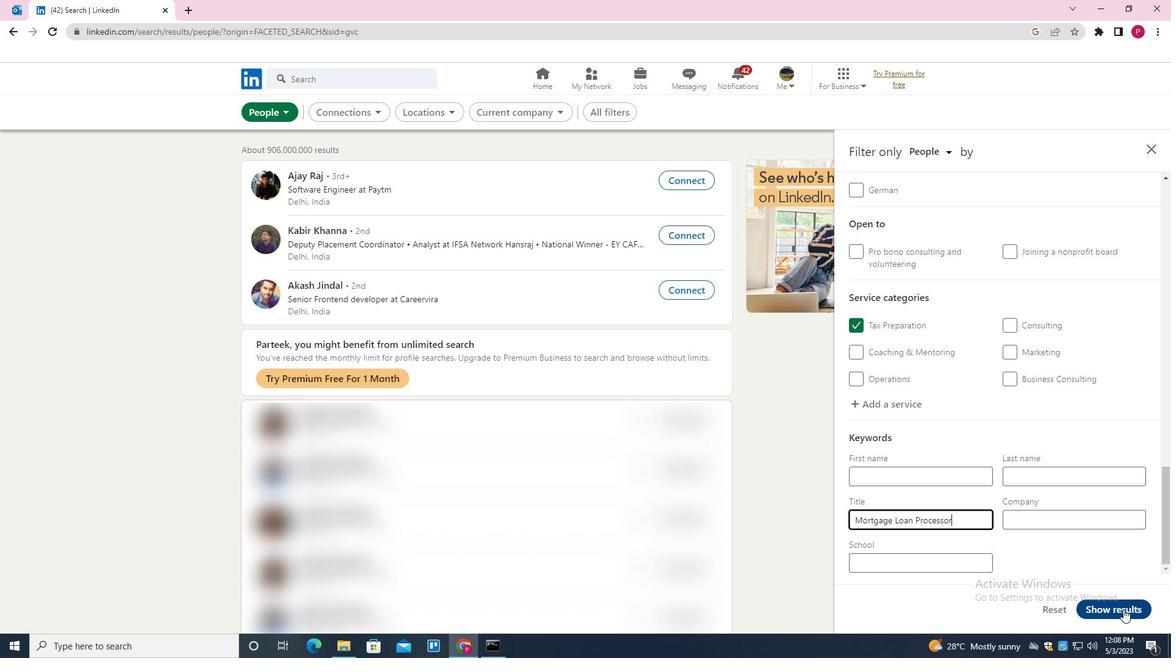 
Action: Mouse moved to (601, 283)
Screenshot: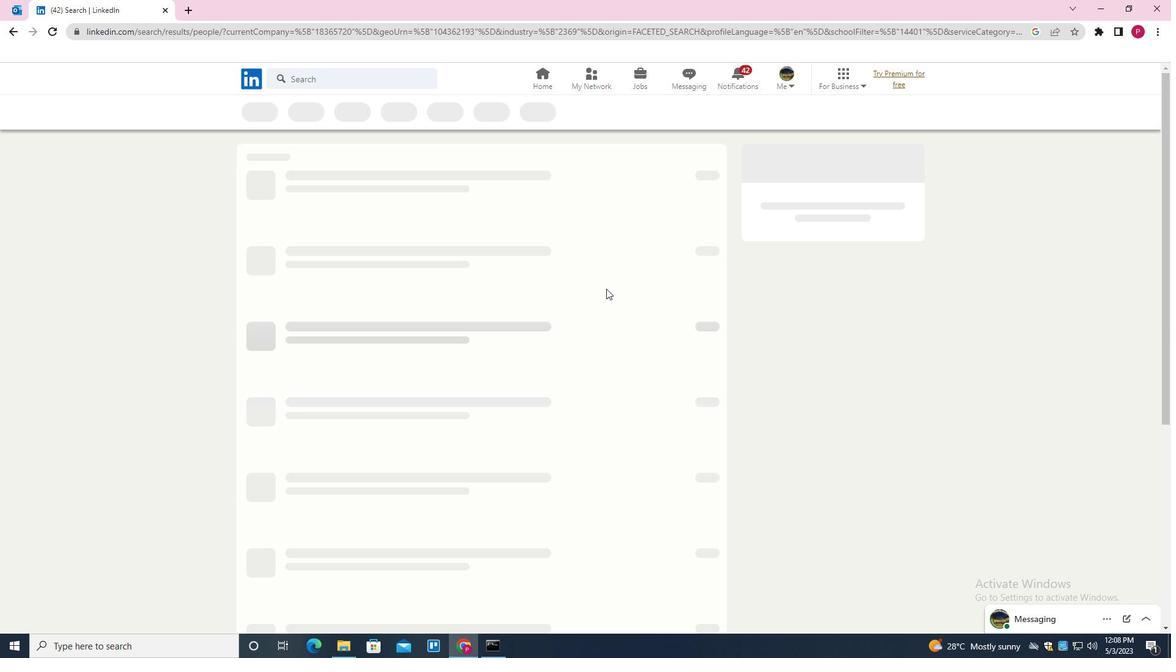 
